 Task: Change the Trello board background using images from Unsplash related to 'DELHI'.
Action: Mouse moved to (368, 411)
Screenshot: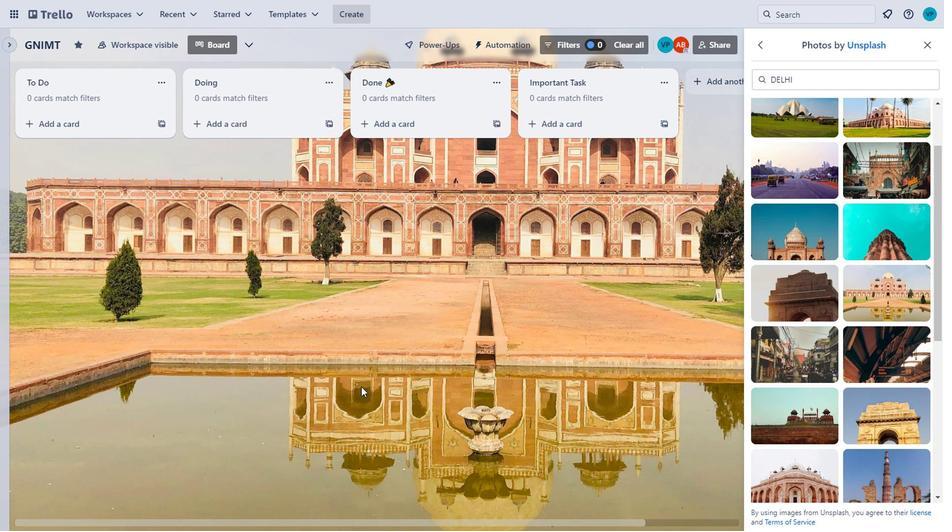 
Action: Mouse scrolled (368, 411) with delta (0, 0)
Screenshot: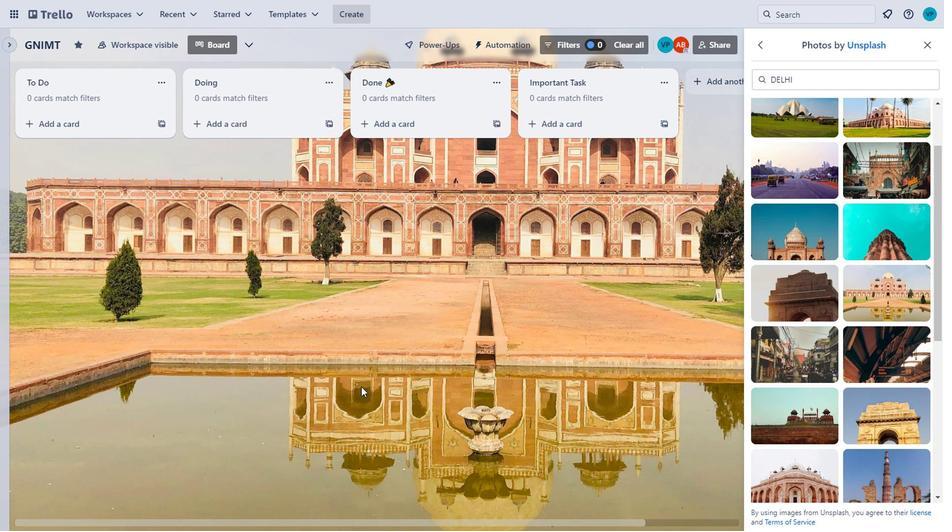 
Action: Mouse moved to (730, 400)
Screenshot: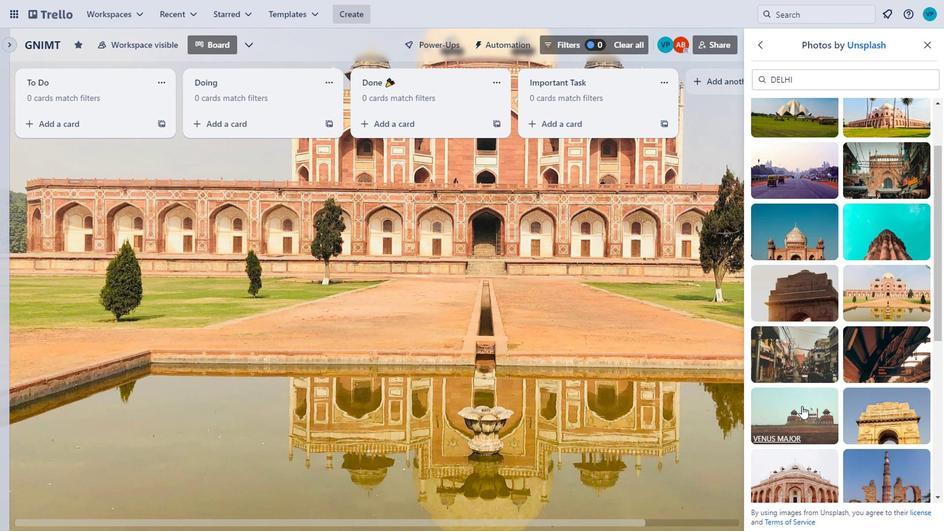 
Action: Mouse pressed left at (730, 400)
Screenshot: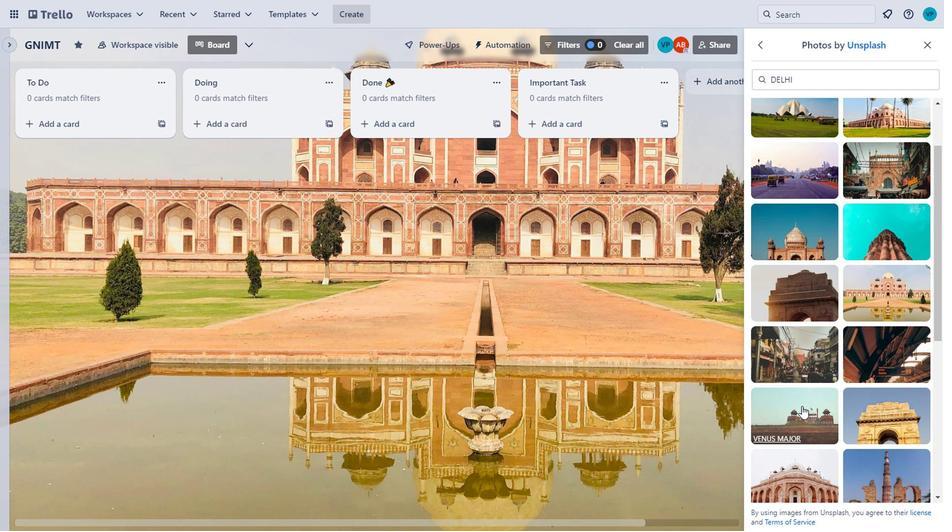 
Action: Mouse moved to (800, 400)
Screenshot: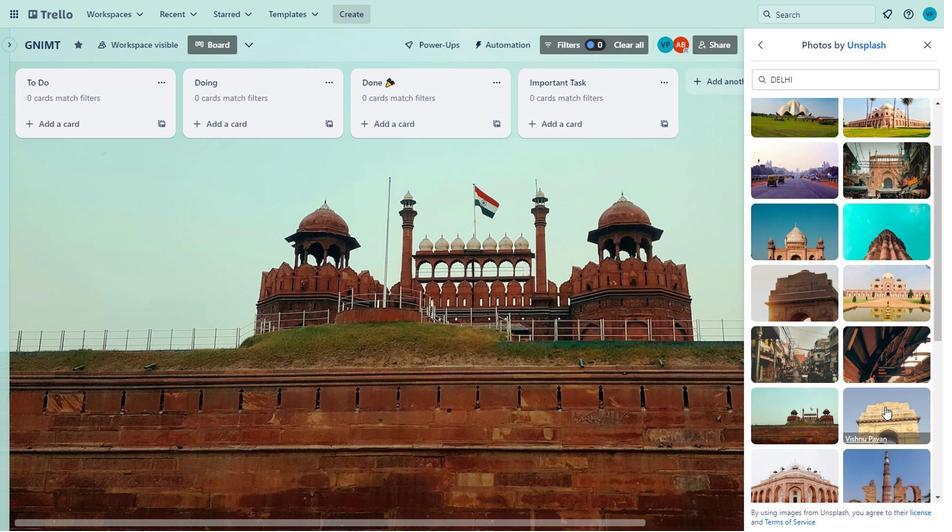 
Action: Mouse pressed left at (800, 400)
Screenshot: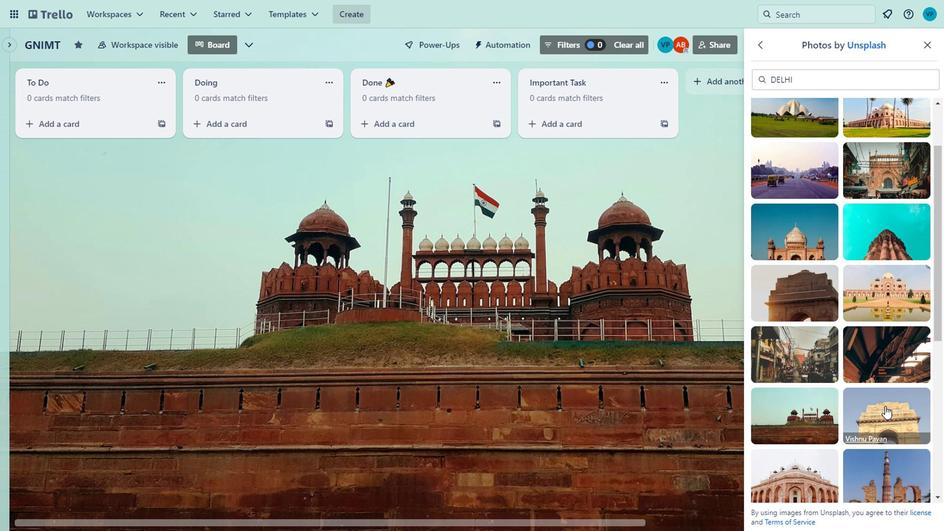 
Action: Mouse moved to (764, 402)
Screenshot: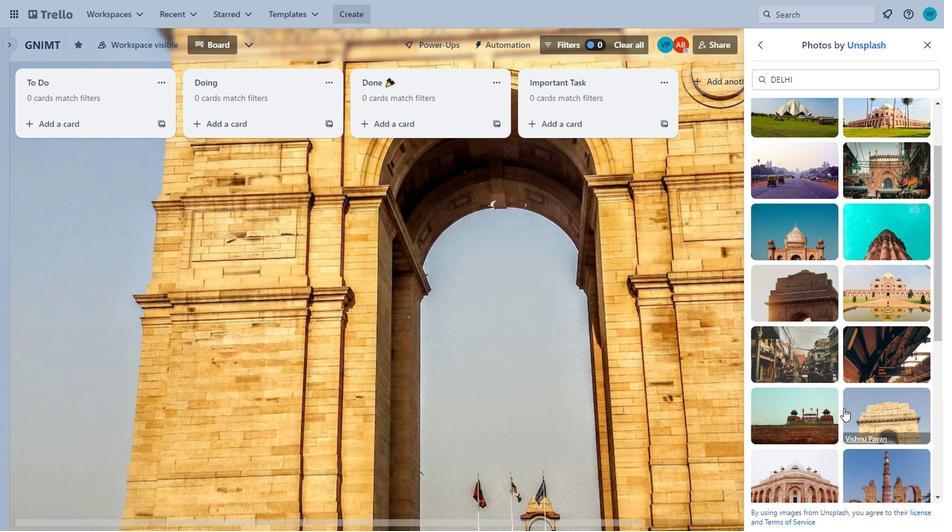 
Action: Mouse scrolled (764, 402) with delta (0, 0)
Screenshot: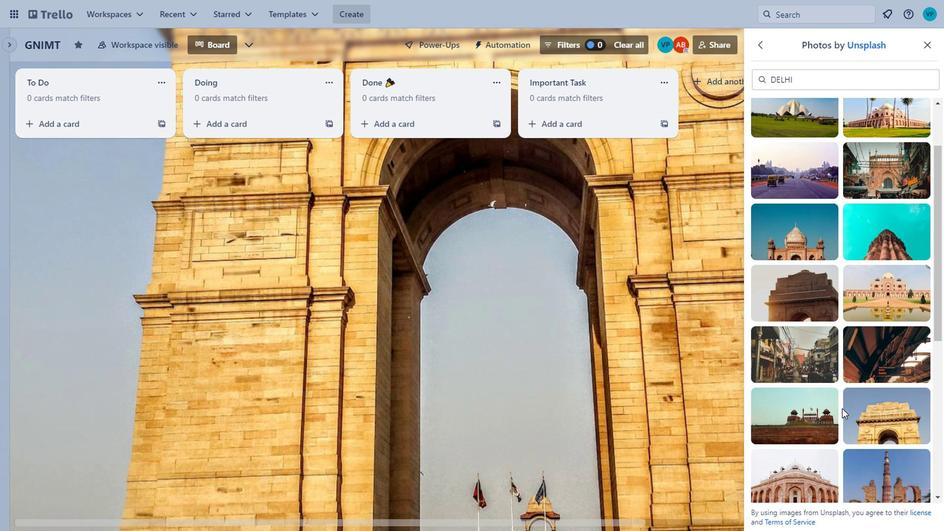 
Action: Mouse moved to (743, 395)
Screenshot: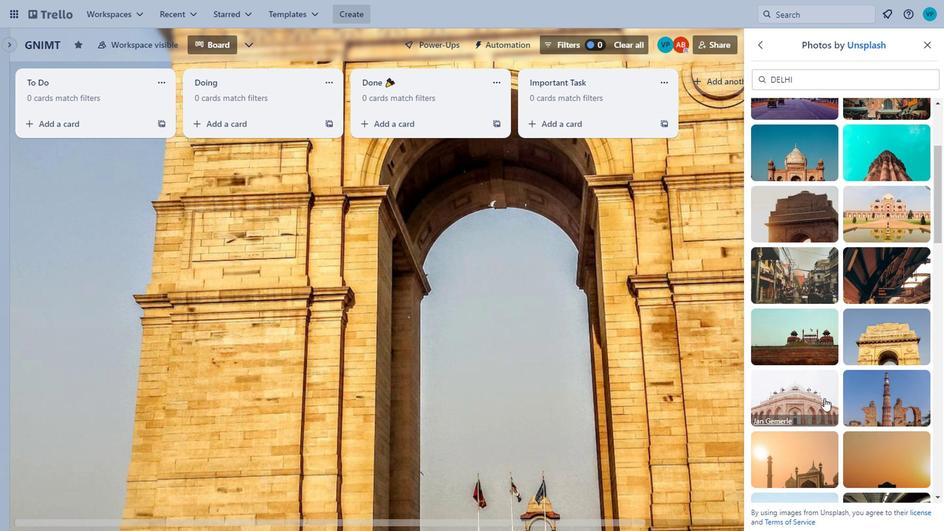
Action: Mouse pressed left at (743, 395)
Screenshot: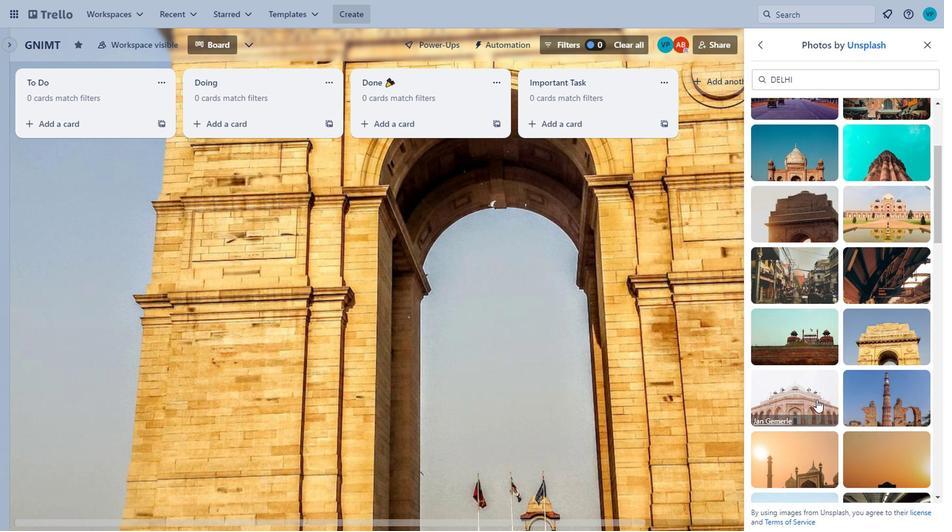 
Action: Mouse moved to (811, 390)
Screenshot: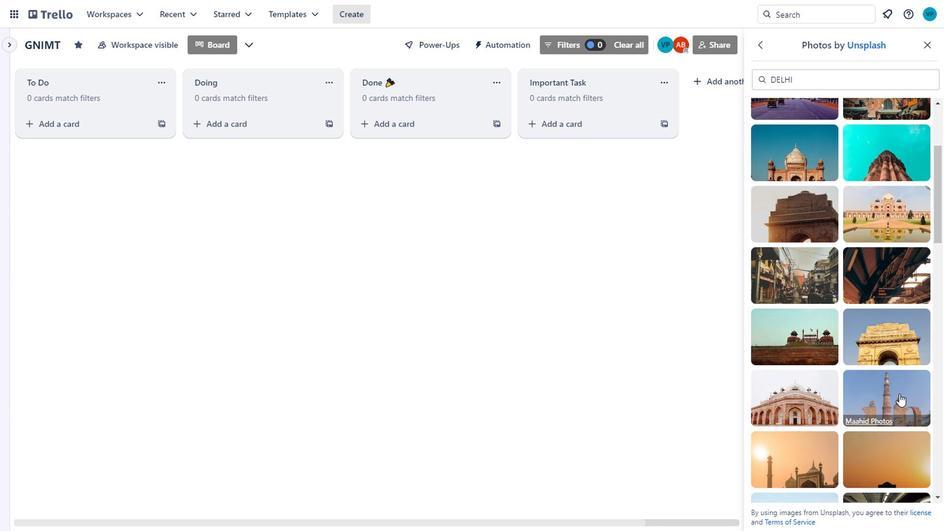 
Action: Mouse scrolled (811, 390) with delta (0, 0)
Screenshot: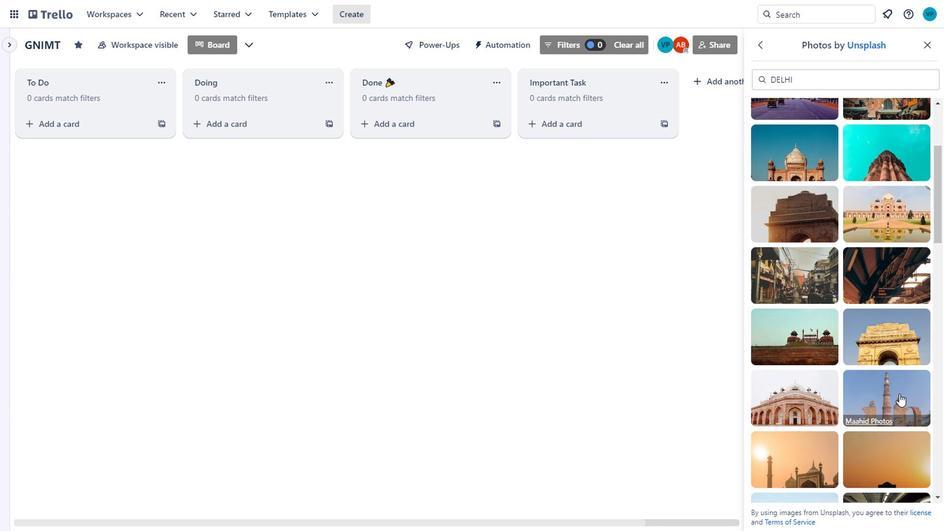
Action: Mouse scrolled (811, 390) with delta (0, 0)
Screenshot: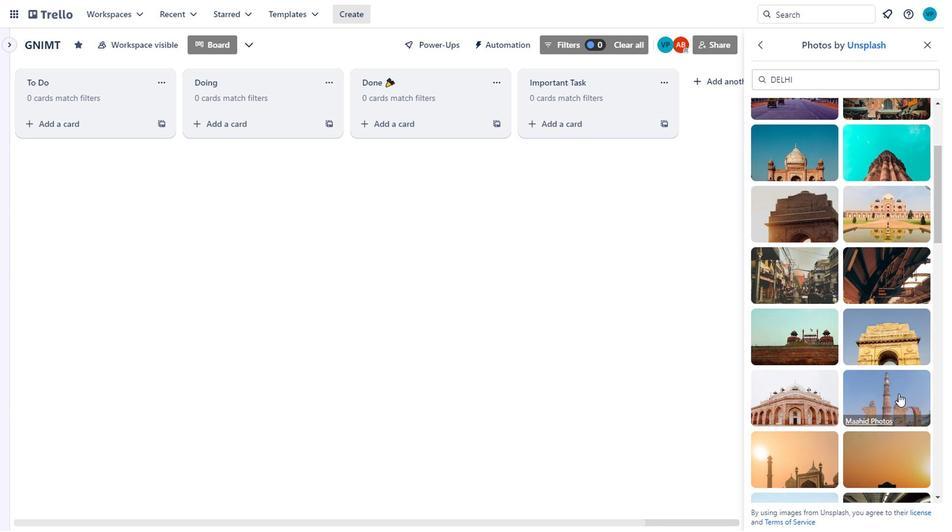 
Action: Mouse moved to (810, 257)
Screenshot: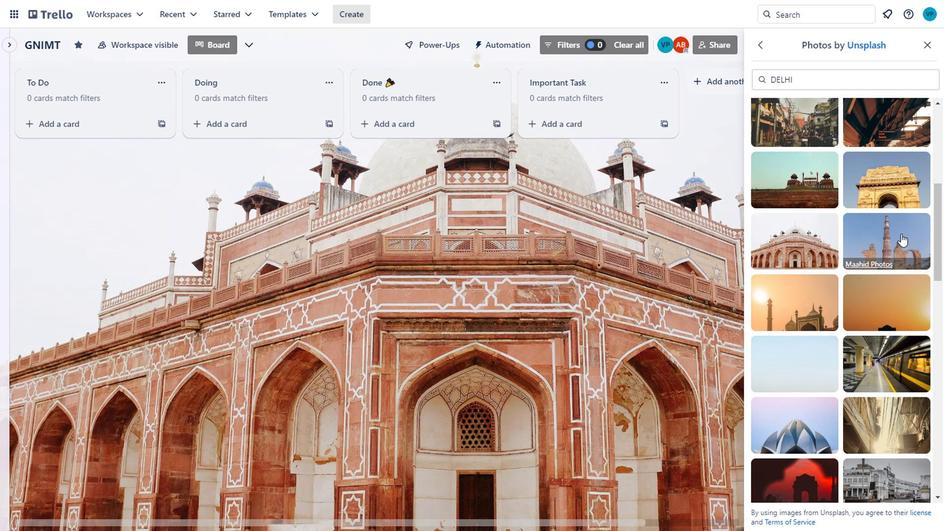 
Action: Mouse pressed left at (810, 257)
Screenshot: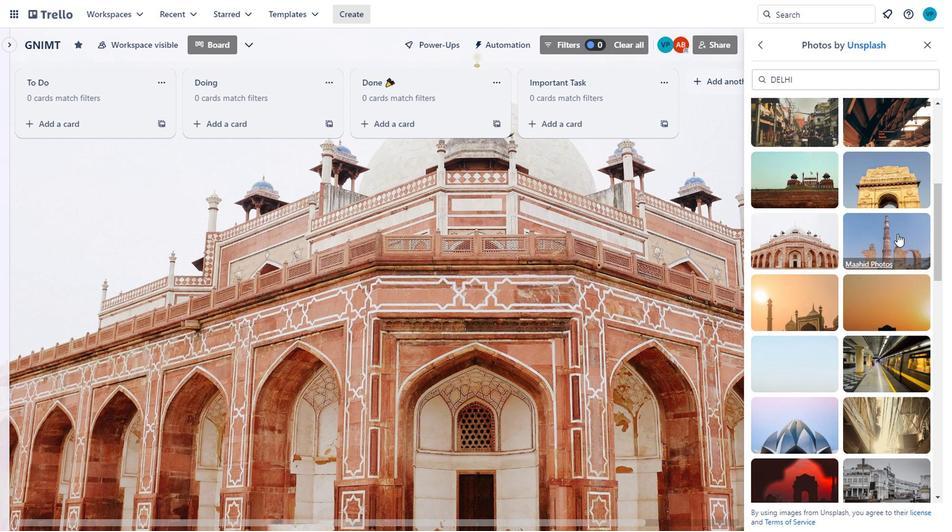 
Action: Mouse moved to (798, 310)
Screenshot: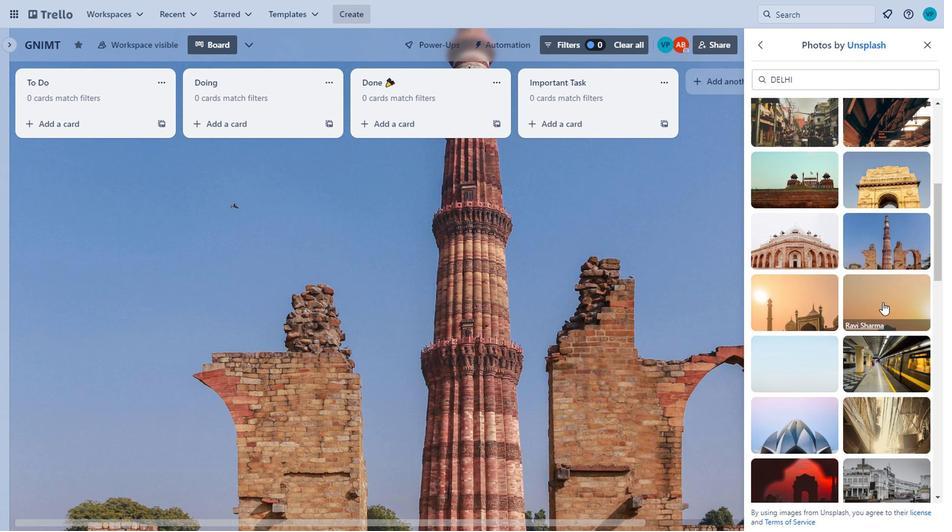 
Action: Mouse pressed left at (798, 310)
Screenshot: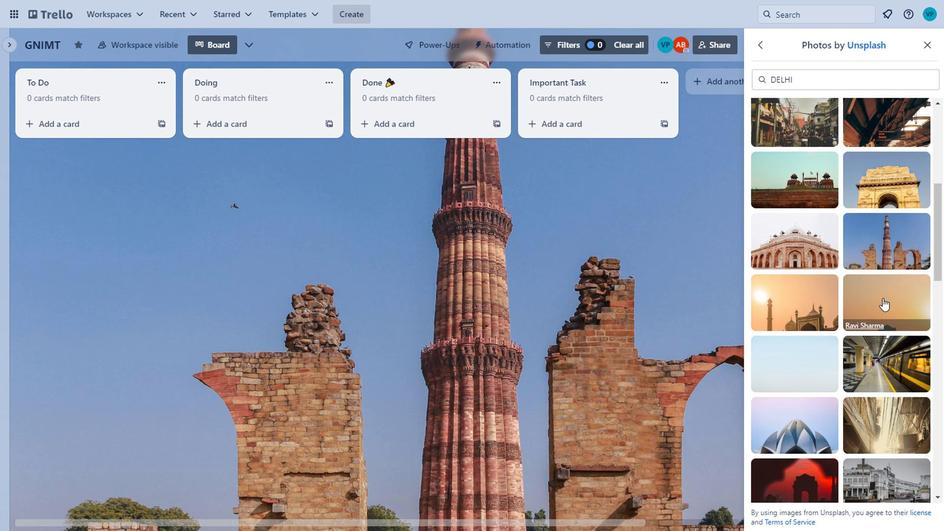 
Action: Mouse moved to (797, 359)
Screenshot: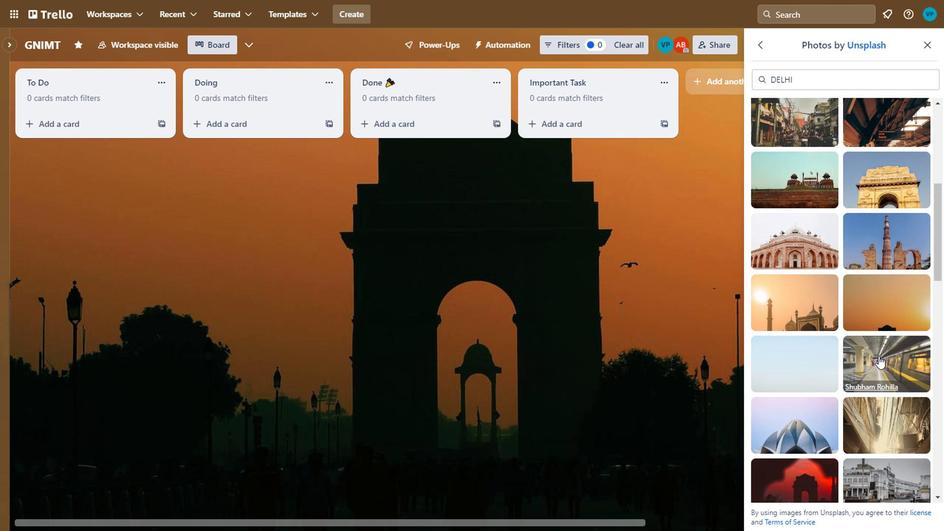 
Action: Mouse pressed left at (797, 359)
Screenshot: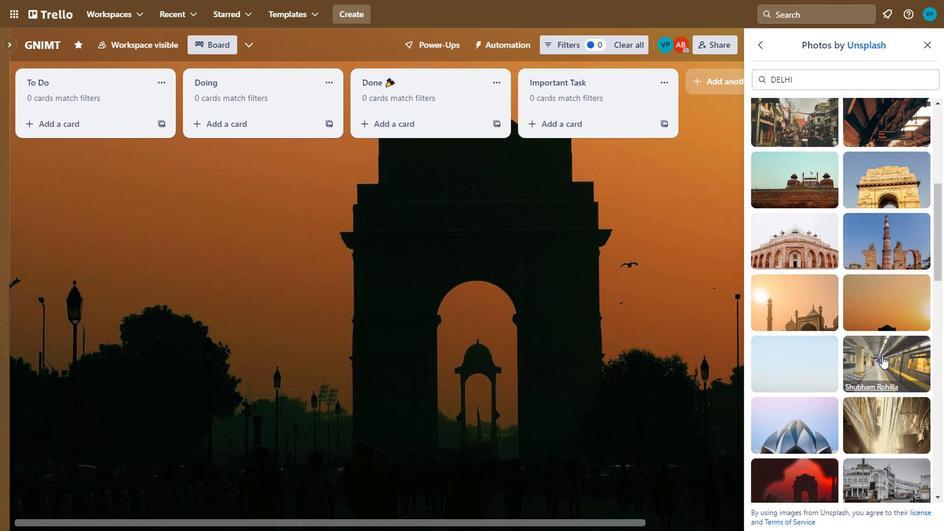 
Action: Mouse moved to (722, 412)
Screenshot: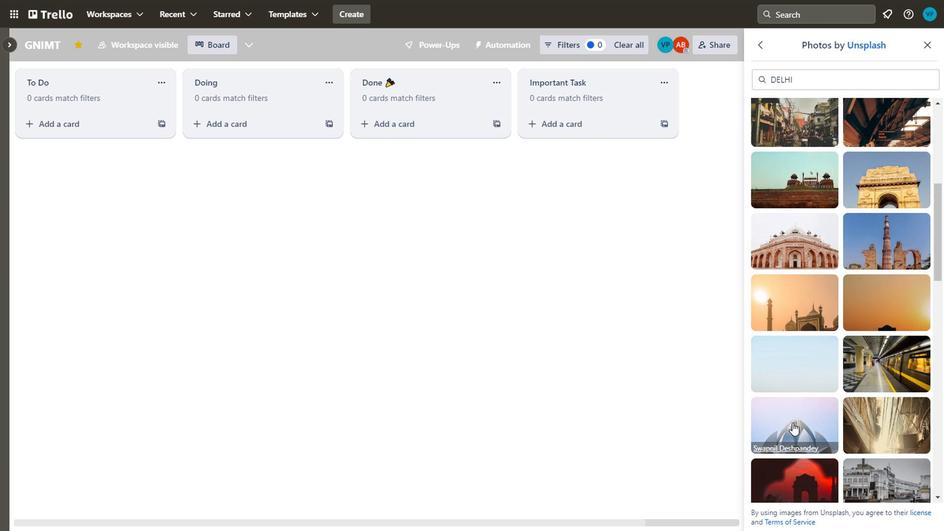 
Action: Mouse pressed left at (722, 412)
Screenshot: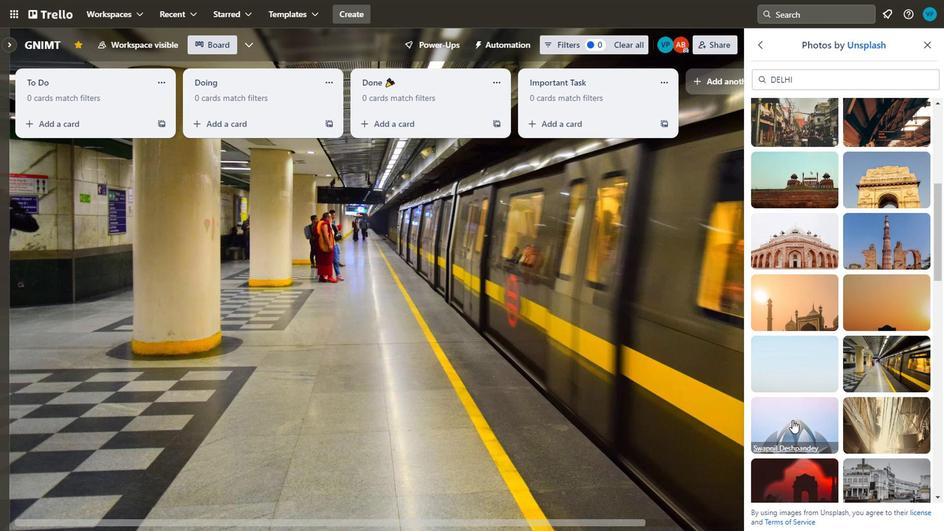 
Action: Mouse moved to (802, 305)
Screenshot: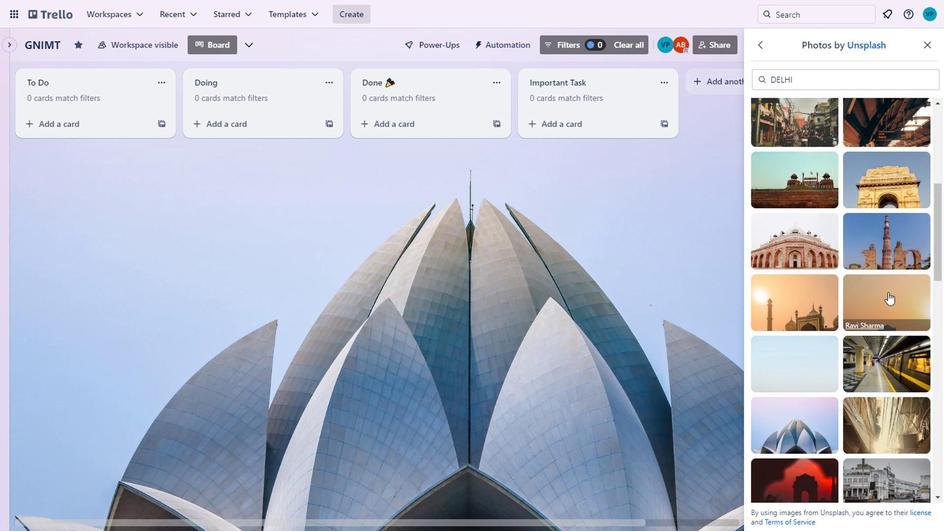
Action: Mouse scrolled (802, 304) with delta (0, 0)
Screenshot: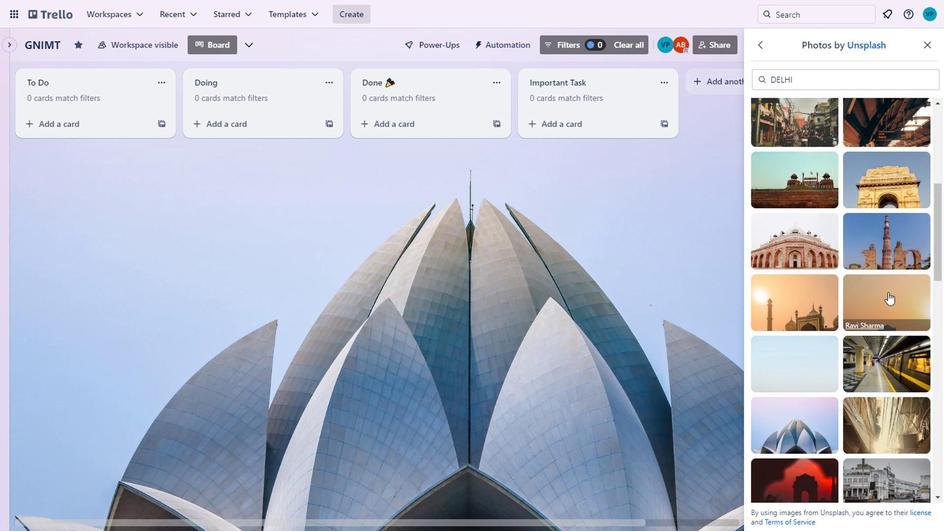 
Action: Mouse scrolled (802, 304) with delta (0, 0)
Screenshot: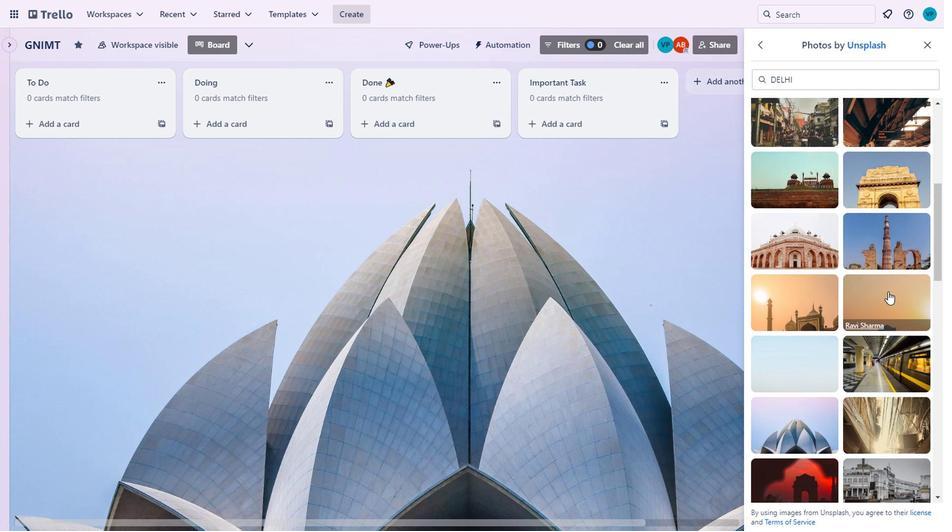 
Action: Mouse moved to (718, 334)
Screenshot: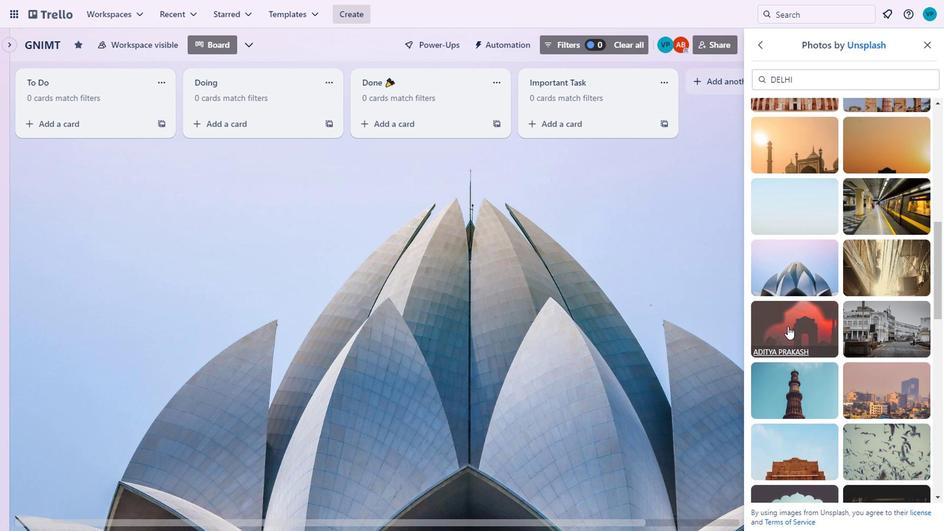 
Action: Mouse pressed left at (718, 334)
Screenshot: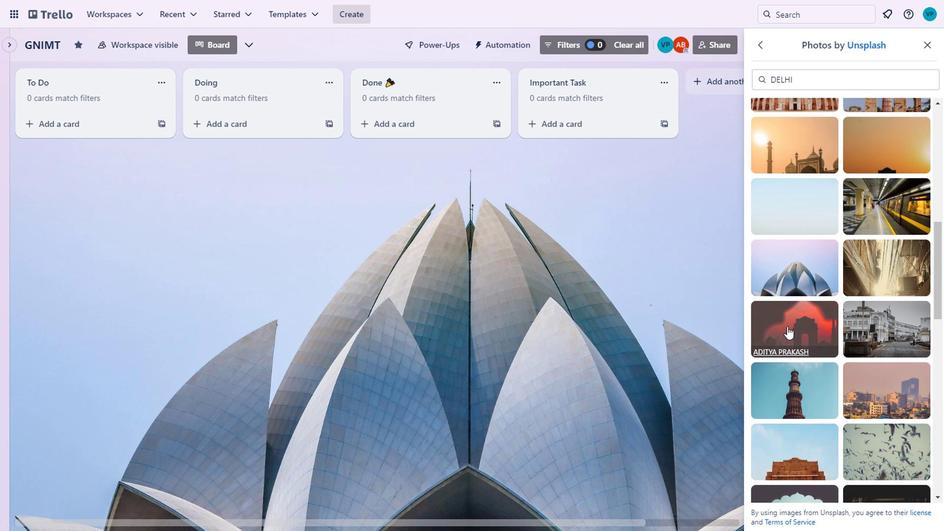 
Action: Mouse moved to (812, 329)
Screenshot: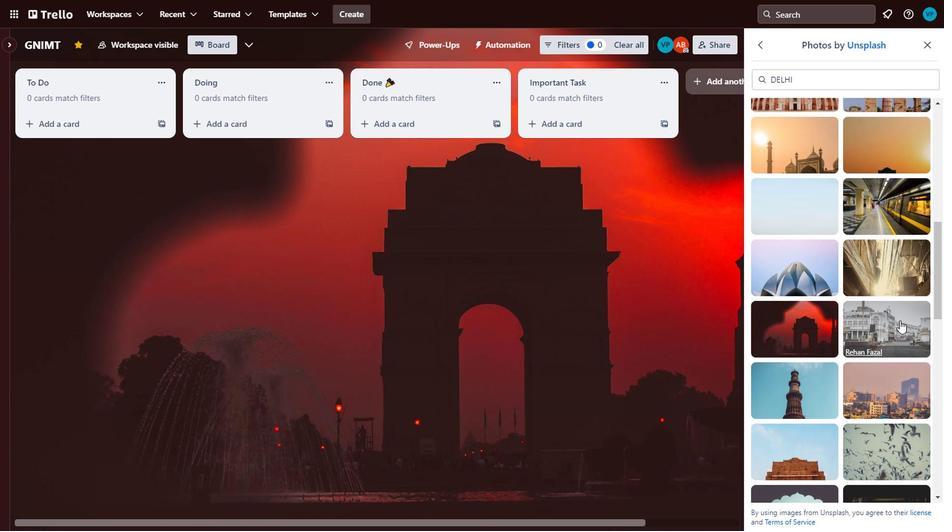 
Action: Mouse pressed left at (812, 329)
Screenshot: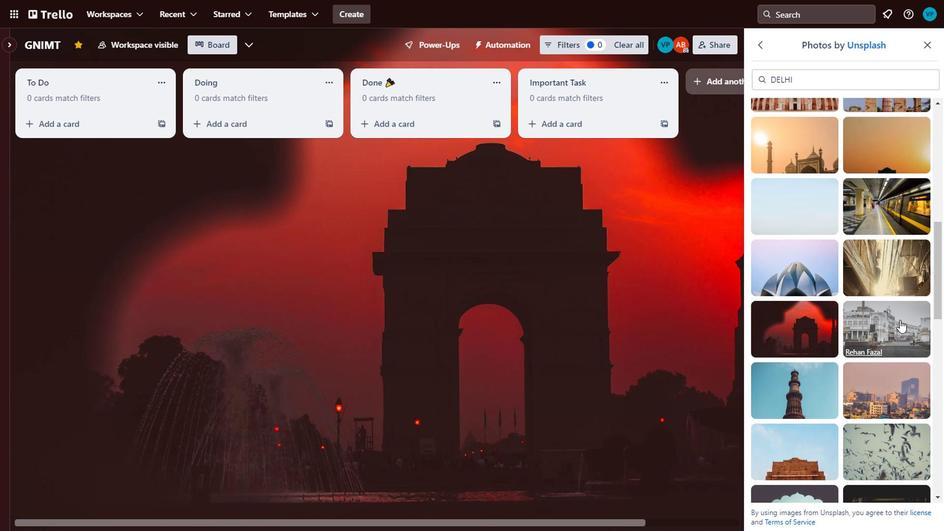 
Action: Mouse moved to (735, 388)
Screenshot: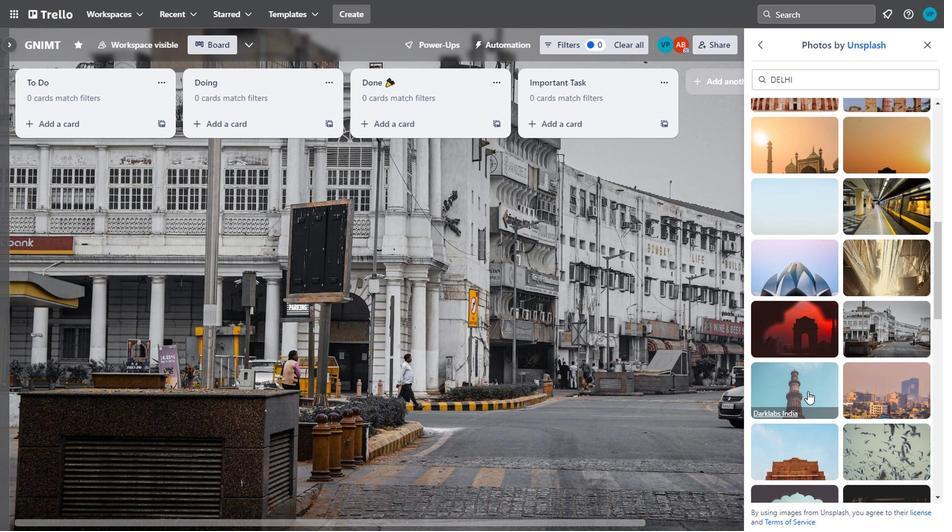 
Action: Mouse pressed left at (735, 388)
Screenshot: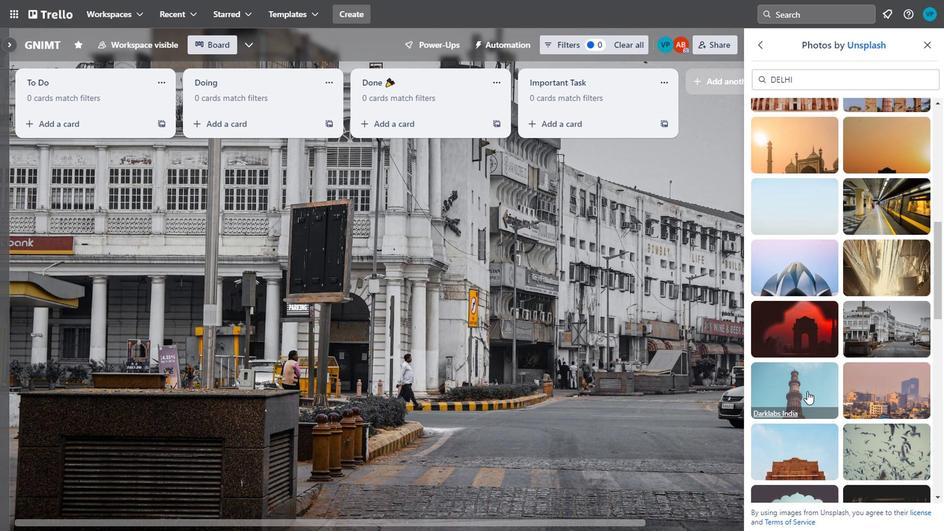 
Action: Mouse moved to (806, 378)
Screenshot: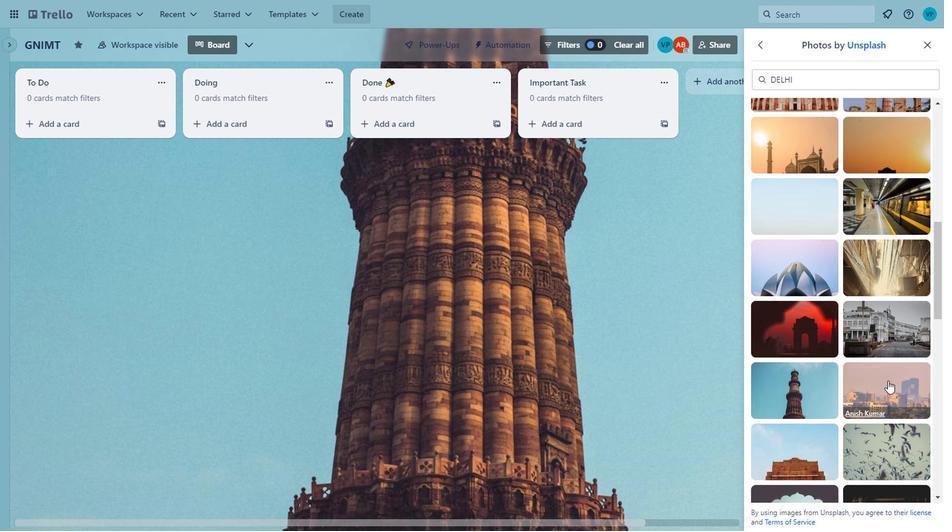 
Action: Mouse pressed left at (806, 378)
Screenshot: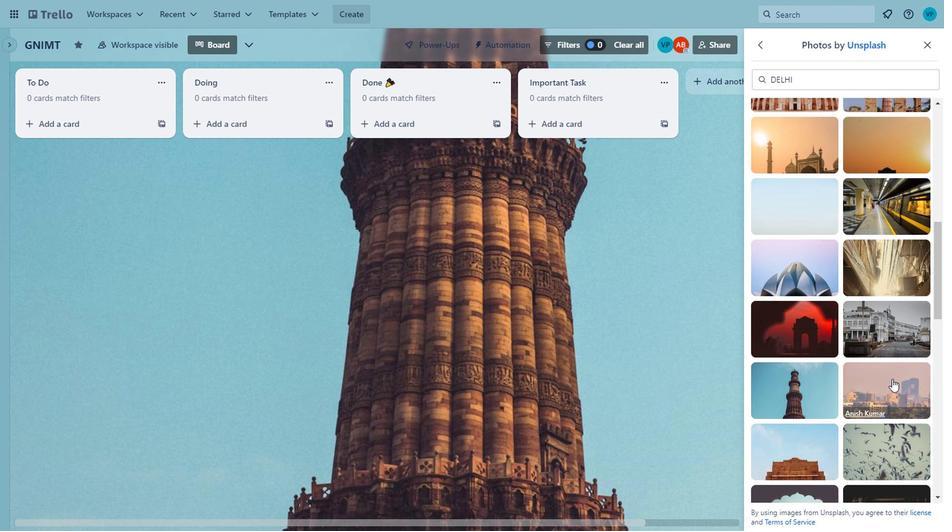 
Action: Mouse moved to (743, 430)
Screenshot: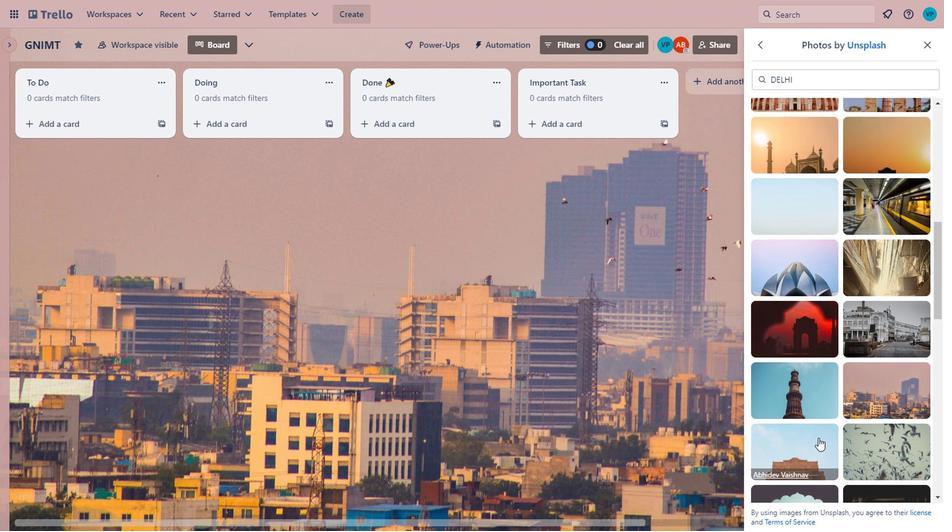 
Action: Mouse pressed left at (743, 430)
Screenshot: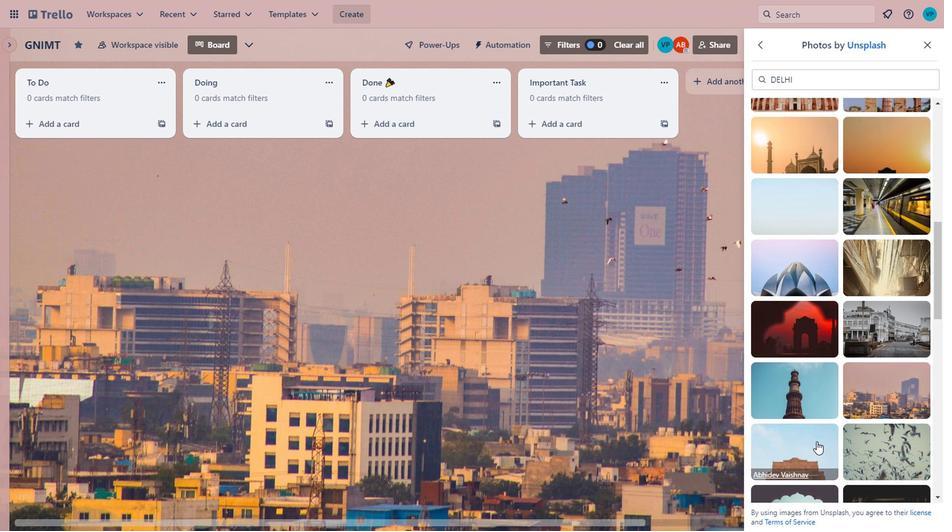 
Action: Mouse moved to (800, 381)
Screenshot: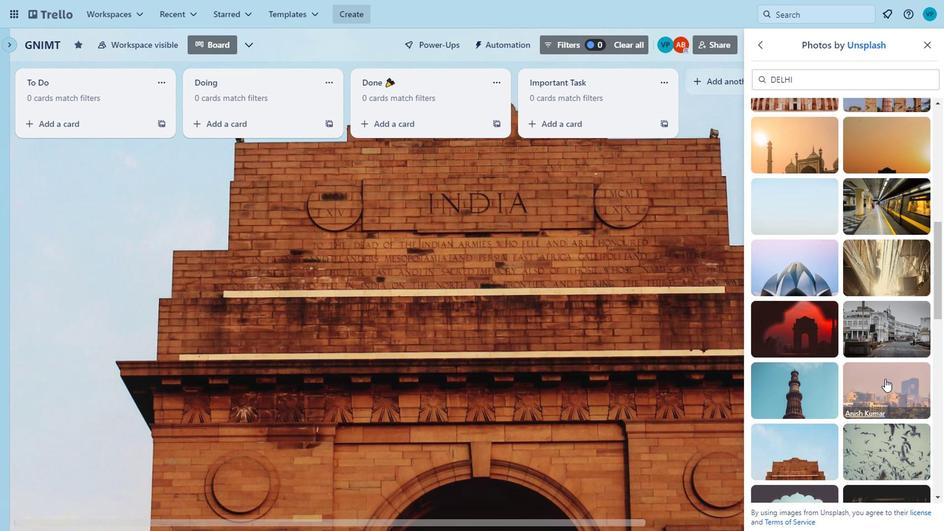 
Action: Mouse pressed left at (800, 381)
Screenshot: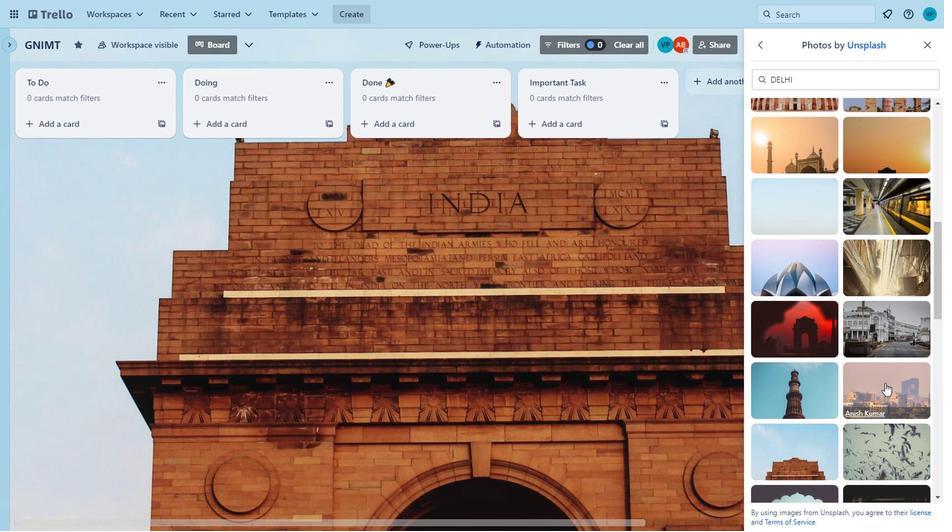 
Action: Mouse moved to (771, 414)
Screenshot: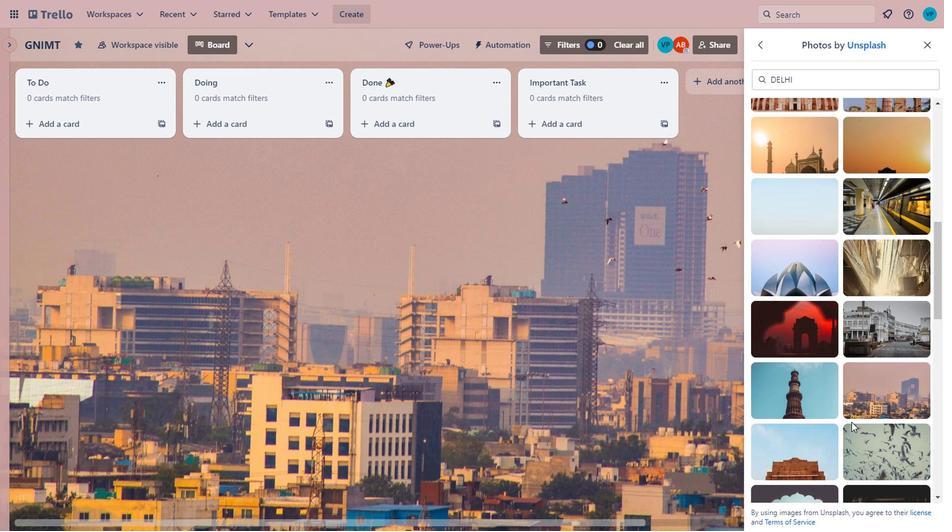 
Action: Mouse scrolled (771, 413) with delta (0, 0)
Screenshot: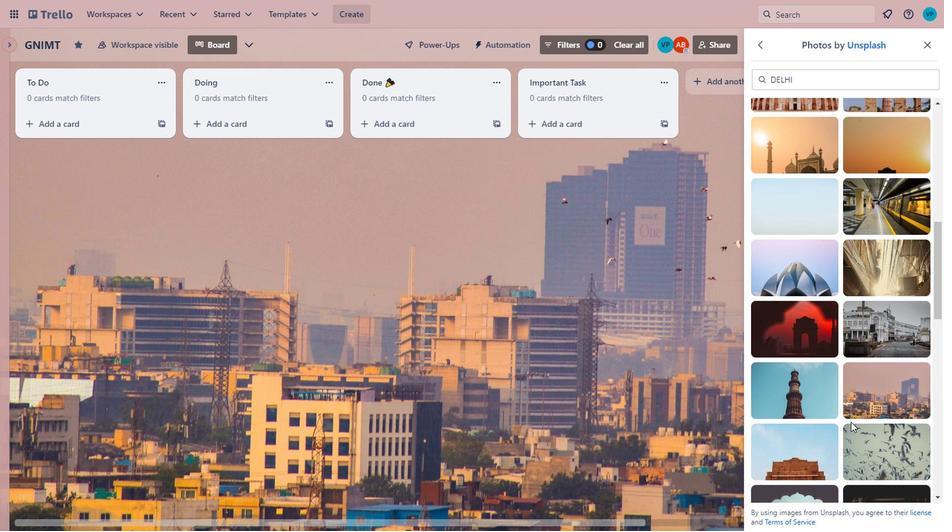 
Action: Mouse moved to (805, 366)
Screenshot: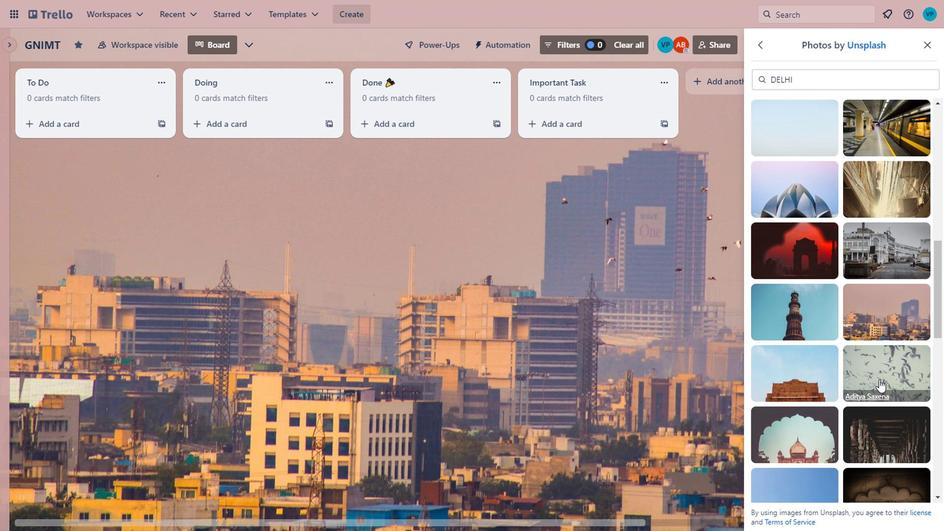 
Action: Mouse pressed left at (805, 366)
Screenshot: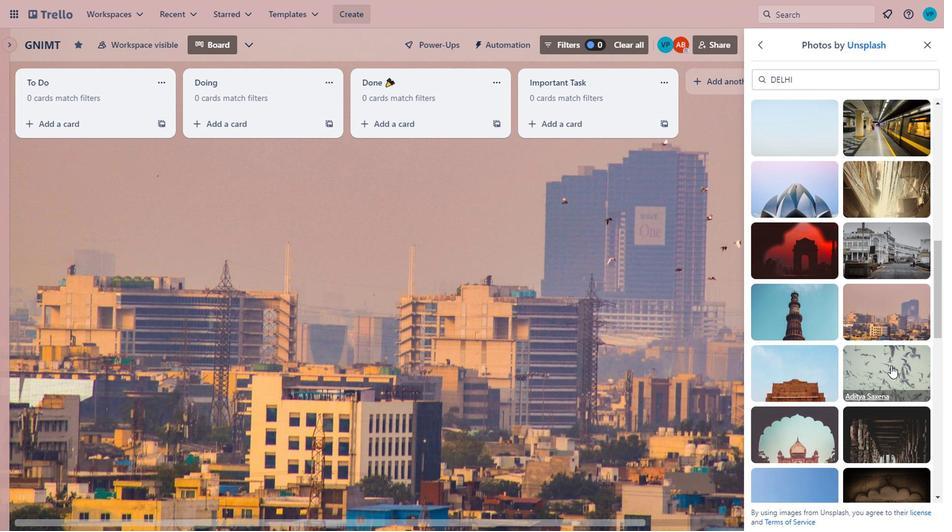 
Action: Mouse moved to (725, 404)
Screenshot: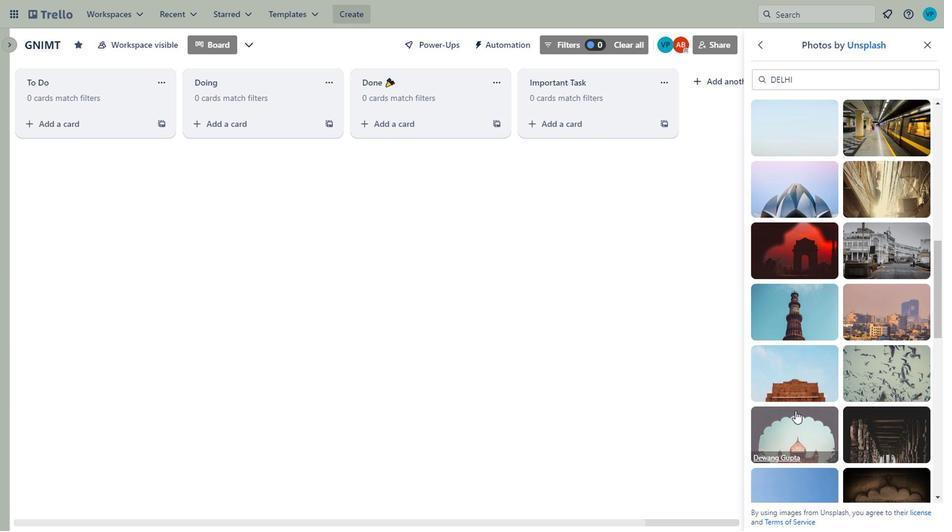 
Action: Mouse pressed left at (725, 404)
Screenshot: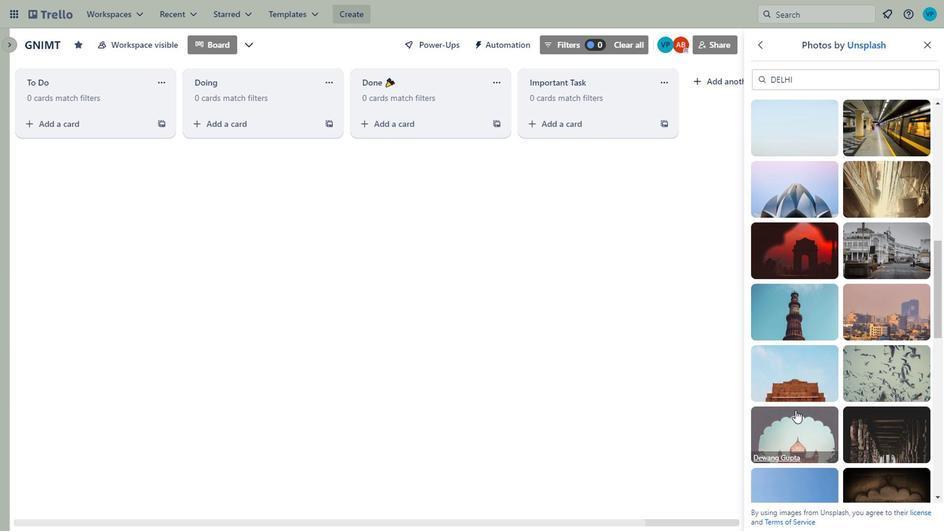 
Action: Mouse moved to (809, 414)
Screenshot: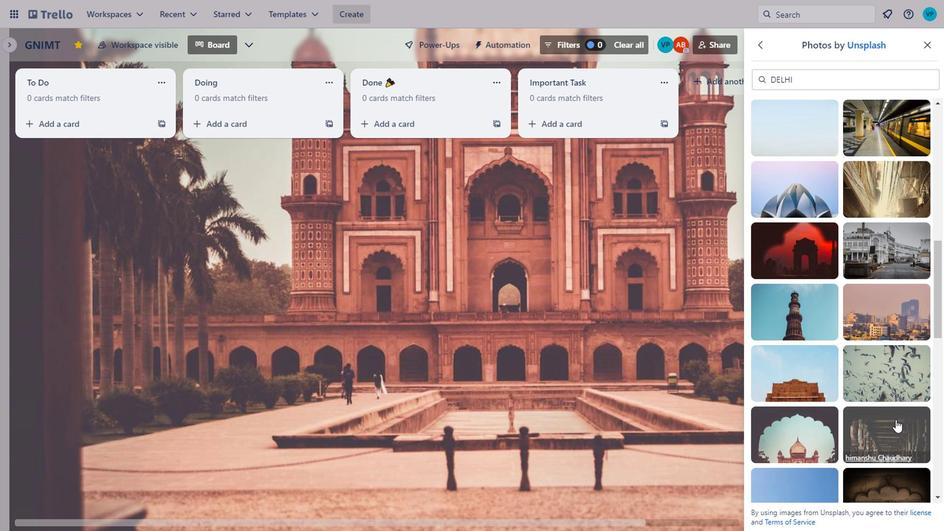 
Action: Mouse pressed left at (809, 414)
Screenshot: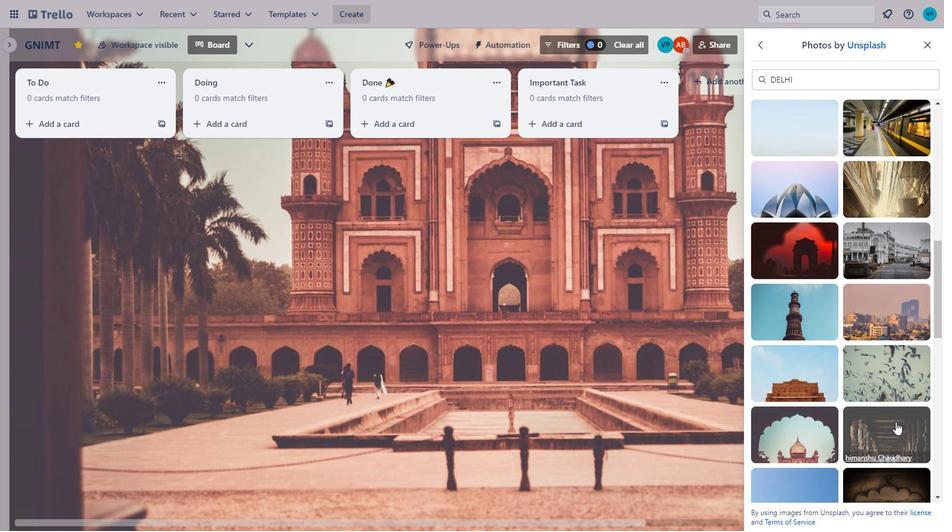 
Action: Mouse moved to (809, 414)
Screenshot: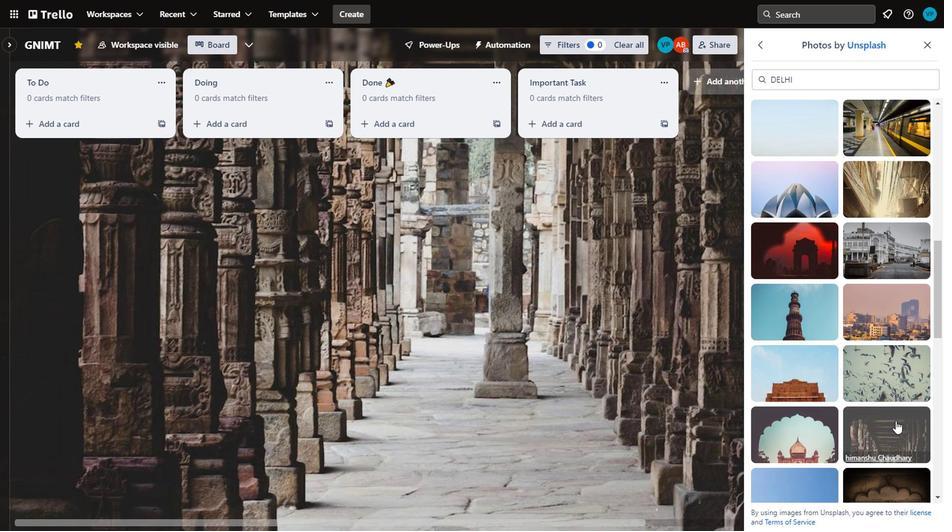 
Action: Mouse scrolled (809, 413) with delta (0, 0)
Screenshot: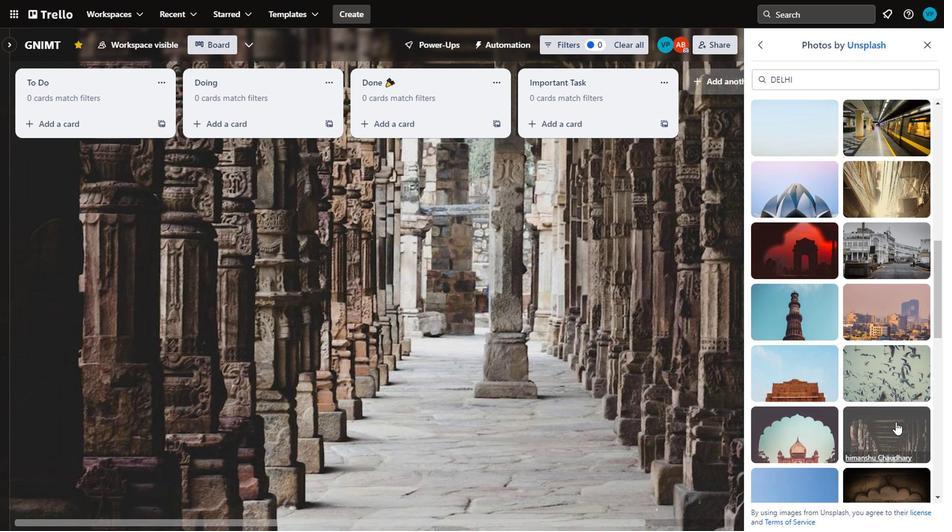 
Action: Mouse scrolled (809, 413) with delta (0, 0)
Screenshot: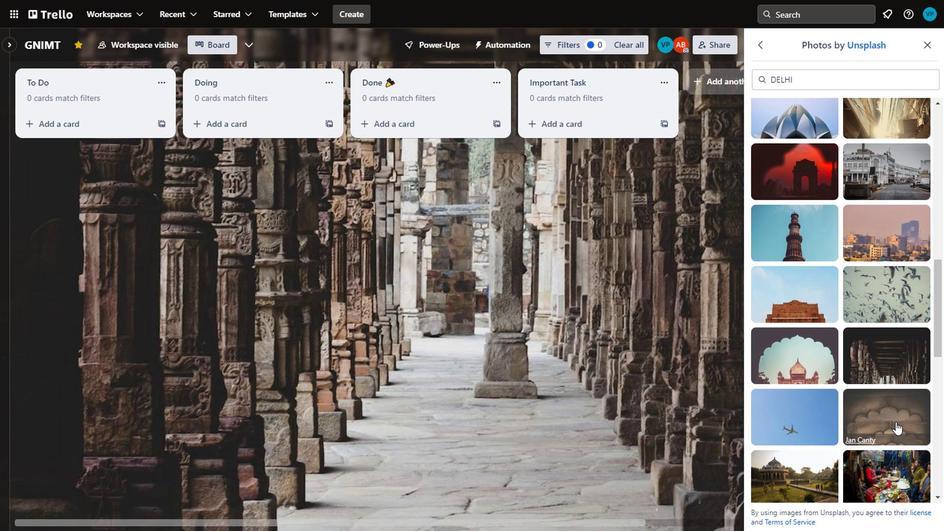 
Action: Mouse scrolled (809, 413) with delta (0, 0)
Screenshot: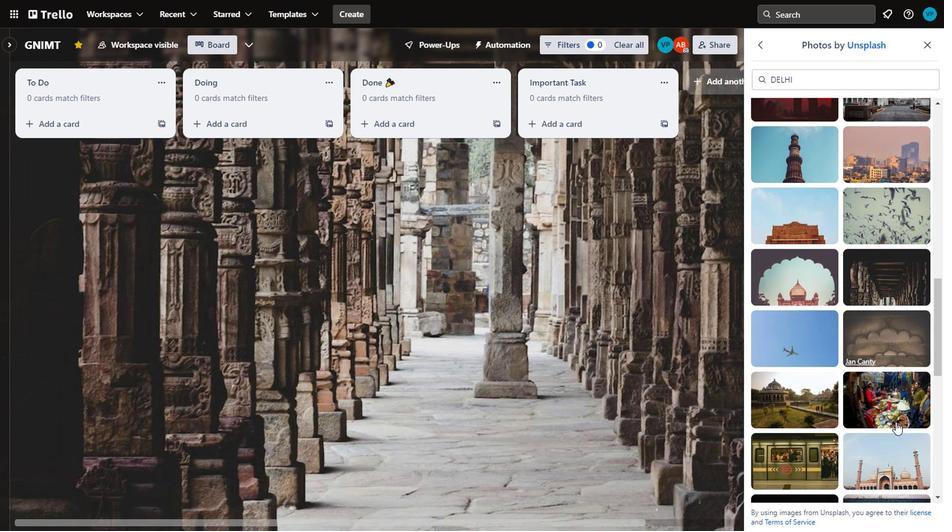 
Action: Mouse moved to (752, 426)
Screenshot: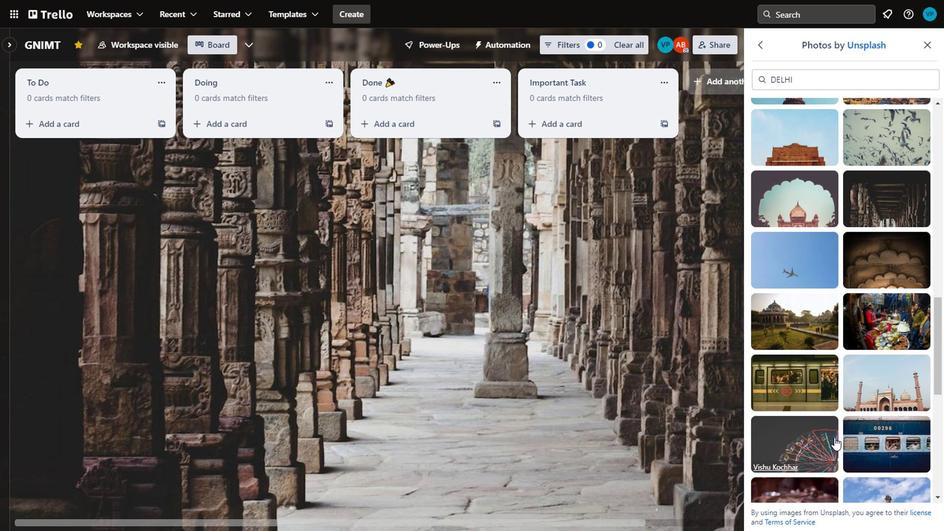 
Action: Mouse pressed left at (752, 426)
Screenshot: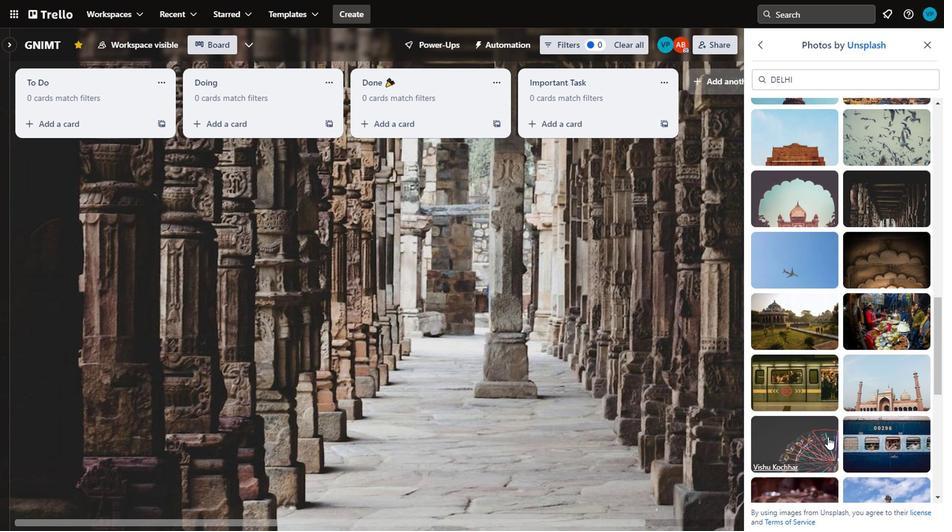 
Action: Mouse moved to (800, 417)
Screenshot: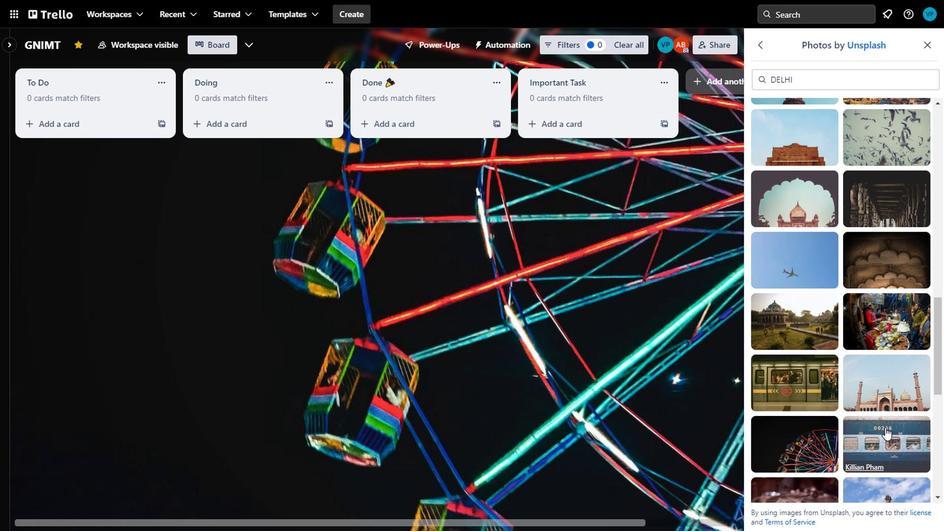 
Action: Mouse pressed left at (800, 417)
Screenshot: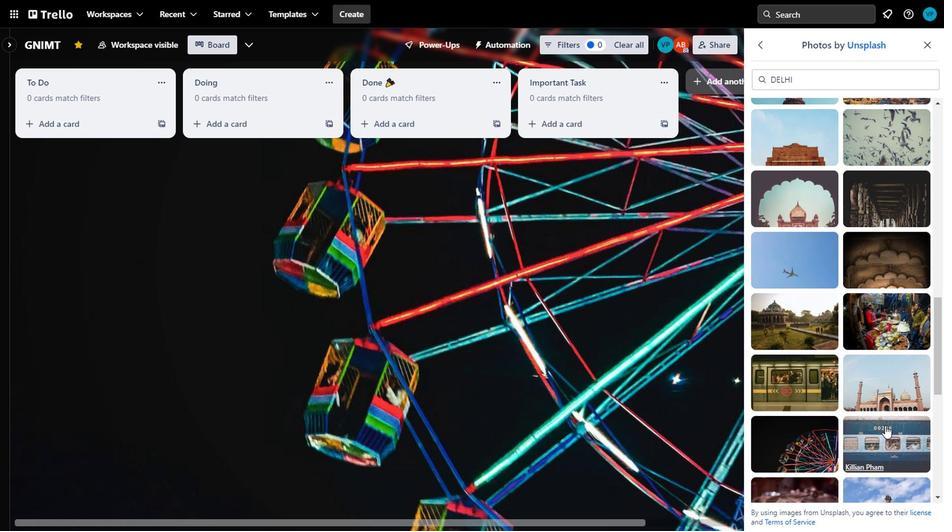 
Action: Mouse moved to (800, 415)
Screenshot: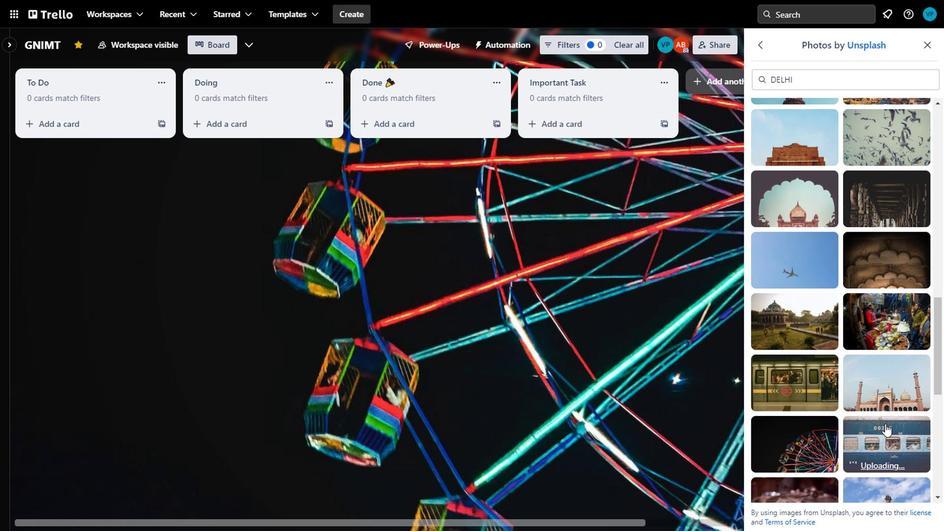 
Action: Mouse scrolled (800, 414) with delta (0, 0)
Screenshot: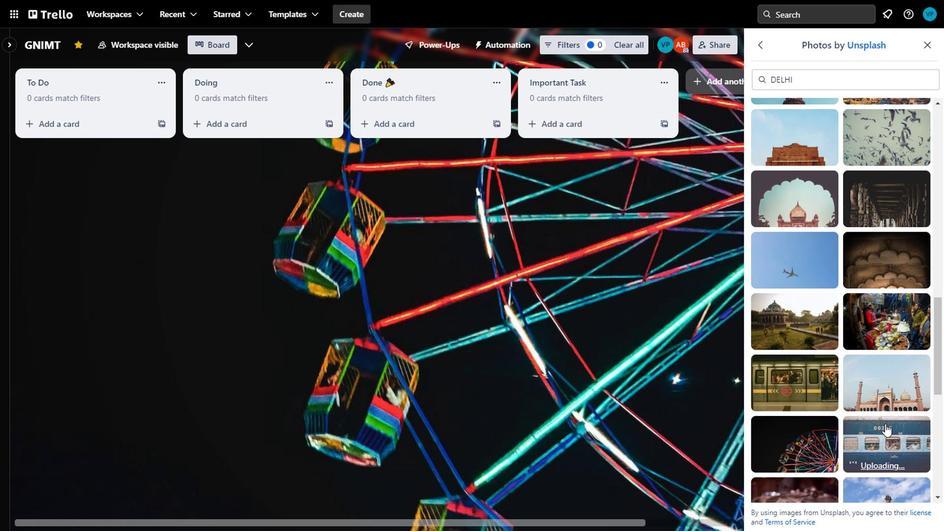 
Action: Mouse moved to (800, 414)
Screenshot: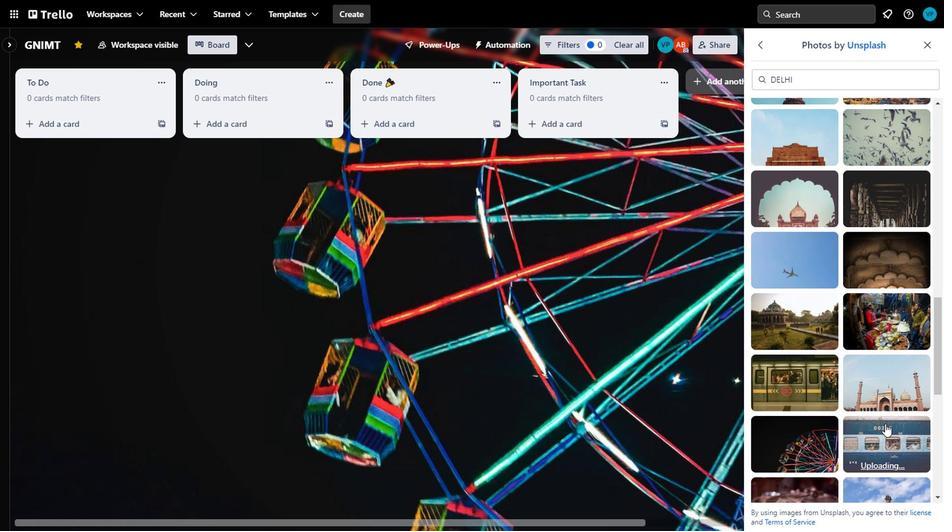 
Action: Mouse scrolled (800, 413) with delta (0, 0)
Screenshot: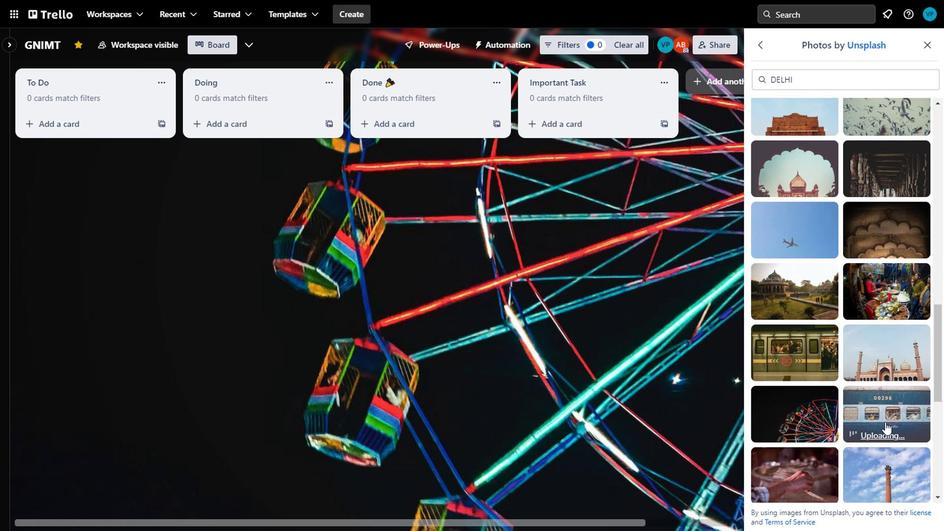 
Action: Mouse moved to (800, 395)
Screenshot: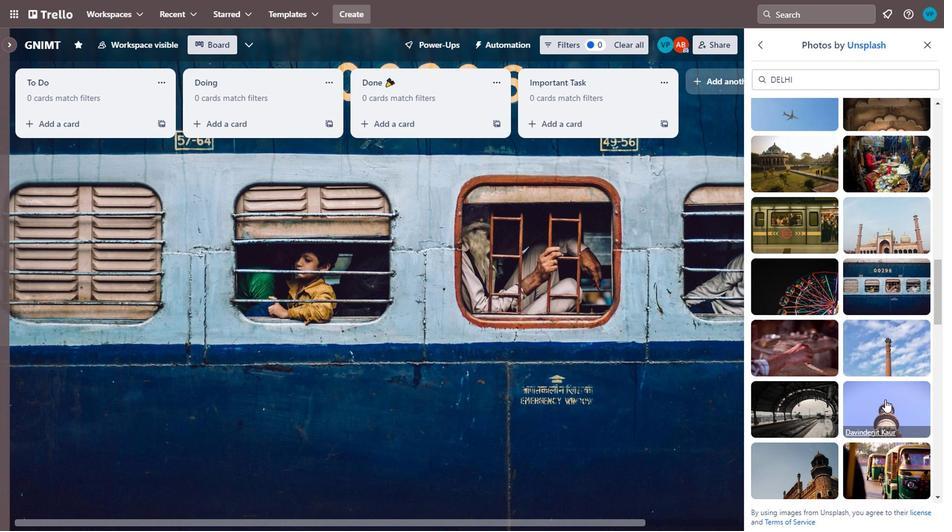 
Action: Mouse pressed left at (800, 395)
Screenshot: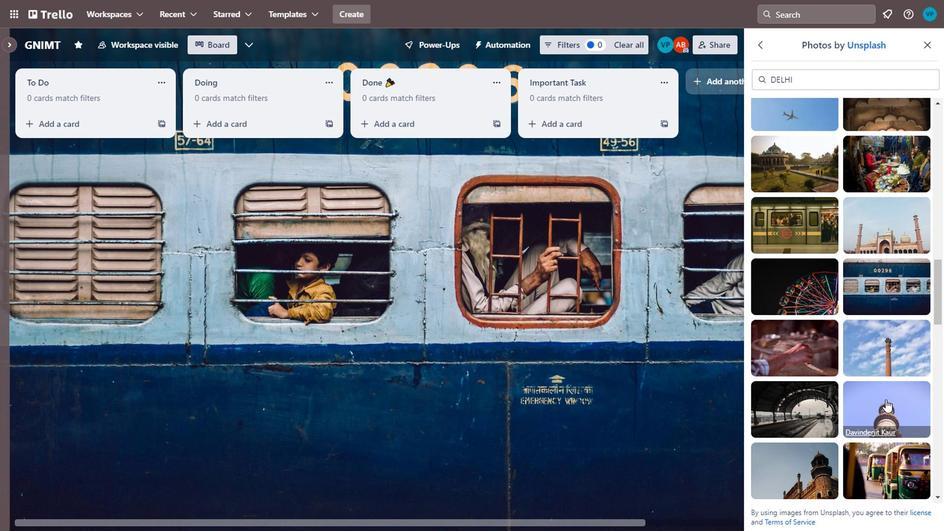 
Action: Mouse moved to (800, 392)
Screenshot: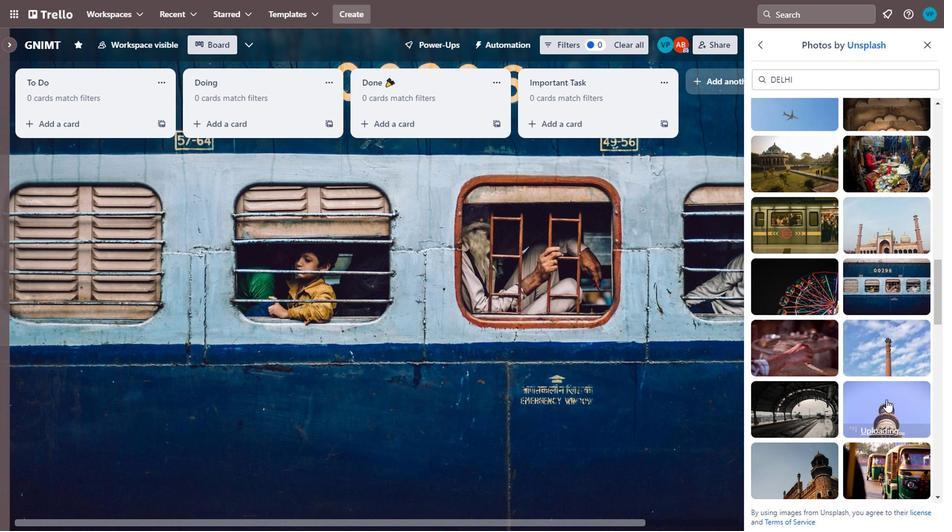 
Action: Mouse scrolled (800, 392) with delta (0, 0)
Screenshot: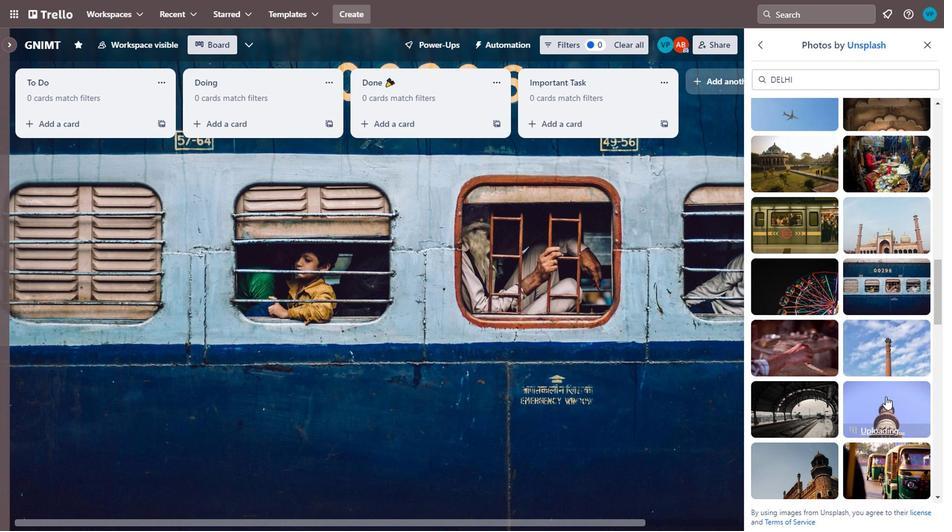 
Action: Mouse scrolled (800, 392) with delta (0, 0)
Screenshot: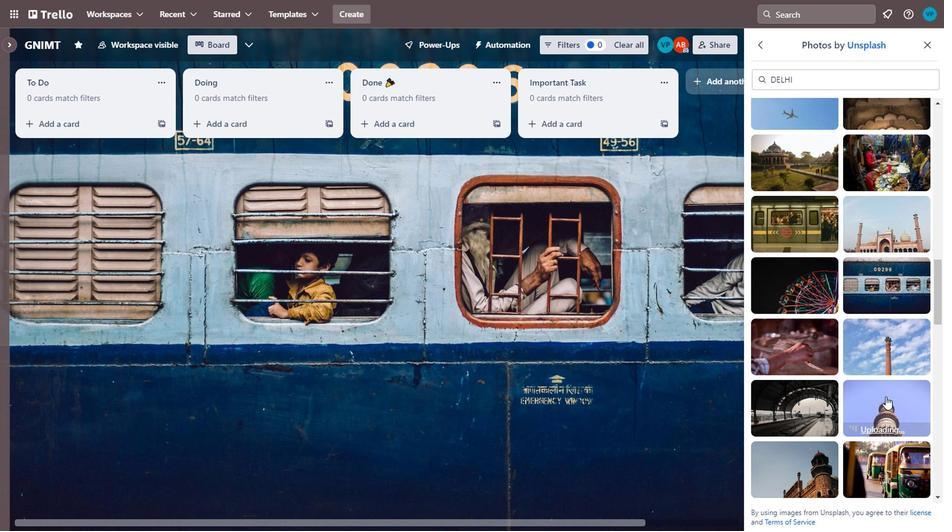 
Action: Mouse moved to (734, 317)
Screenshot: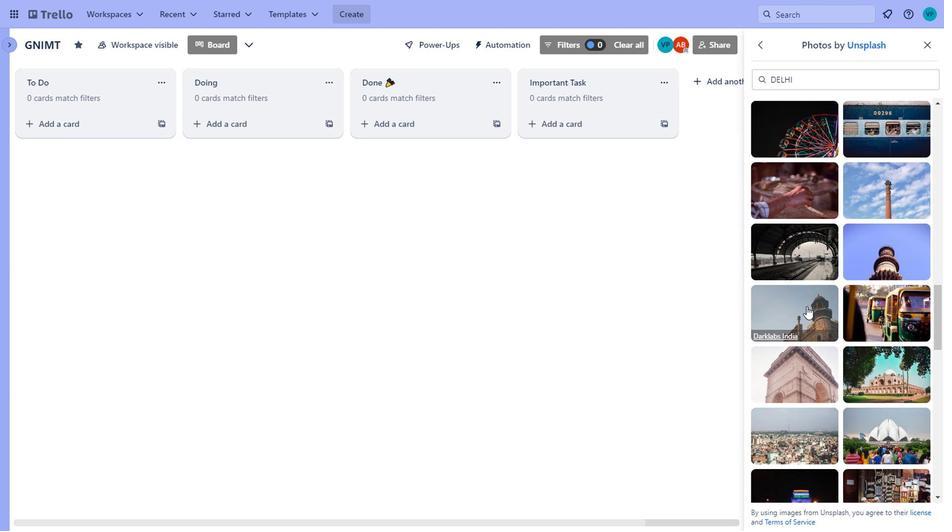 
Action: Mouse pressed left at (734, 317)
Screenshot: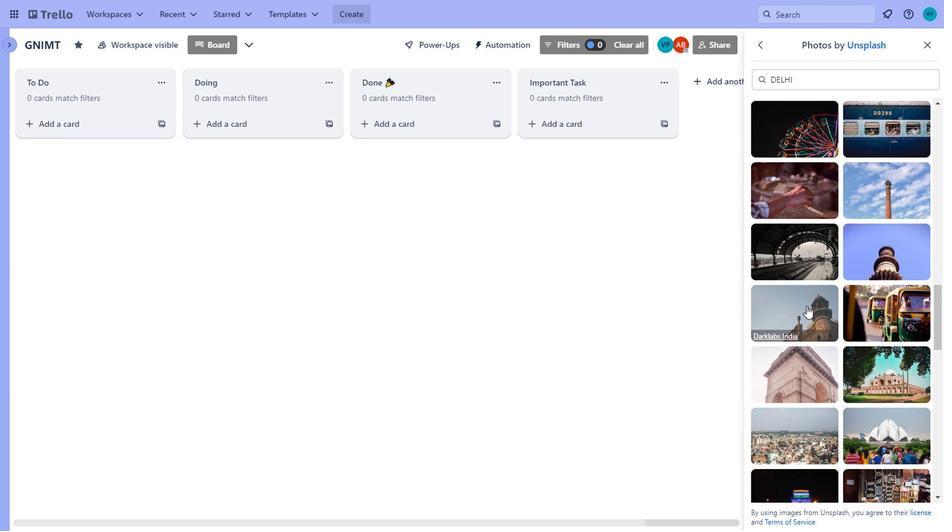 
Action: Mouse moved to (787, 325)
Screenshot: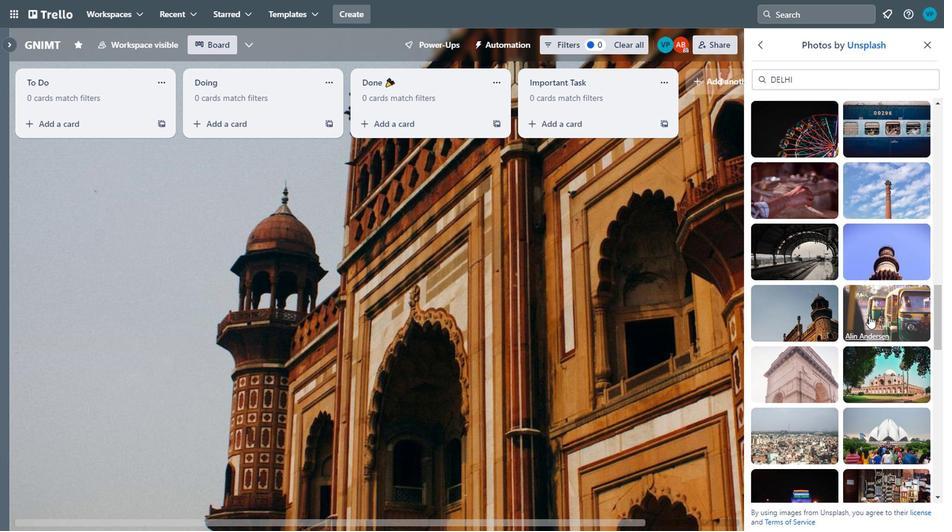 
Action: Mouse pressed left at (787, 325)
Screenshot: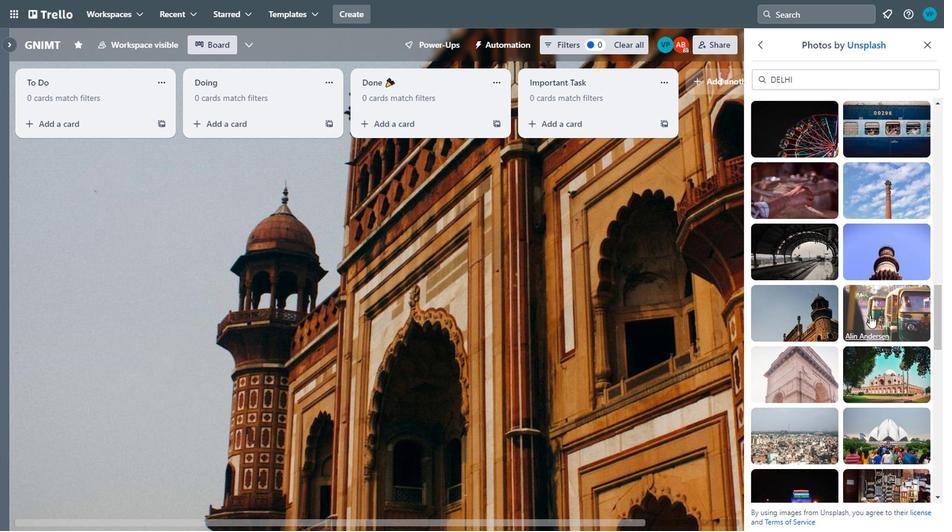 
Action: Mouse moved to (802, 419)
Screenshot: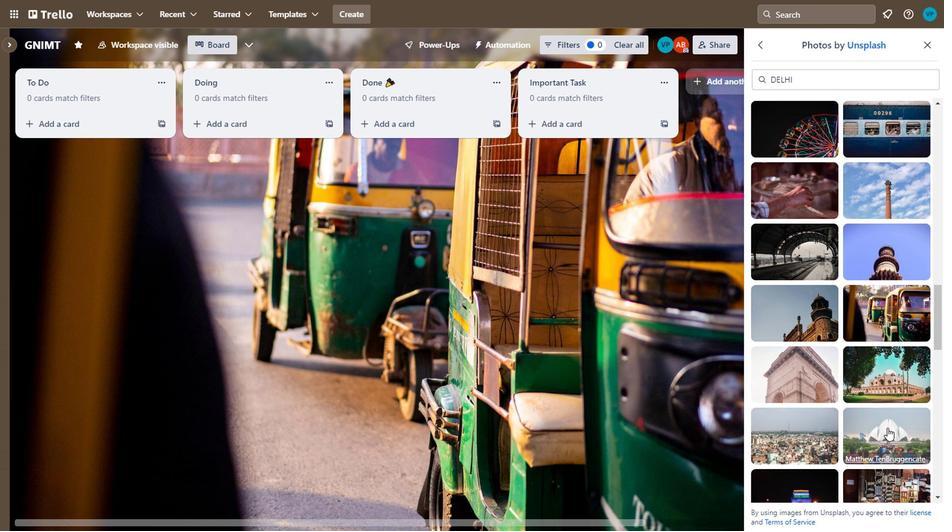 
Action: Mouse pressed left at (802, 419)
Screenshot: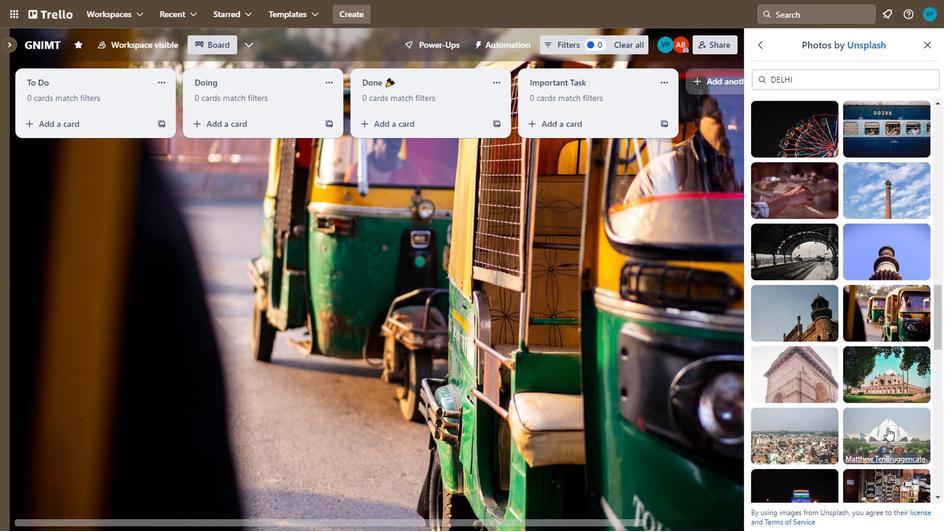 
Action: Mouse moved to (778, 424)
Screenshot: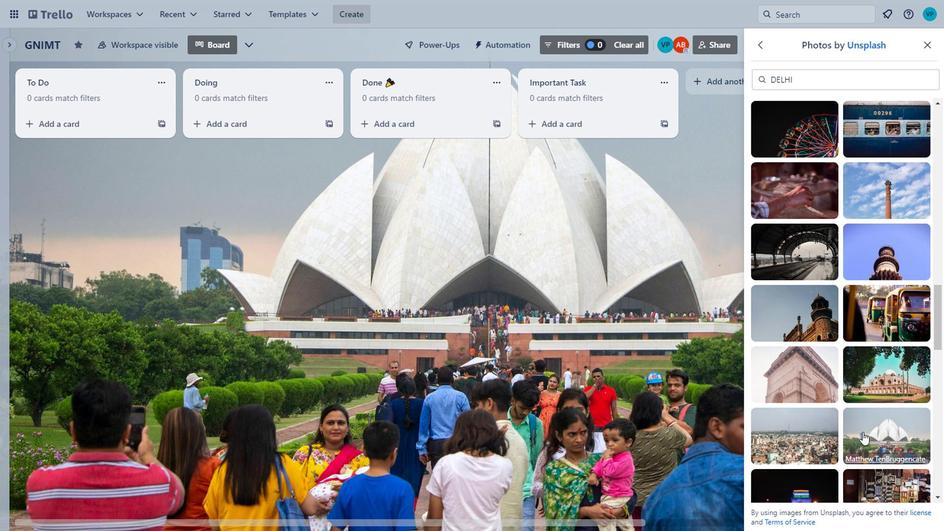 
Action: Mouse scrolled (778, 424) with delta (0, 0)
Screenshot: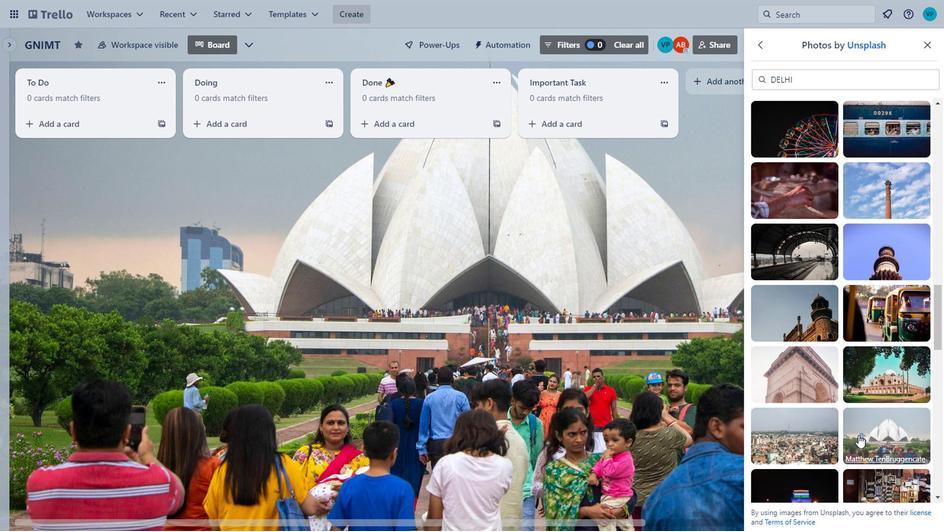 
Action: Mouse moved to (734, 405)
Screenshot: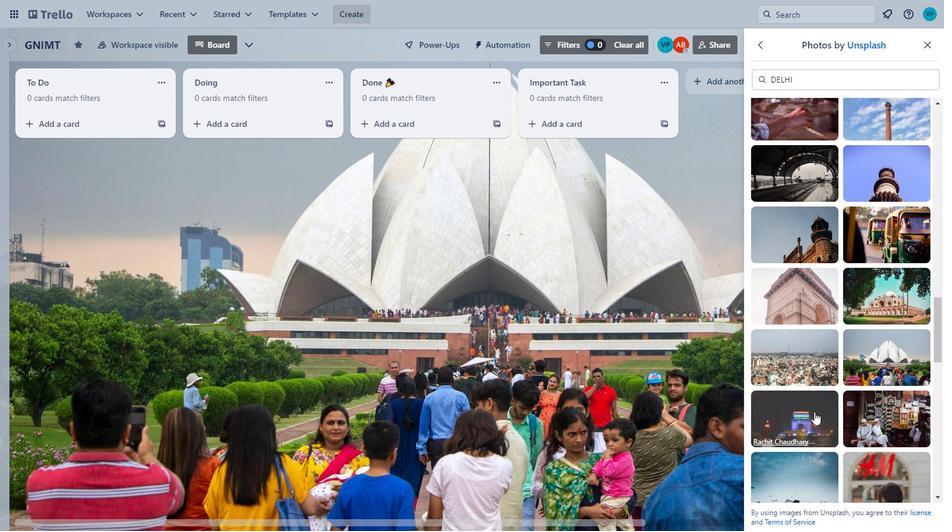 
Action: Mouse pressed left at (734, 405)
Screenshot: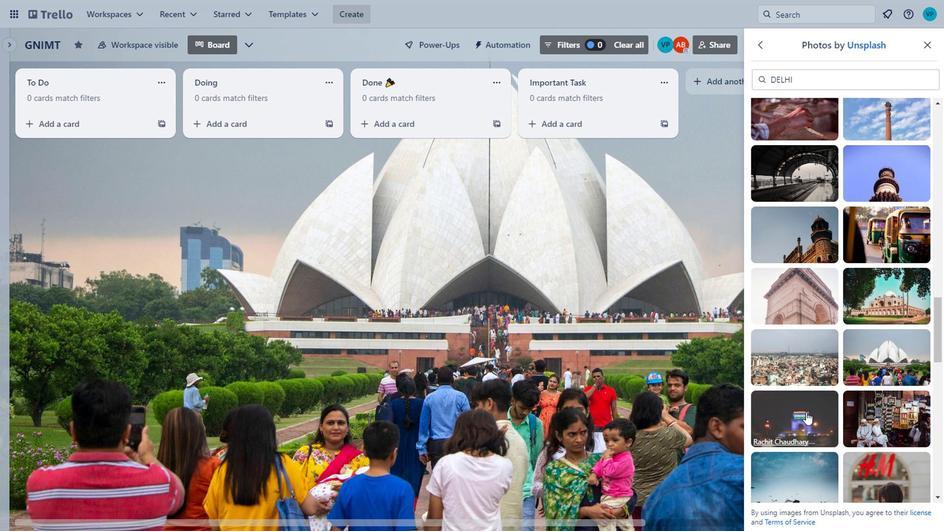 
Action: Mouse moved to (794, 393)
Screenshot: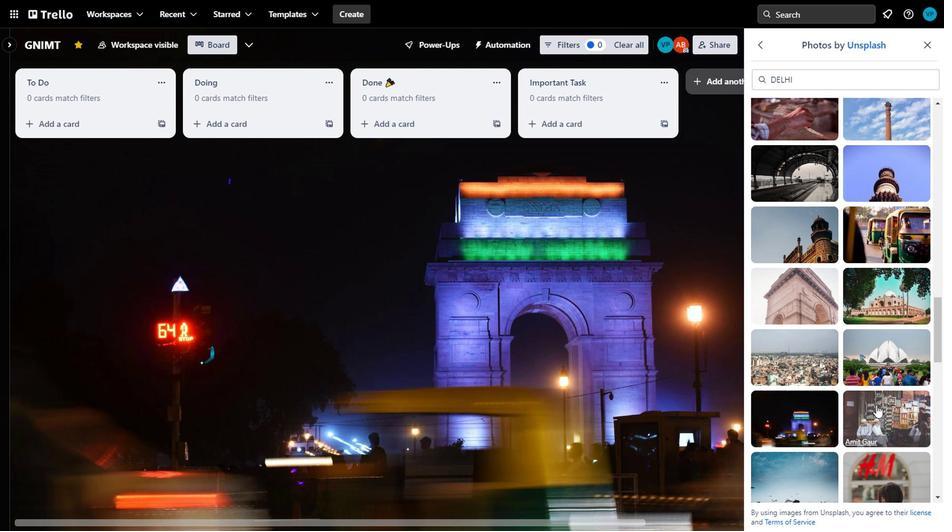 
Action: Mouse scrolled (794, 393) with delta (0, 0)
Screenshot: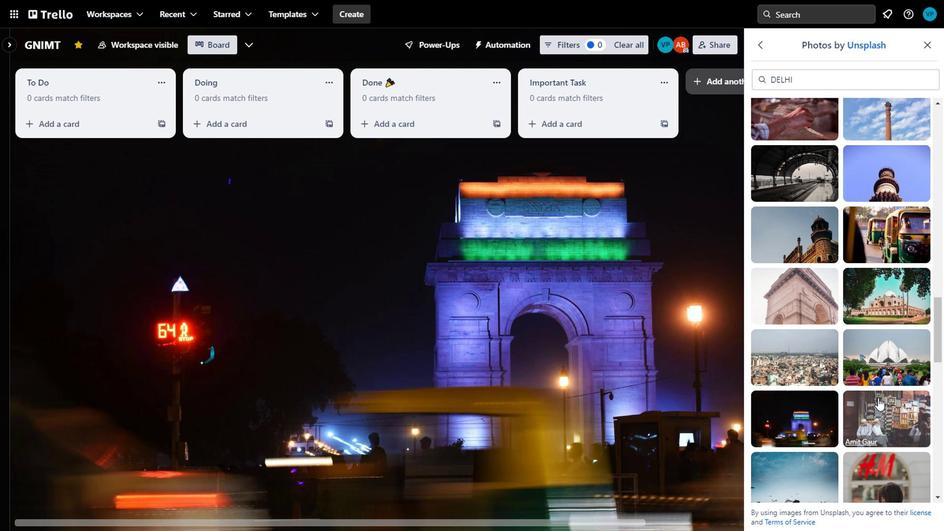 
Action: Mouse moved to (794, 393)
Screenshot: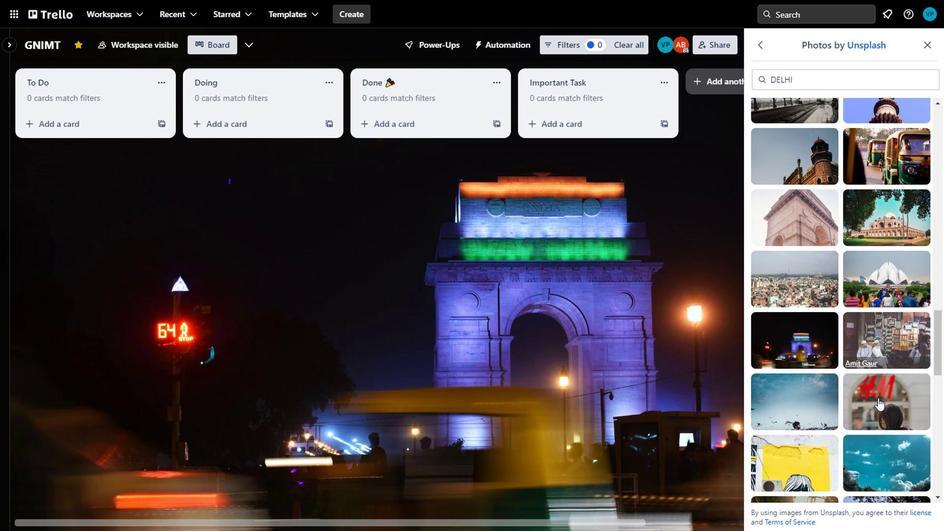 
Action: Mouse scrolled (794, 393) with delta (0, 0)
Screenshot: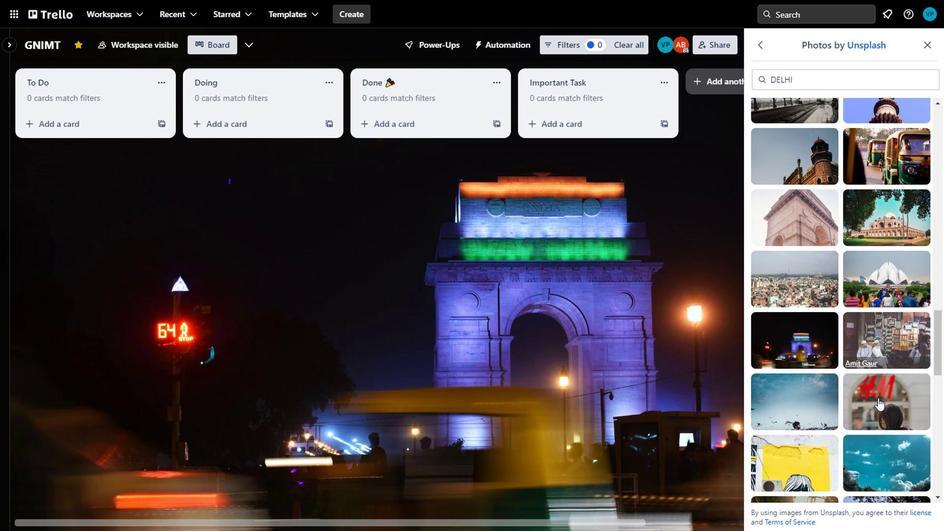 
Action: Mouse moved to (731, 426)
Screenshot: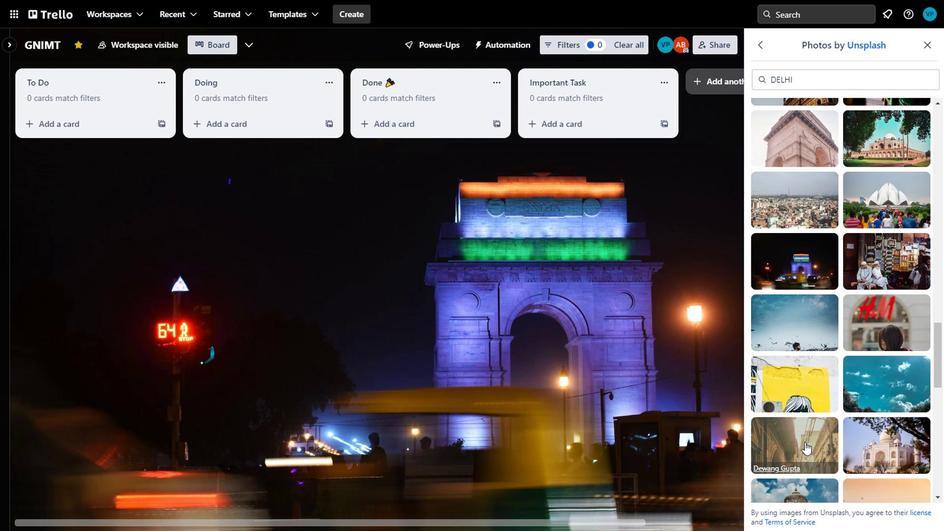 
Action: Mouse pressed left at (731, 426)
Screenshot: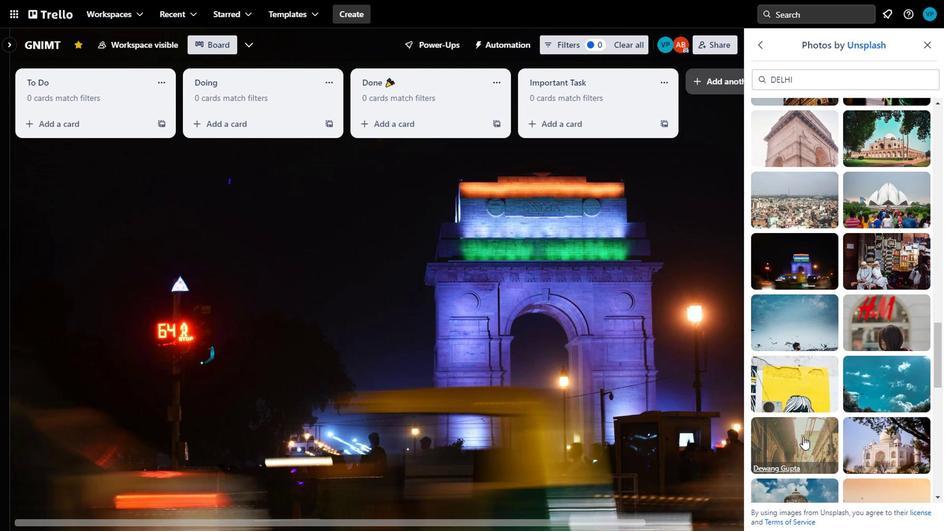 
Action: Mouse moved to (825, 396)
Screenshot: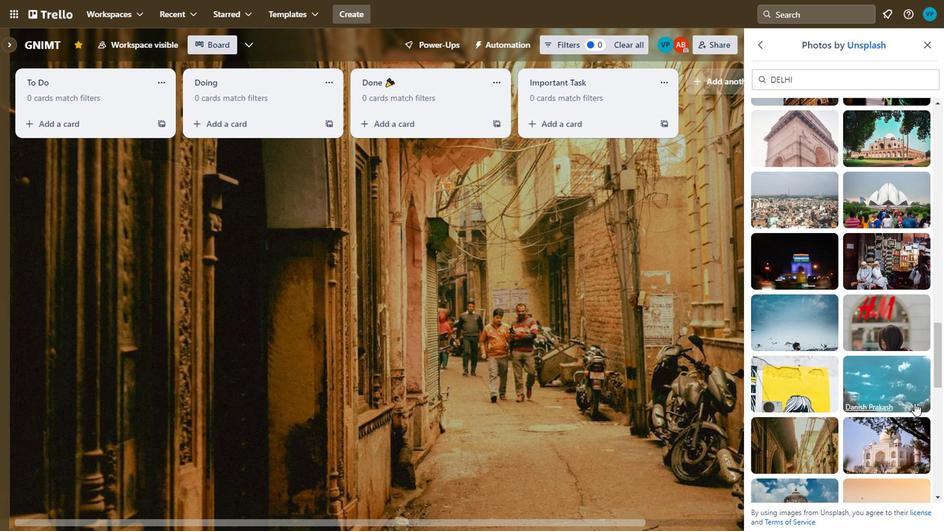 
Action: Mouse scrolled (825, 395) with delta (0, 0)
Screenshot: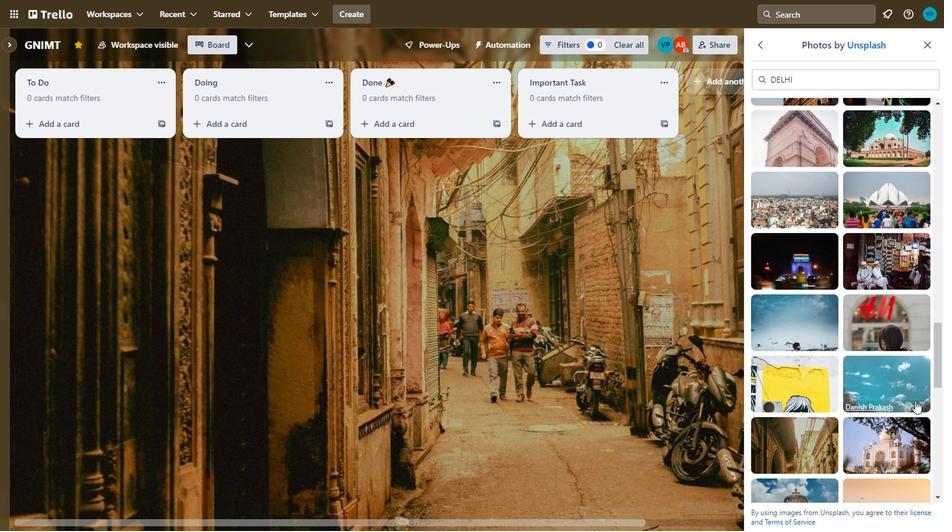 
Action: Mouse scrolled (825, 395) with delta (0, 0)
Screenshot: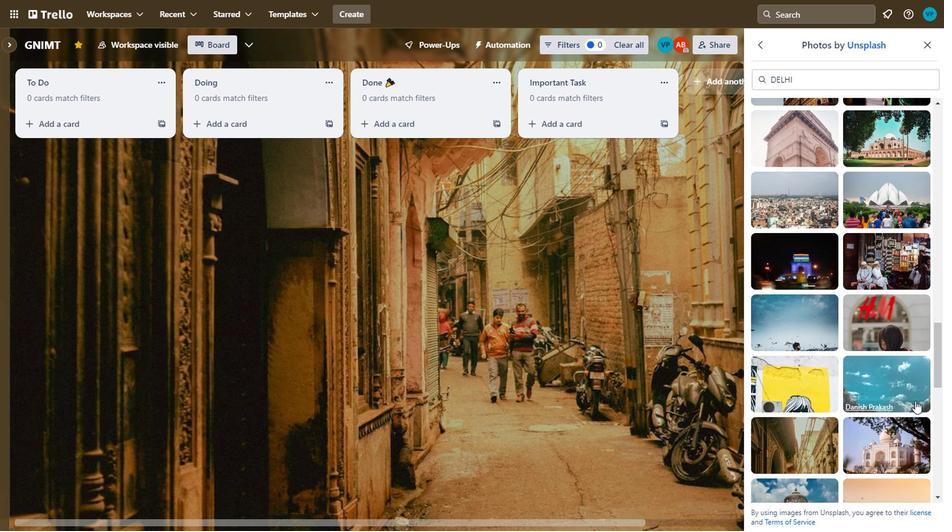 
Action: Mouse moved to (807, 294)
Screenshot: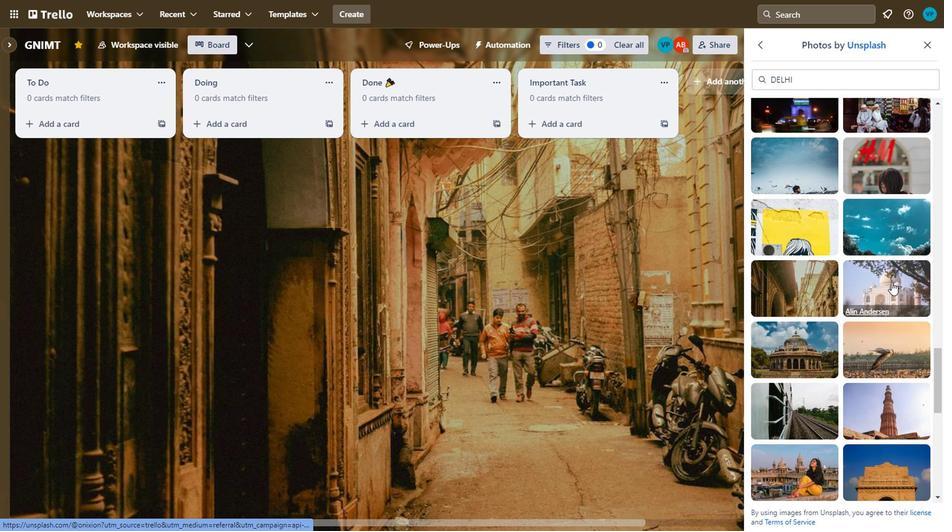 
Action: Mouse pressed left at (807, 294)
Screenshot: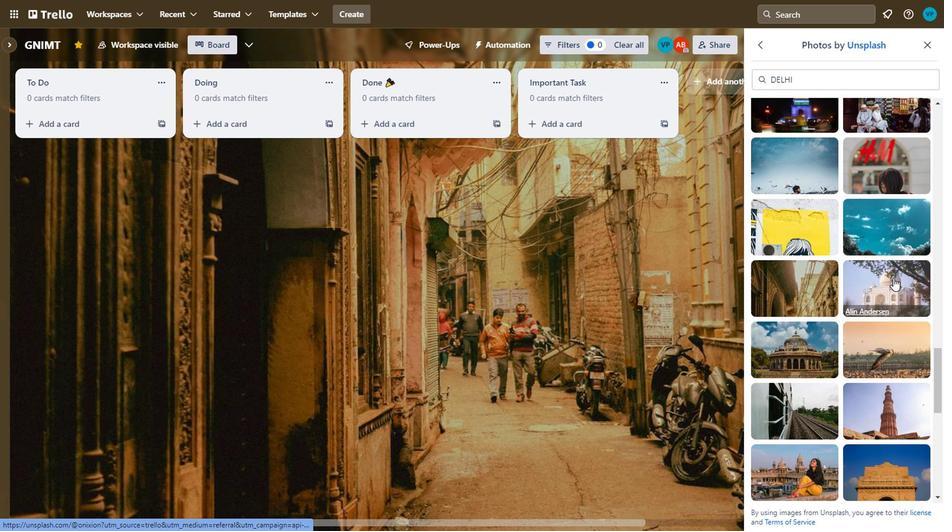 
Action: Mouse moved to (720, 353)
Screenshot: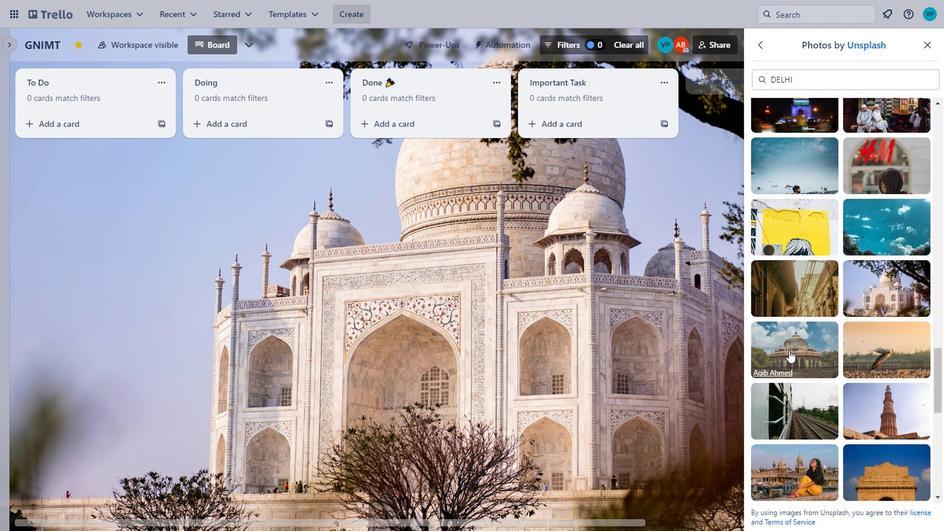 
Action: Mouse pressed left at (720, 353)
Screenshot: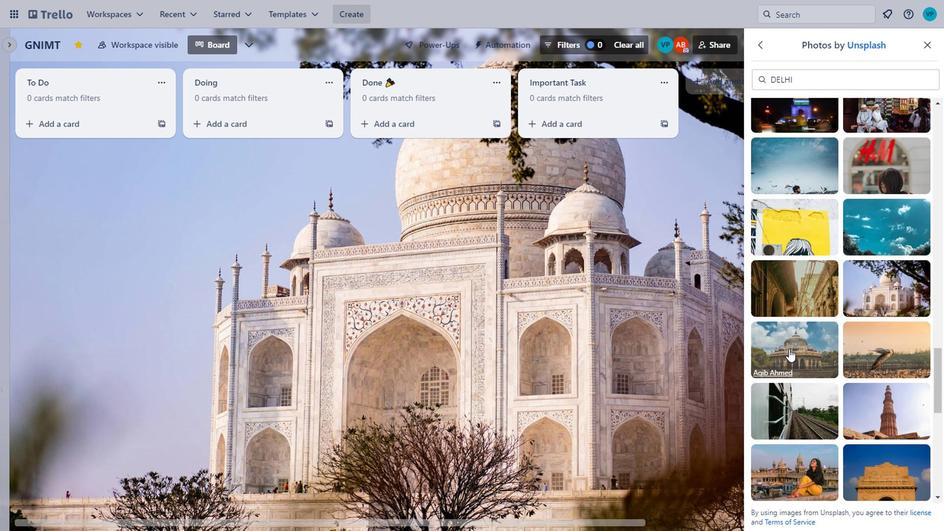 
Action: Mouse moved to (778, 416)
Screenshot: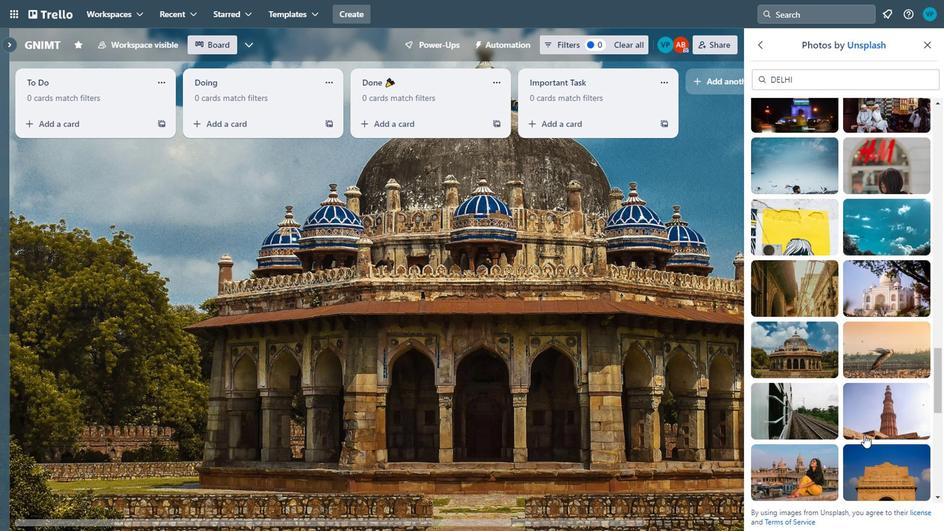 
Action: Mouse scrolled (778, 416) with delta (0, 0)
Screenshot: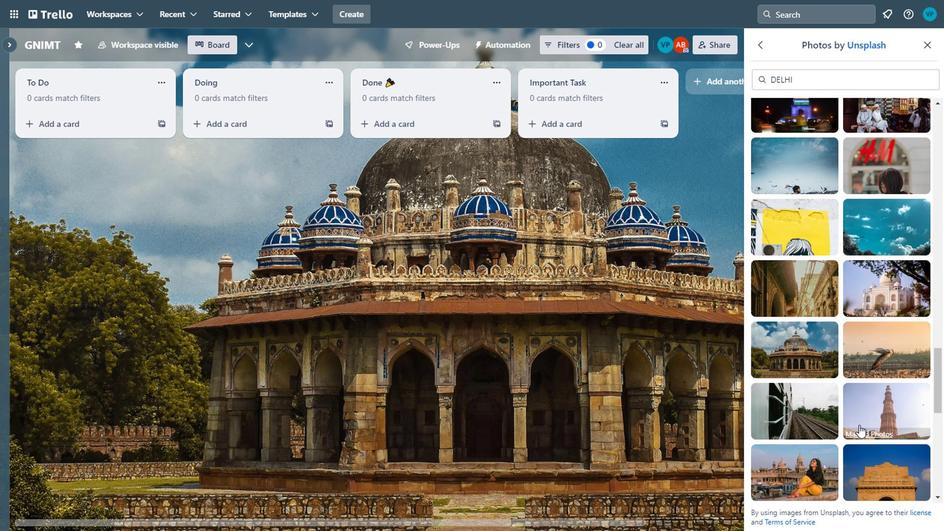 
Action: Mouse scrolled (778, 416) with delta (0, 0)
Screenshot: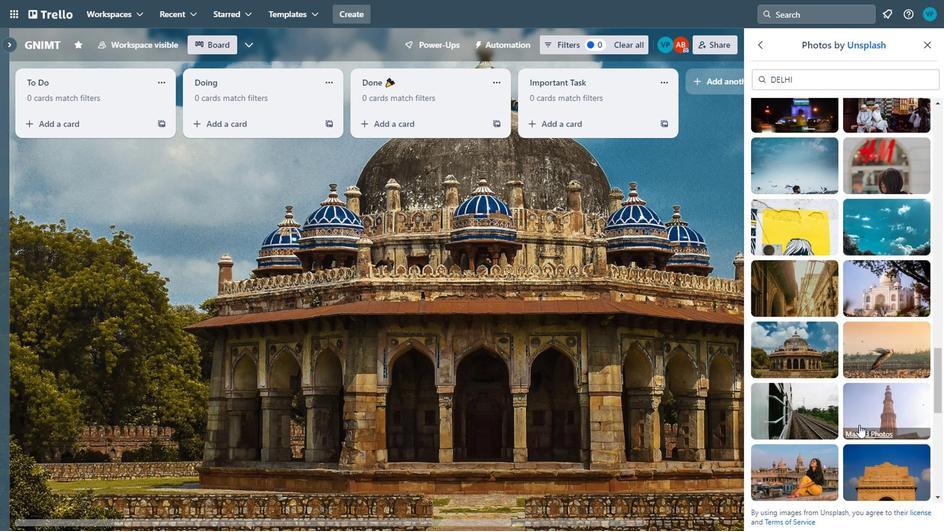 
Action: Mouse moved to (815, 317)
Screenshot: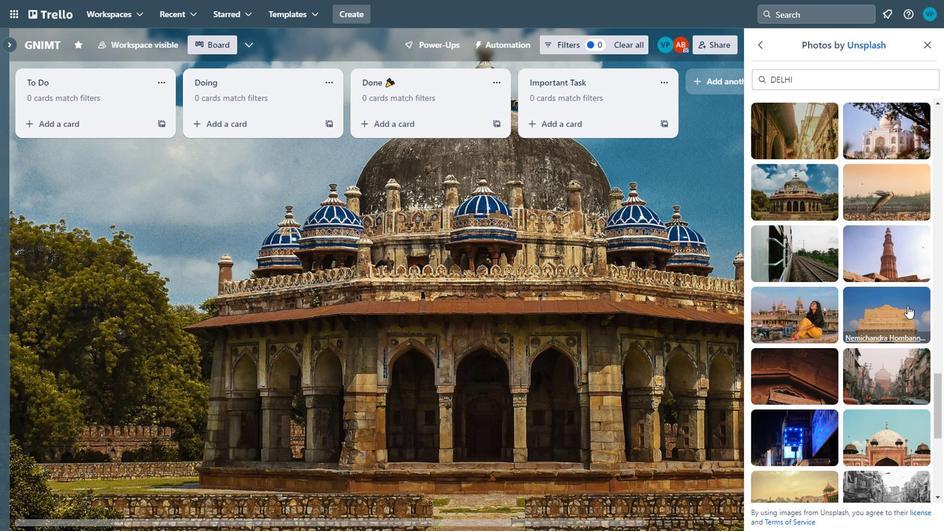 
Action: Mouse pressed left at (815, 317)
Screenshot: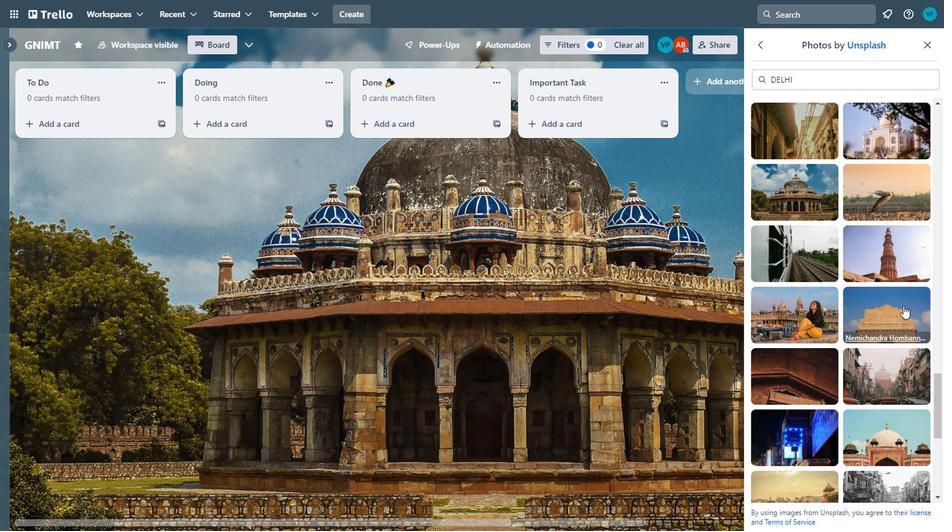 
Action: Mouse moved to (738, 372)
Screenshot: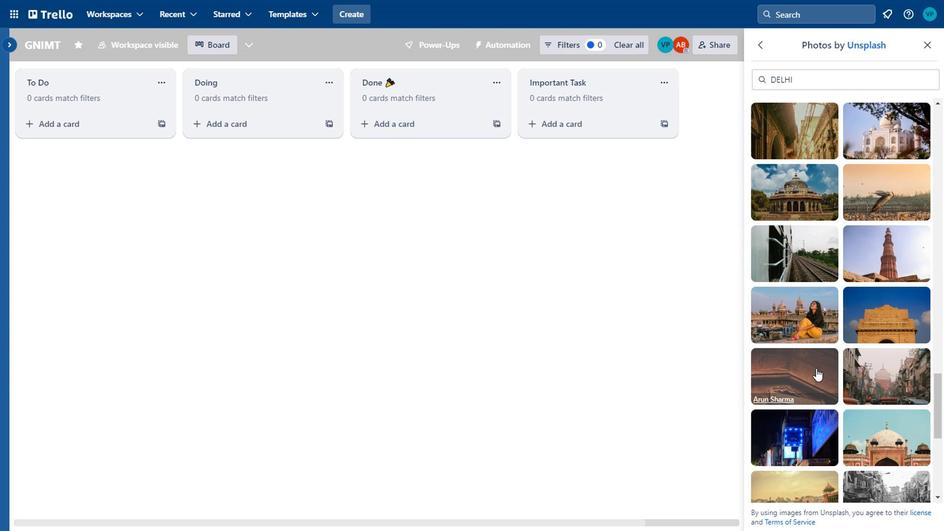 
Action: Mouse scrolled (738, 372) with delta (0, 0)
Screenshot: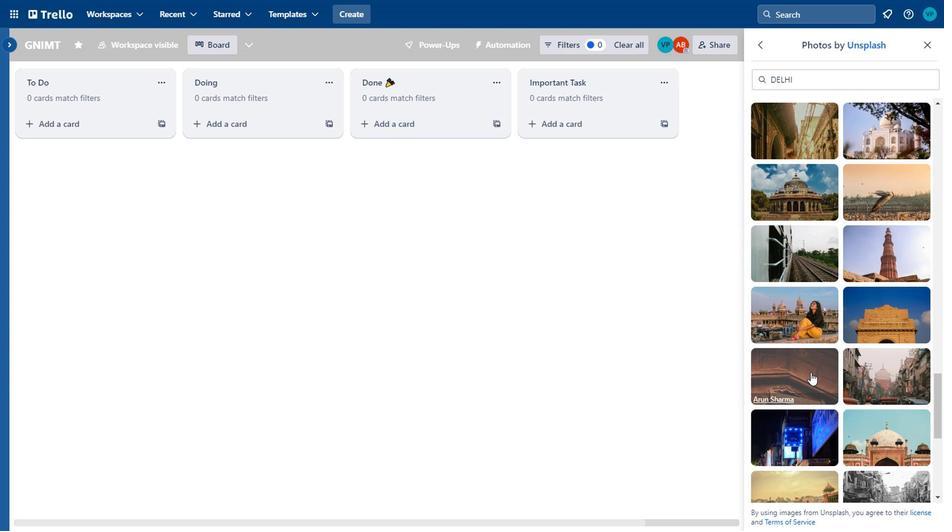 
Action: Mouse moved to (772, 374)
Screenshot: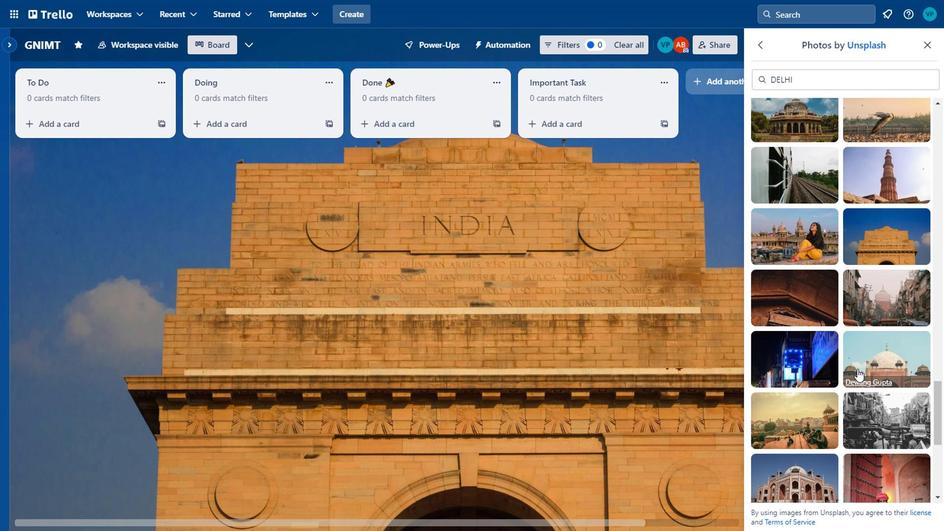 
Action: Mouse scrolled (772, 374) with delta (0, 0)
Screenshot: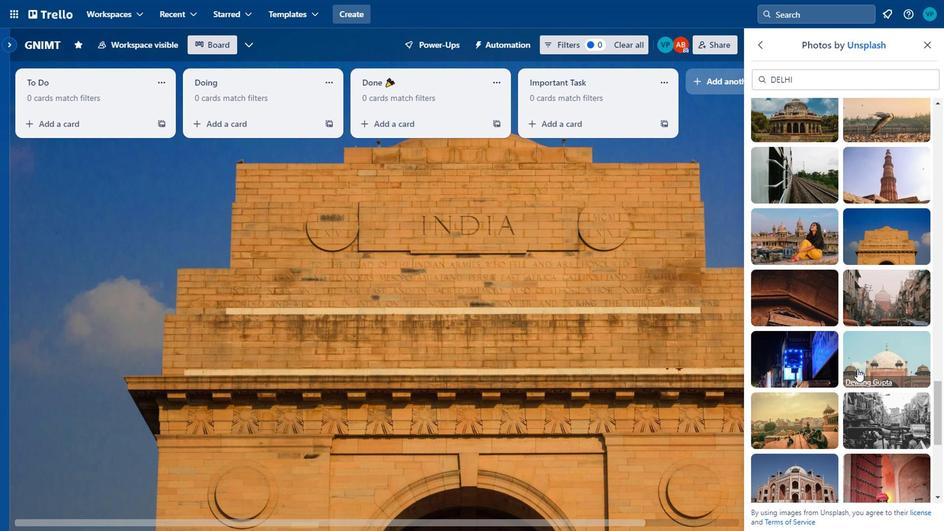 
Action: Mouse moved to (735, 345)
Screenshot: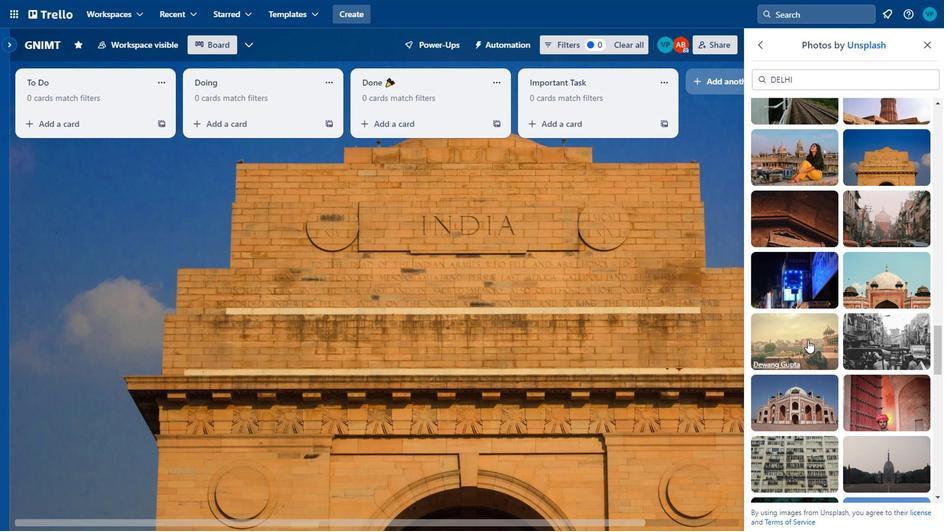 
Action: Mouse pressed left at (735, 345)
Screenshot: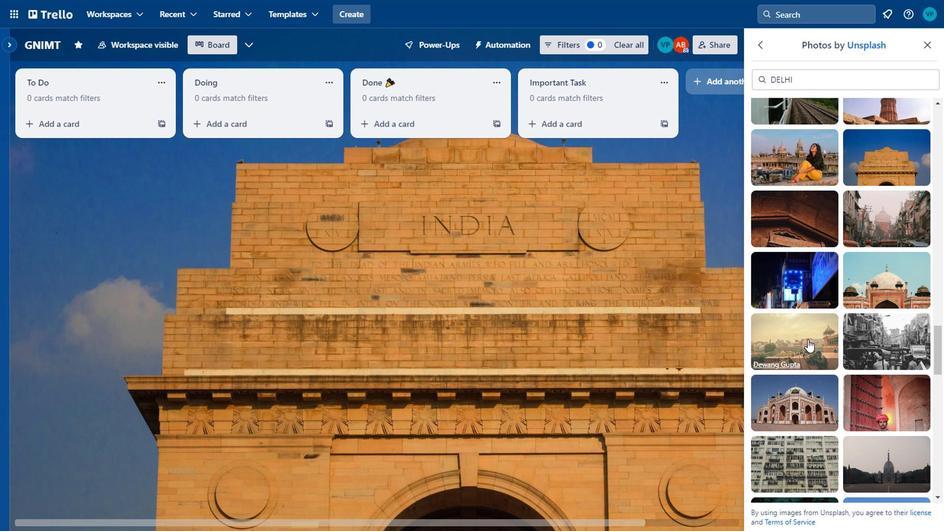 
Action: Mouse moved to (738, 388)
Screenshot: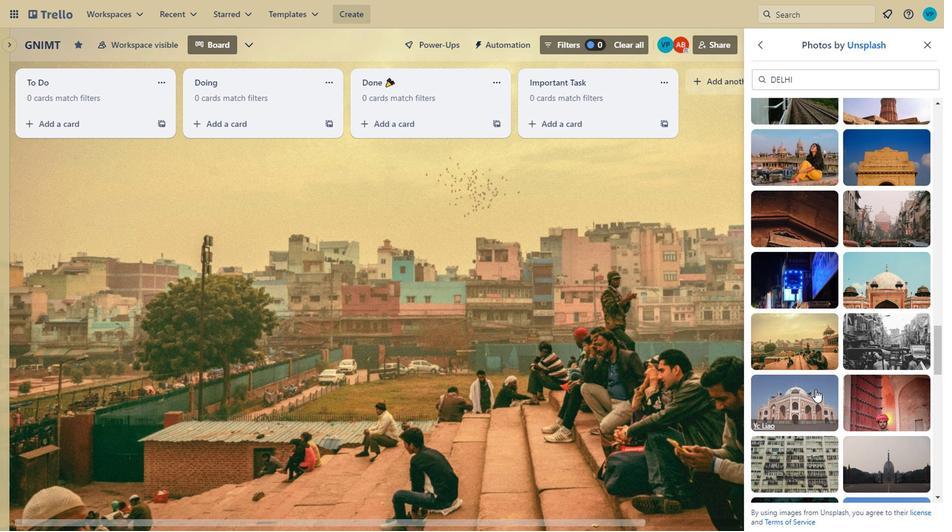 
Action: Mouse pressed left at (738, 388)
Screenshot: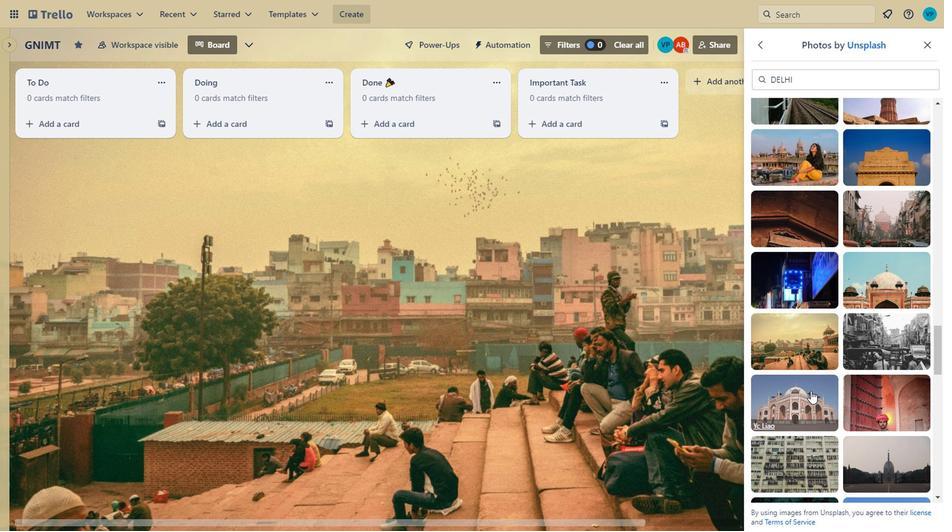 
Action: Mouse moved to (801, 389)
Screenshot: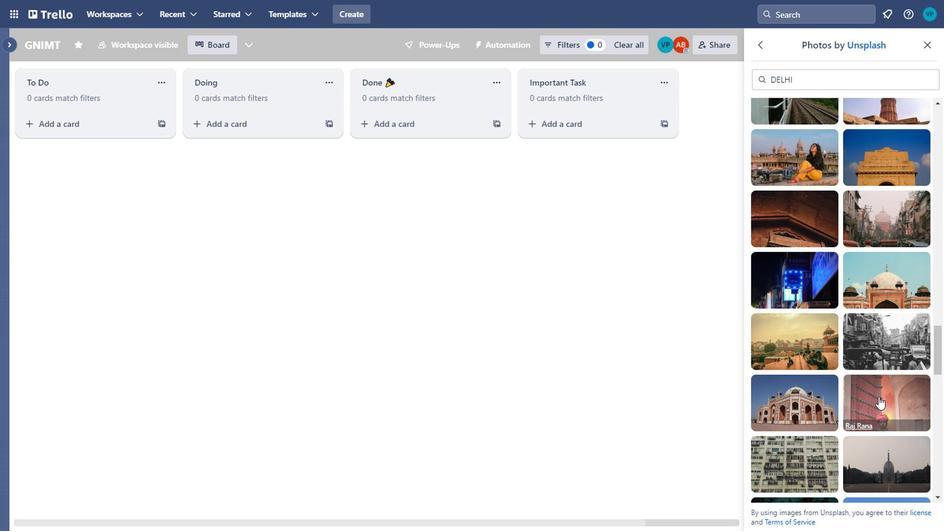 
Action: Mouse scrolled (801, 388) with delta (0, 0)
Screenshot: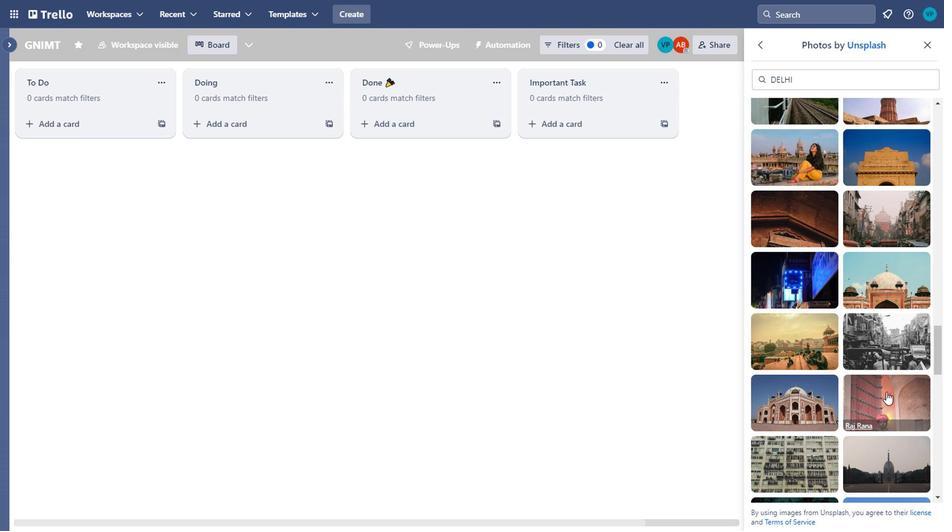 
Action: Mouse moved to (807, 329)
Screenshot: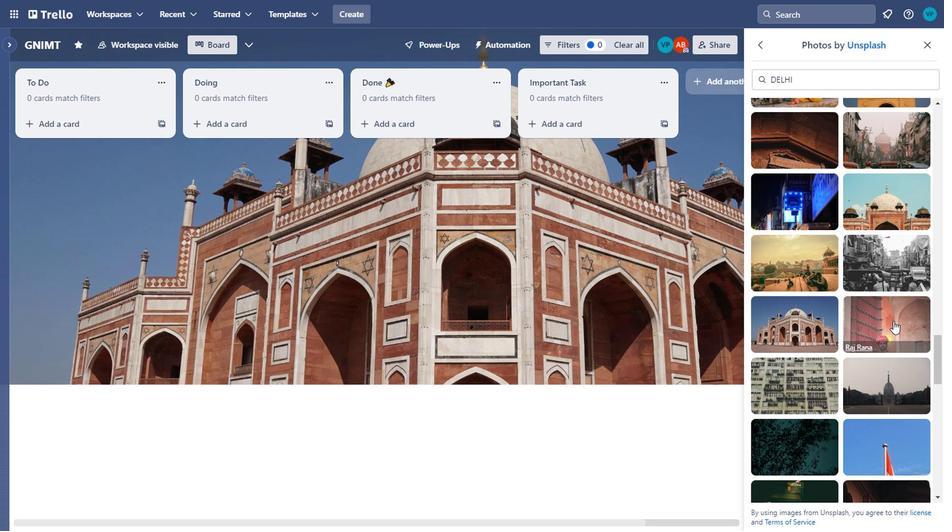 
Action: Mouse pressed left at (807, 329)
Screenshot: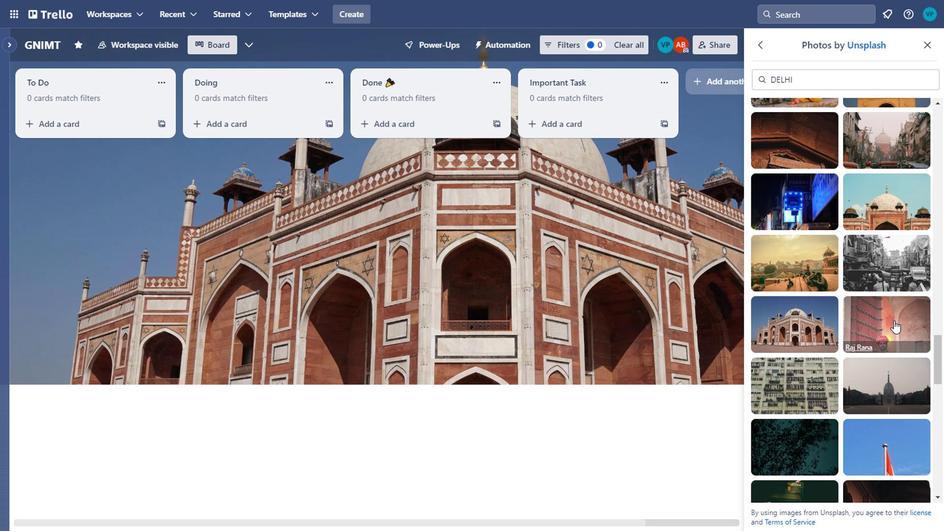 
Action: Mouse moved to (727, 379)
Screenshot: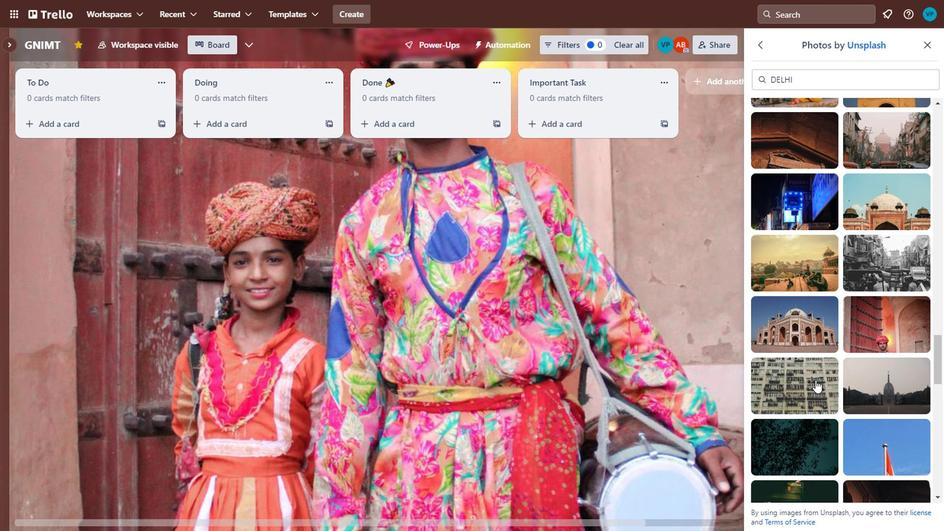 
Action: Mouse pressed left at (727, 379)
Screenshot: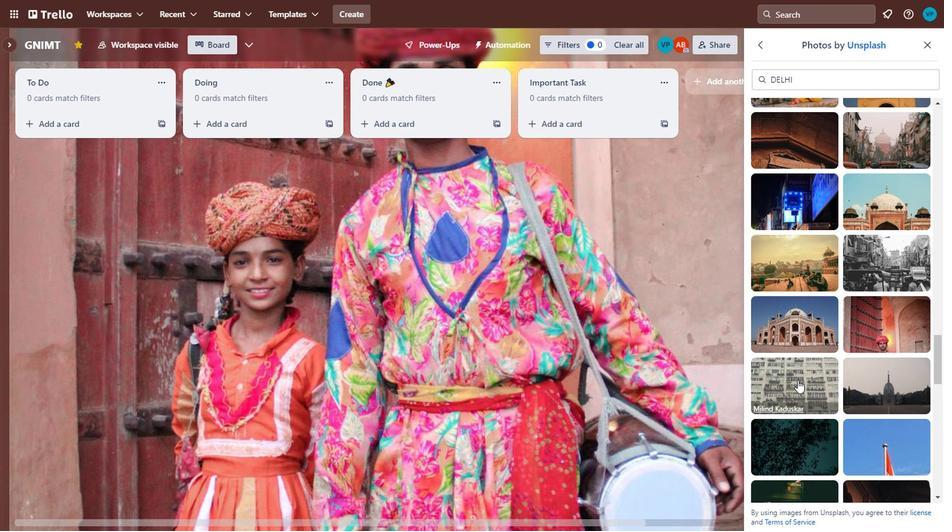 
Action: Mouse moved to (812, 378)
Screenshot: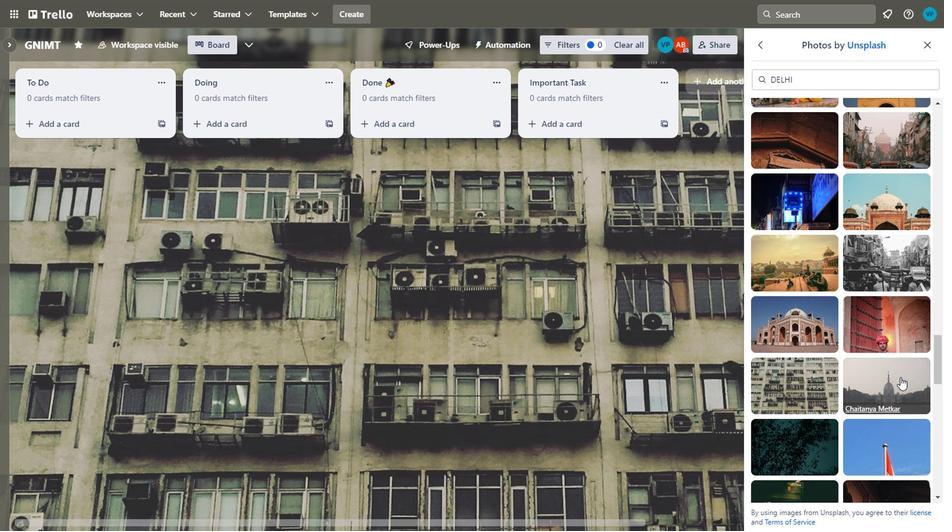 
Action: Mouse pressed left at (812, 378)
Screenshot: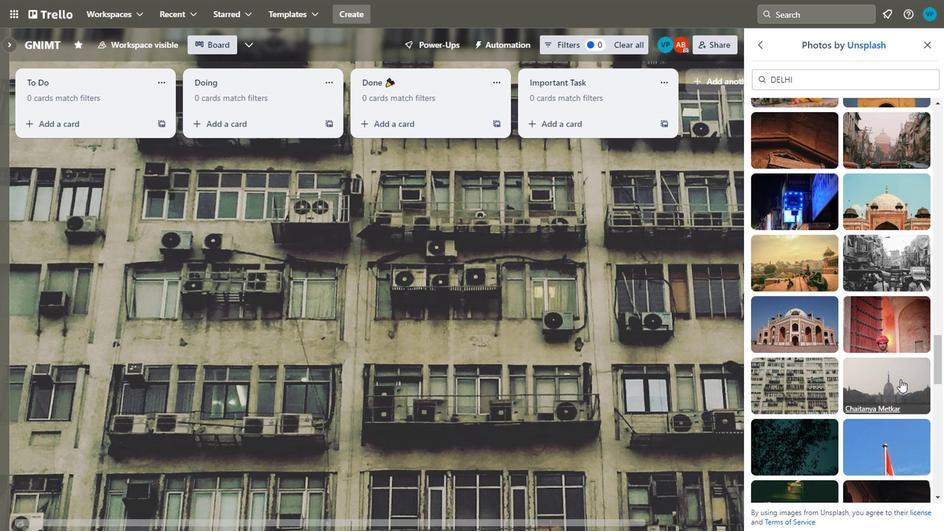 
Action: Mouse moved to (749, 414)
Screenshot: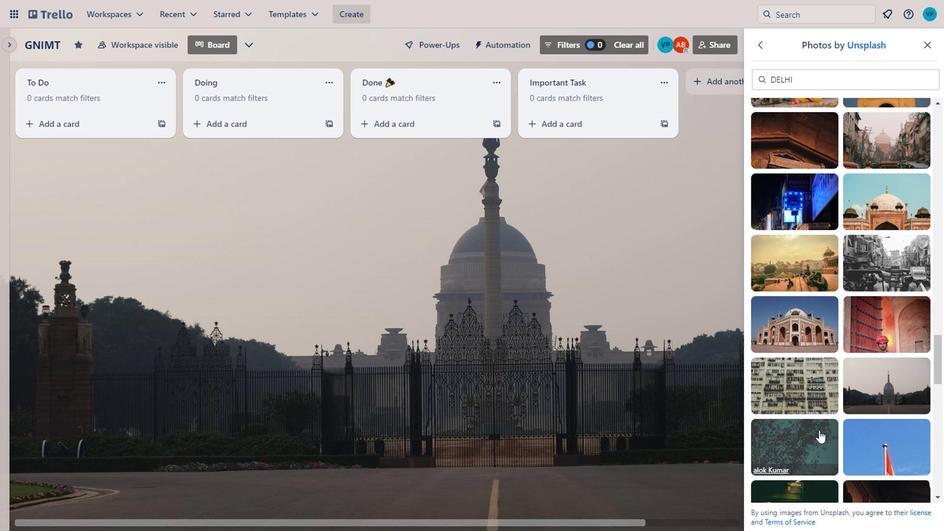 
Action: Mouse scrolled (749, 413) with delta (0, 0)
Screenshot: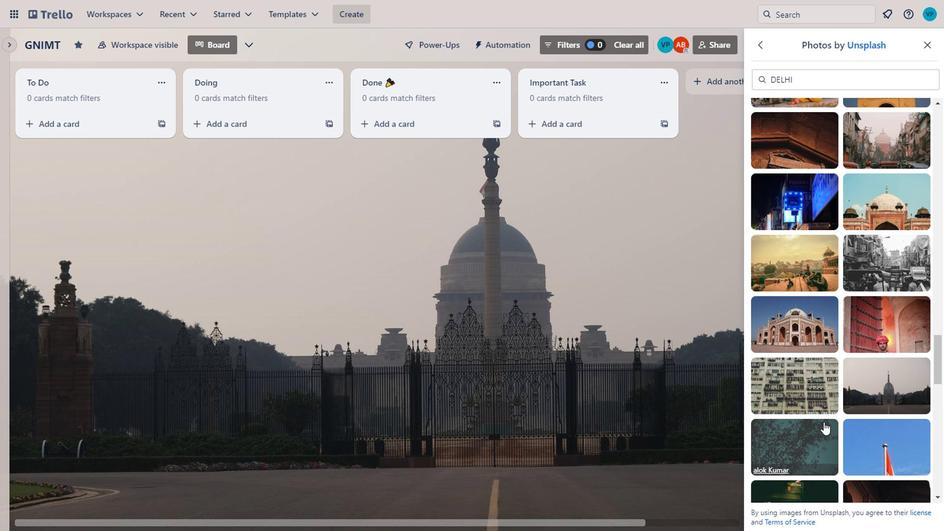 
Action: Mouse moved to (739, 409)
Screenshot: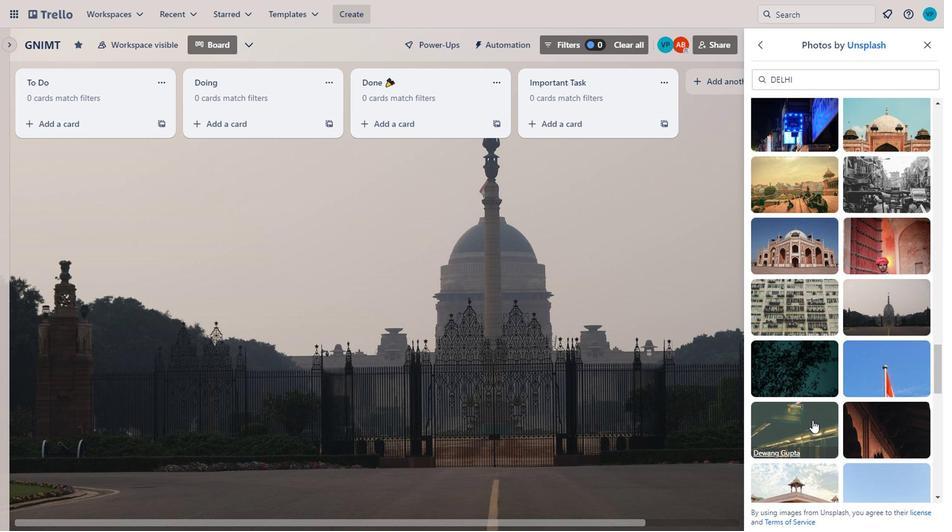 
Action: Mouse scrolled (739, 408) with delta (0, 0)
Screenshot: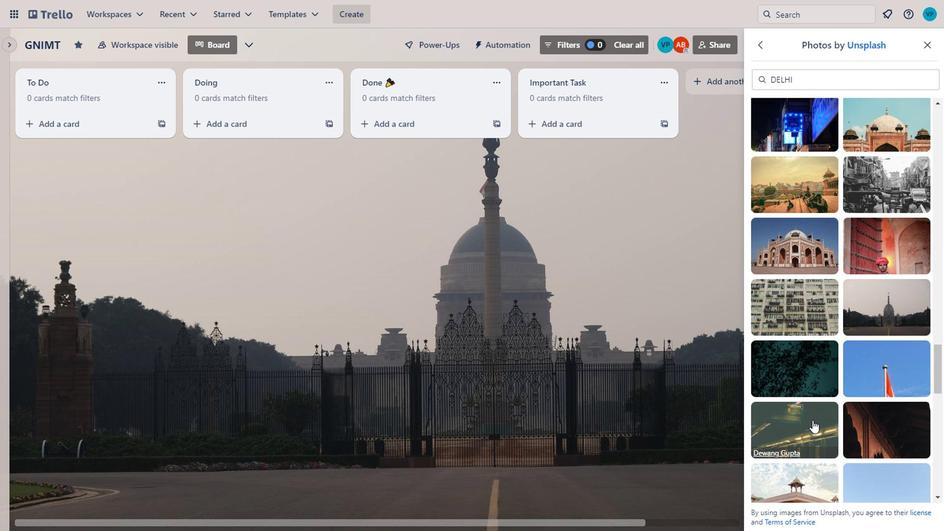 
Action: Mouse scrolled (739, 408) with delta (0, 0)
Screenshot: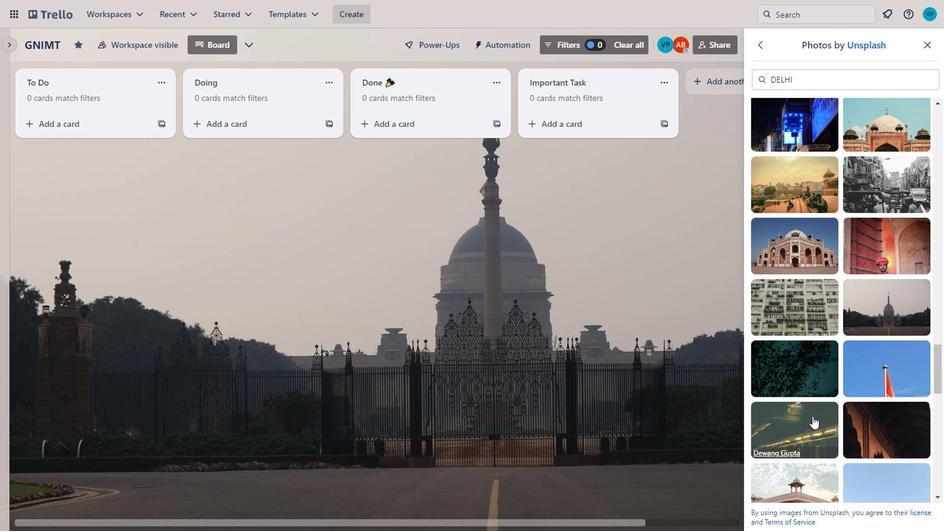 
Action: Mouse moved to (803, 390)
Screenshot: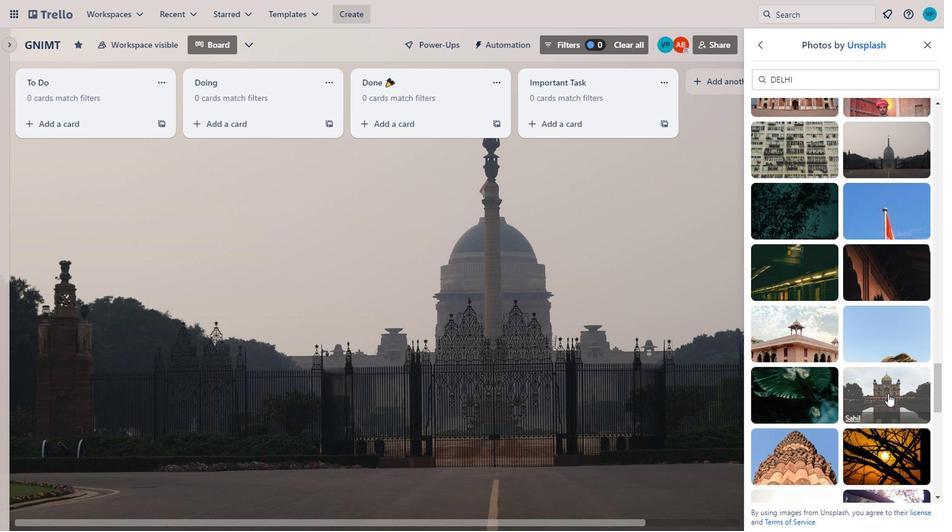 
Action: Mouse pressed left at (803, 390)
Screenshot: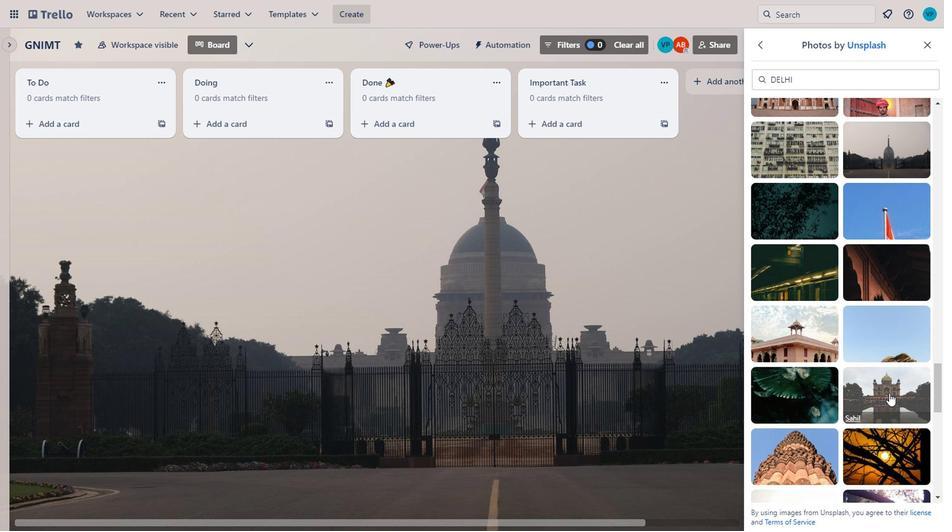 
Action: Mouse moved to (785, 400)
Screenshot: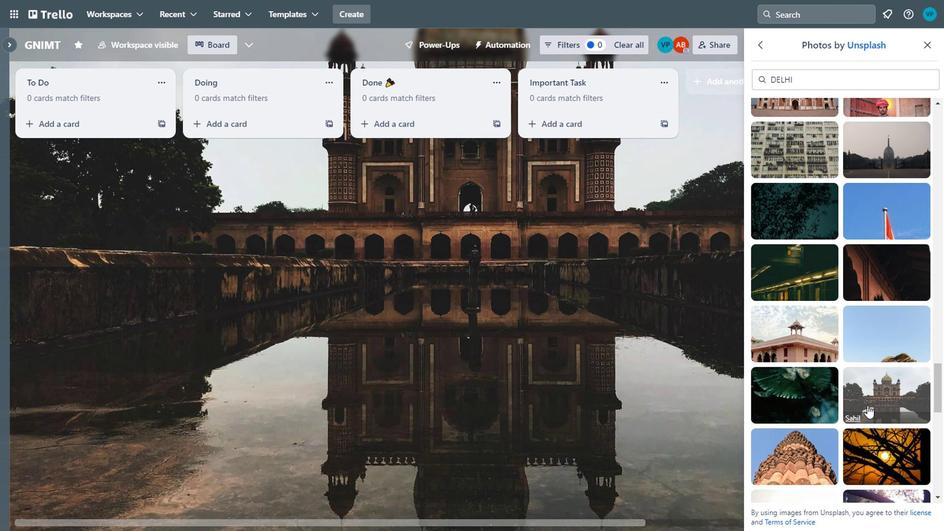 
Action: Mouse scrolled (785, 400) with delta (0, 0)
Screenshot: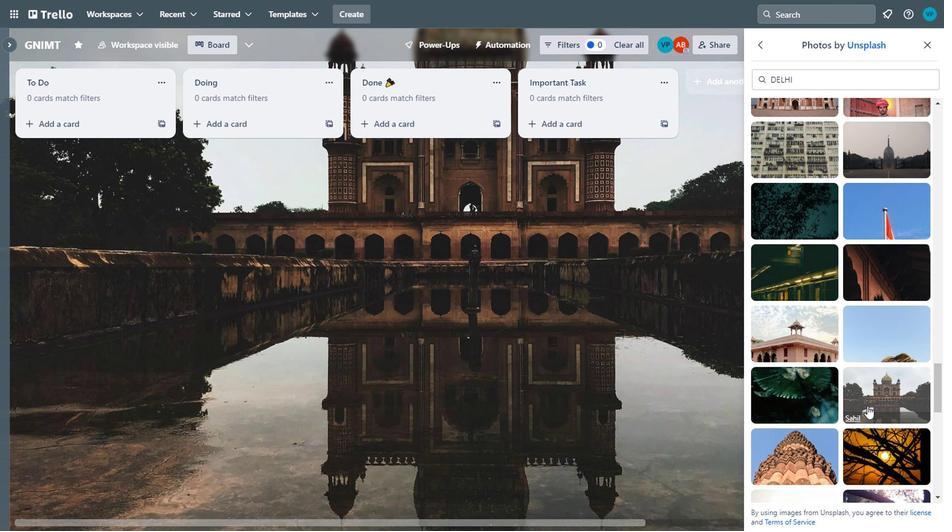 
Action: Mouse moved to (732, 370)
Screenshot: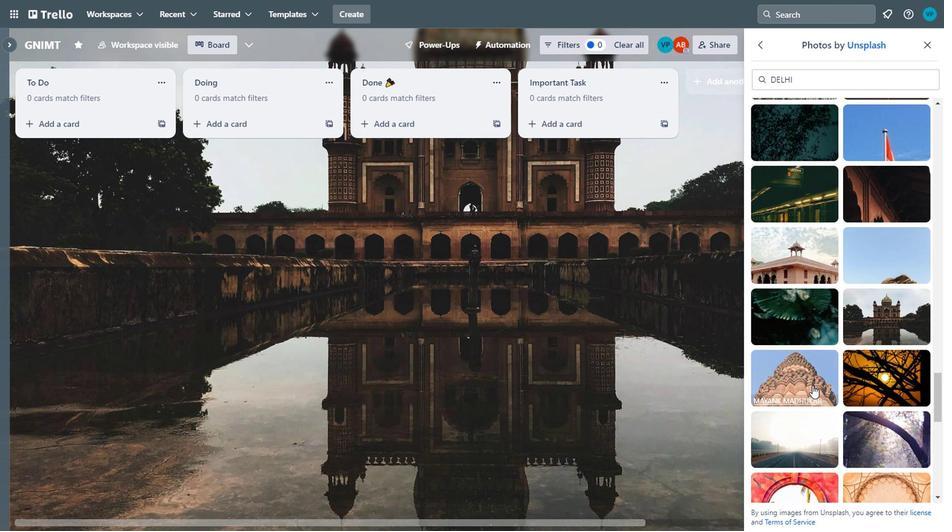 
Action: Mouse pressed left at (732, 370)
Screenshot: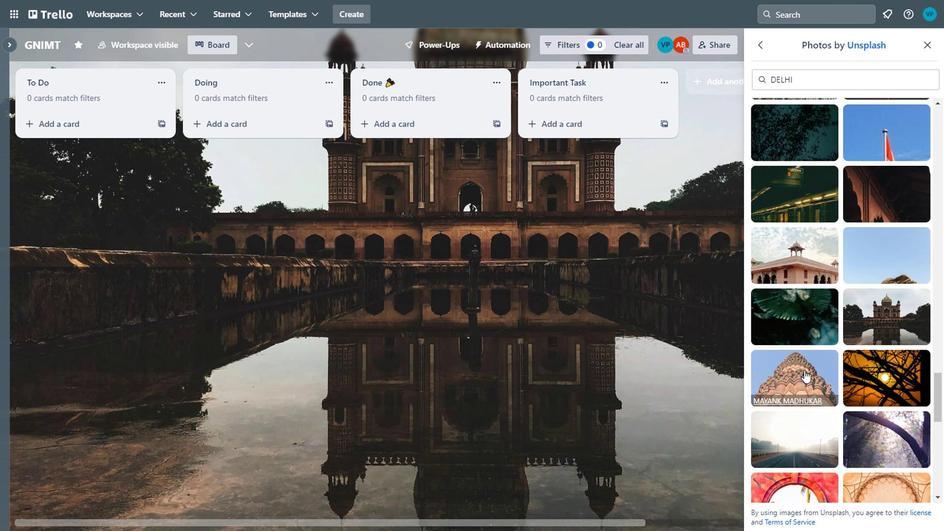 
Action: Mouse moved to (807, 366)
Screenshot: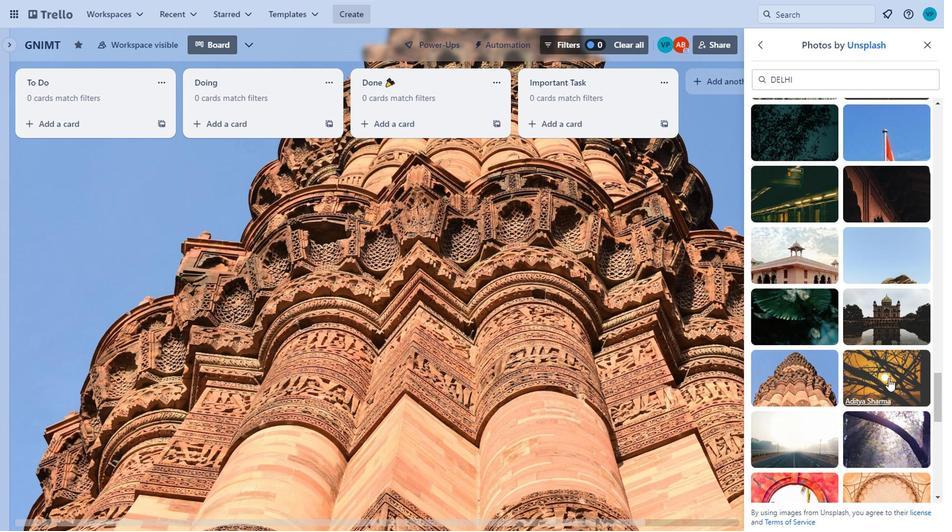 
Action: Mouse pressed left at (807, 366)
Screenshot: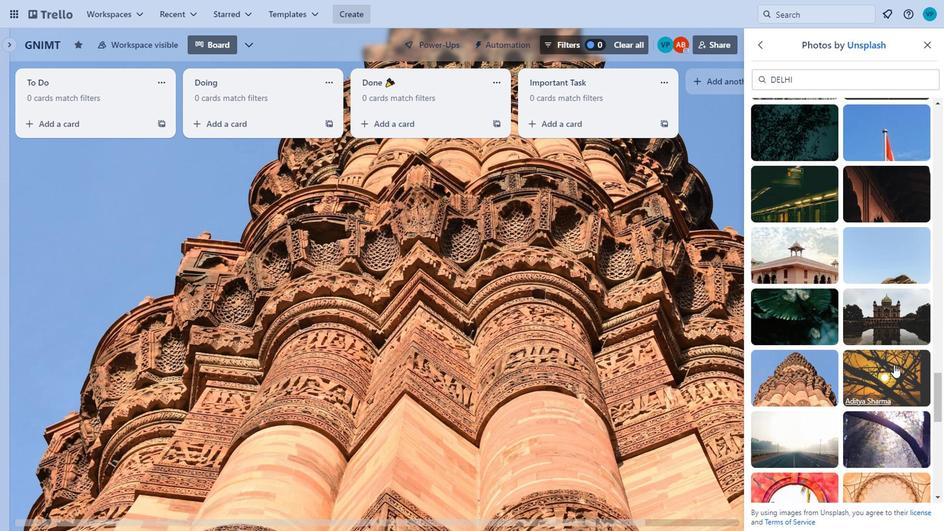 
Action: Mouse moved to (755, 431)
Screenshot: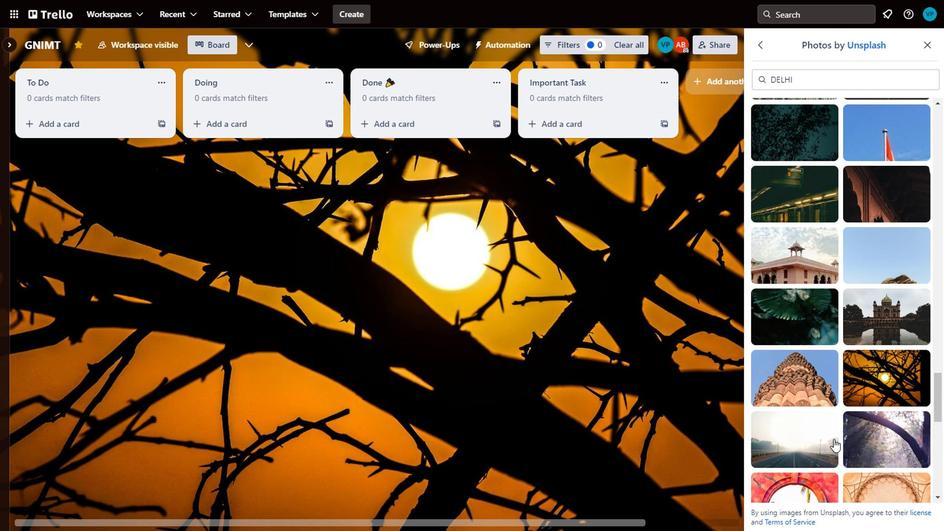 
Action: Mouse scrolled (755, 431) with delta (0, 0)
Screenshot: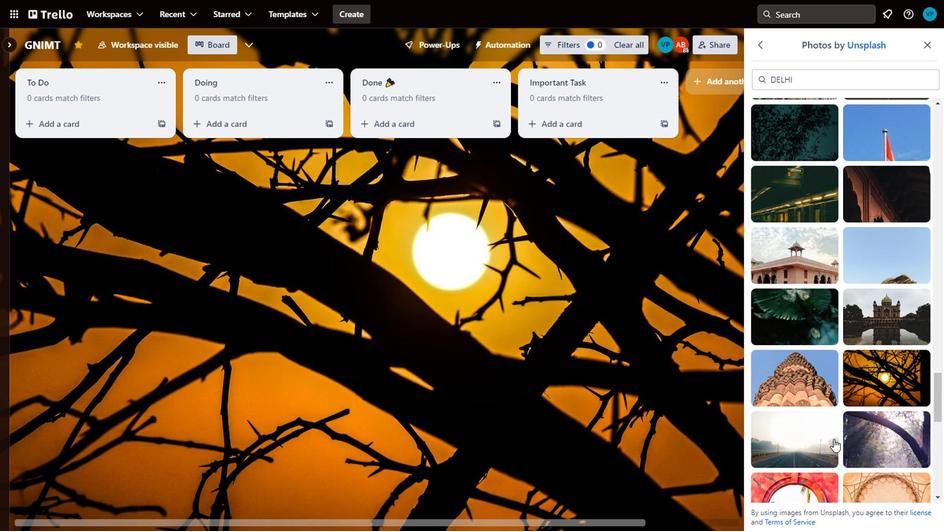 
Action: Mouse moved to (813, 418)
Screenshot: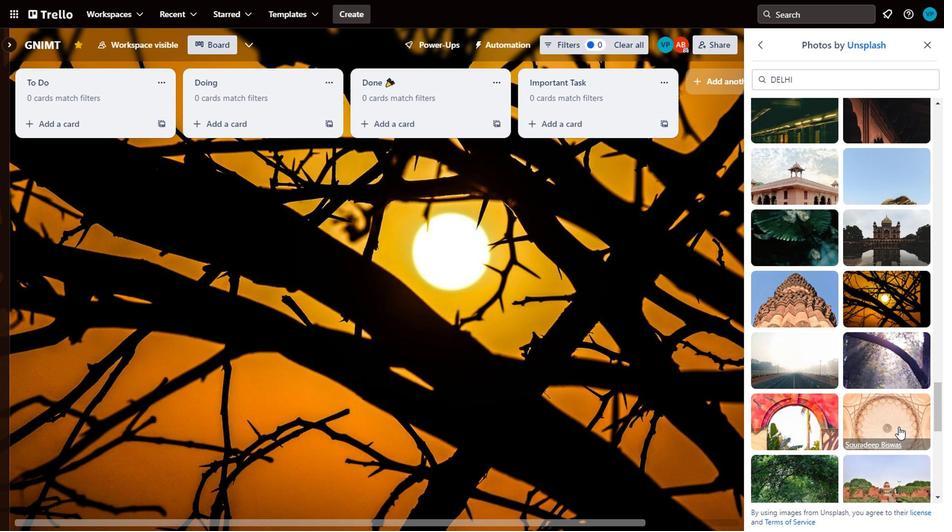 
Action: Mouse scrolled (813, 417) with delta (0, 0)
Screenshot: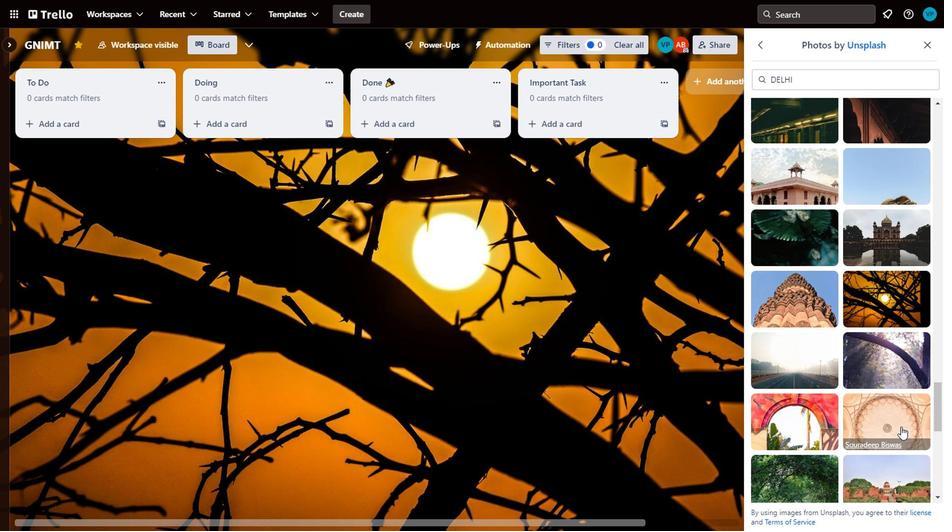 
Action: Mouse moved to (737, 389)
Screenshot: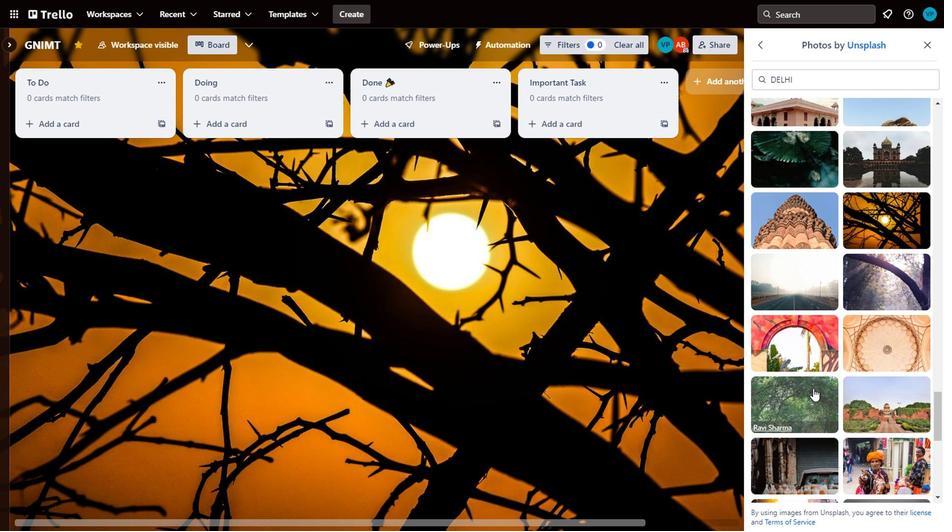 
Action: Mouse pressed left at (737, 389)
Screenshot: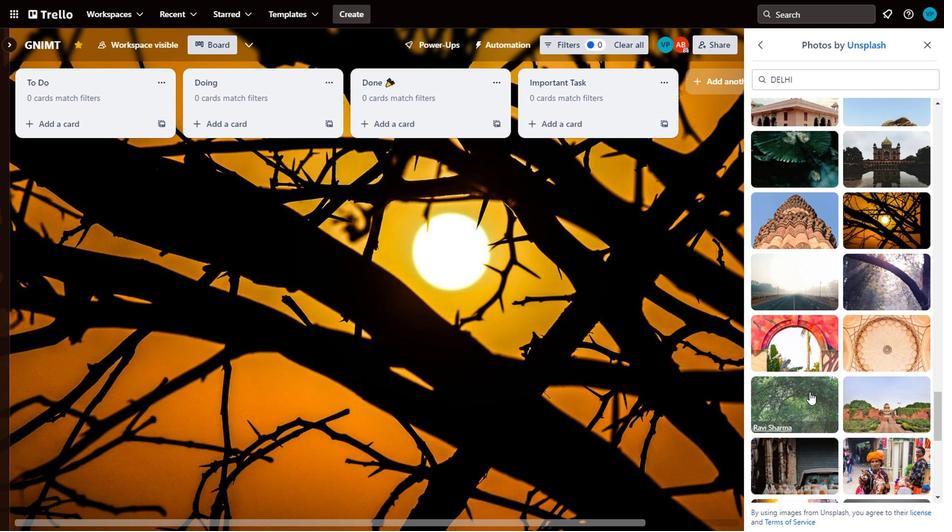
Action: Mouse moved to (734, 395)
Screenshot: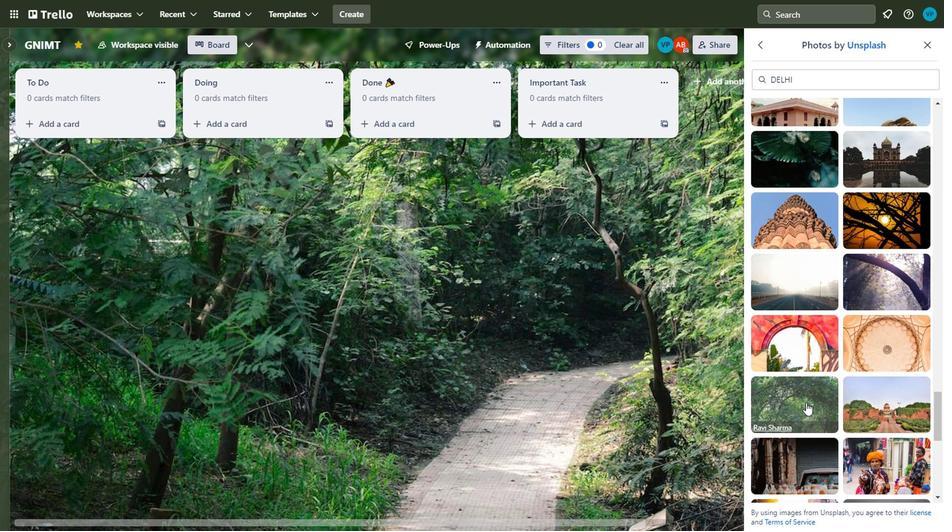 
Action: Mouse pressed left at (734, 395)
Screenshot: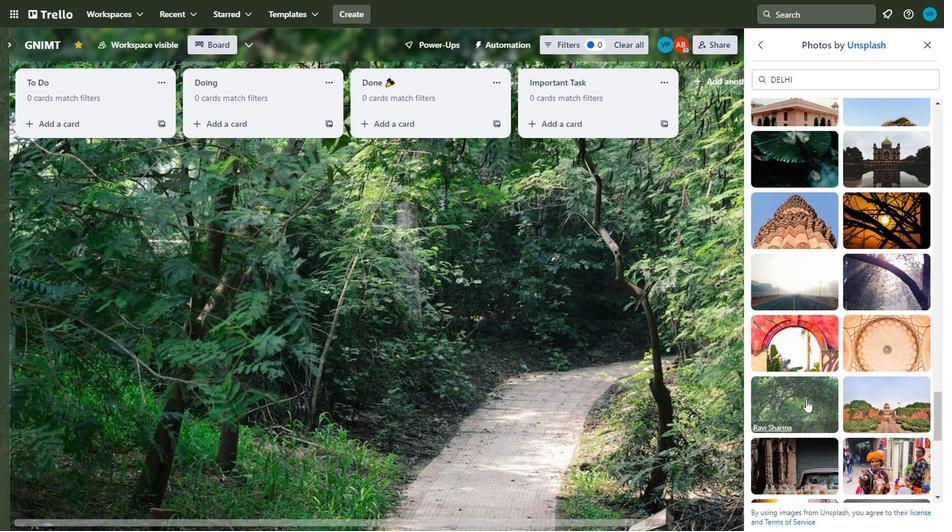
Action: Mouse moved to (801, 395)
Screenshot: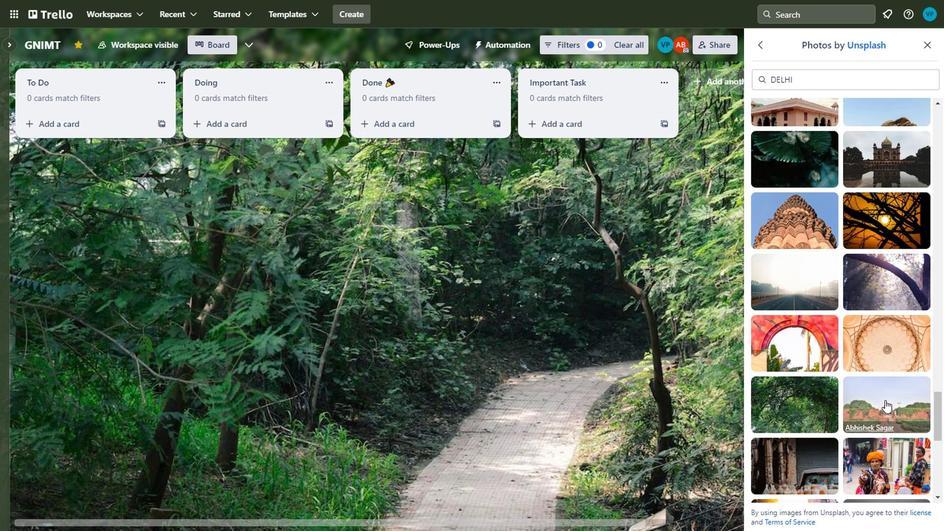 
Action: Mouse pressed left at (801, 395)
Screenshot: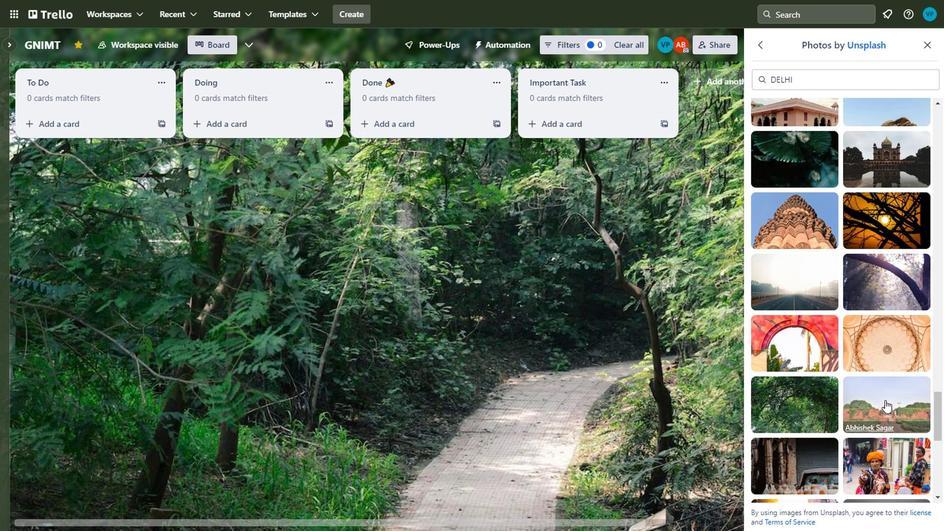 
Action: Mouse moved to (814, 392)
Screenshot: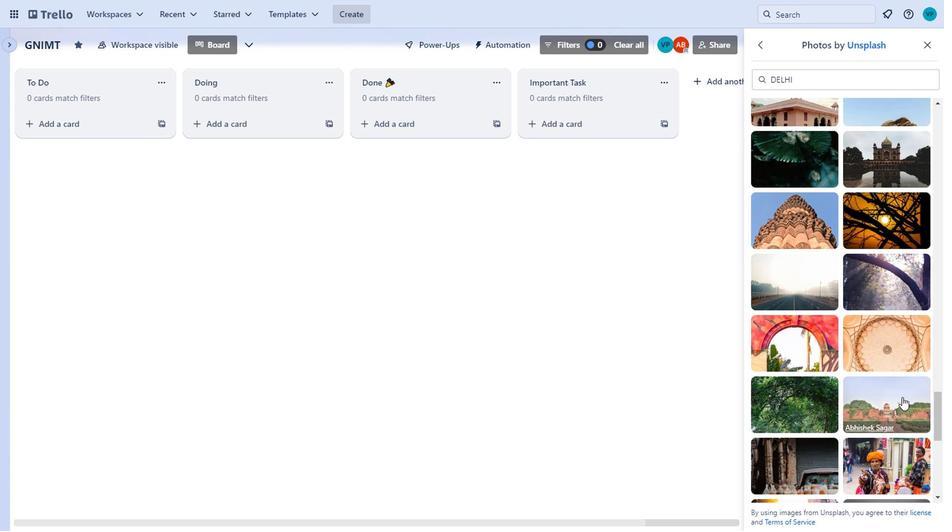 
Action: Mouse scrolled (814, 391) with delta (0, 0)
Screenshot: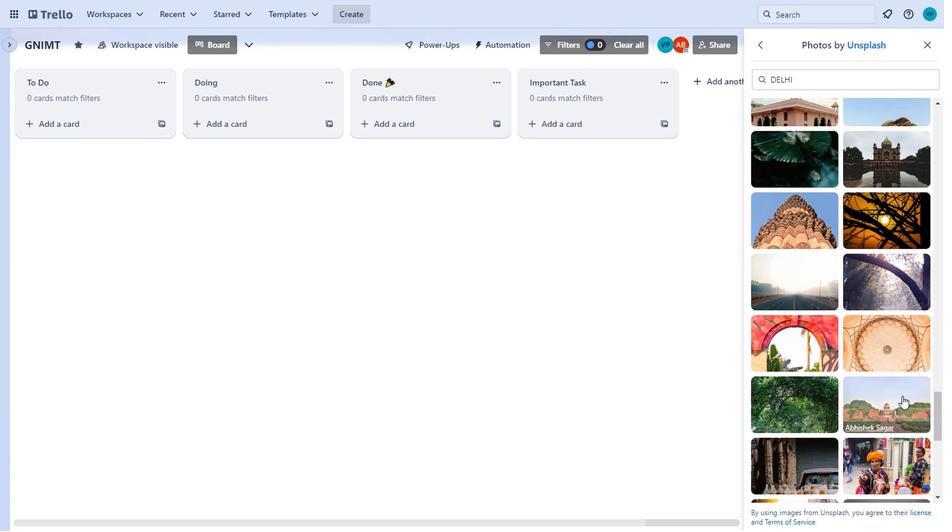 
Action: Mouse scrolled (814, 391) with delta (0, 0)
Screenshot: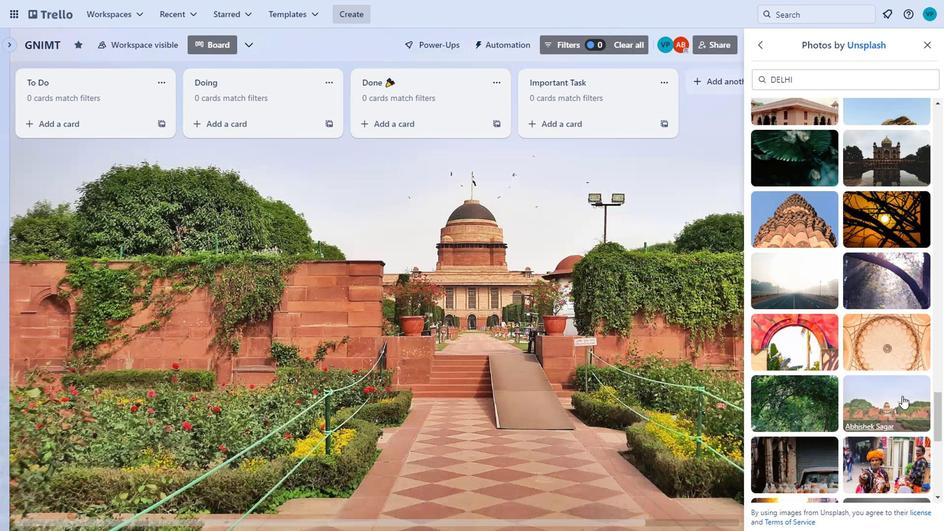 
Action: Mouse moved to (803, 410)
Screenshot: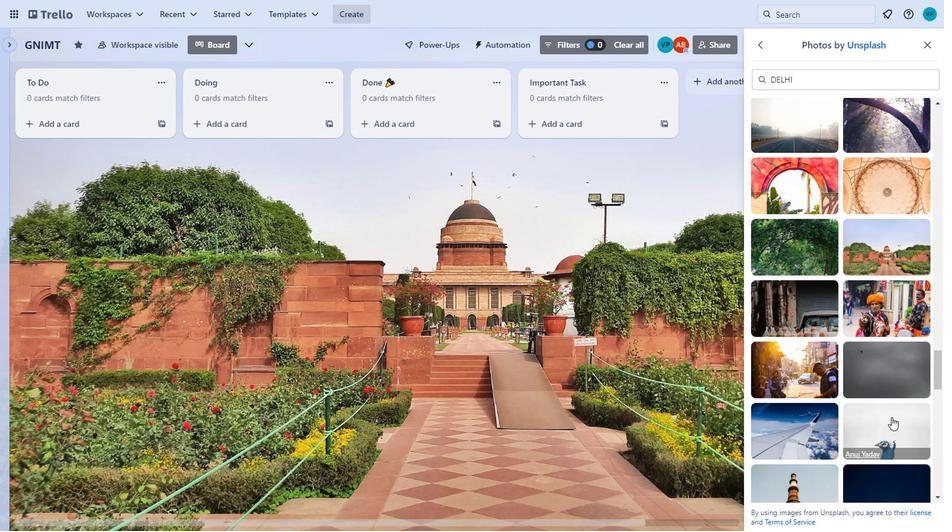 
Action: Mouse scrolled (803, 409) with delta (0, 0)
Screenshot: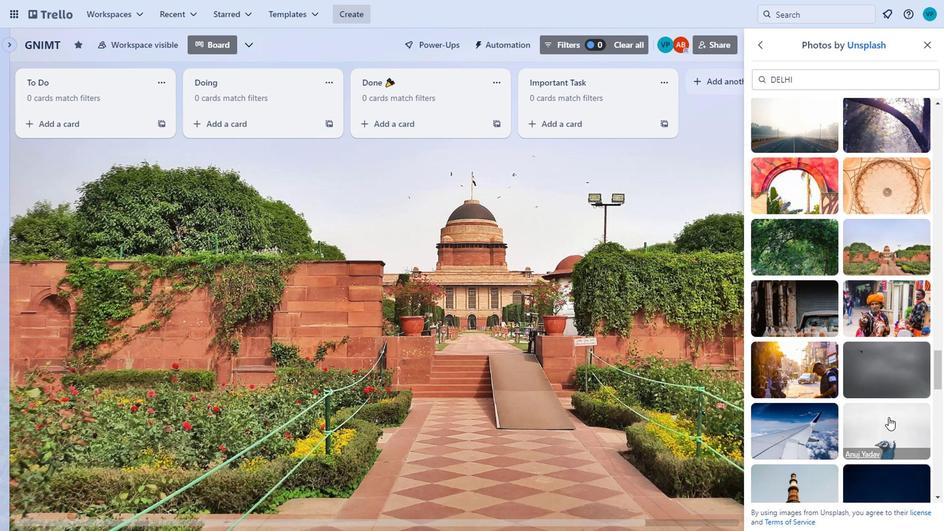 
Action: Mouse moved to (802, 411)
Screenshot: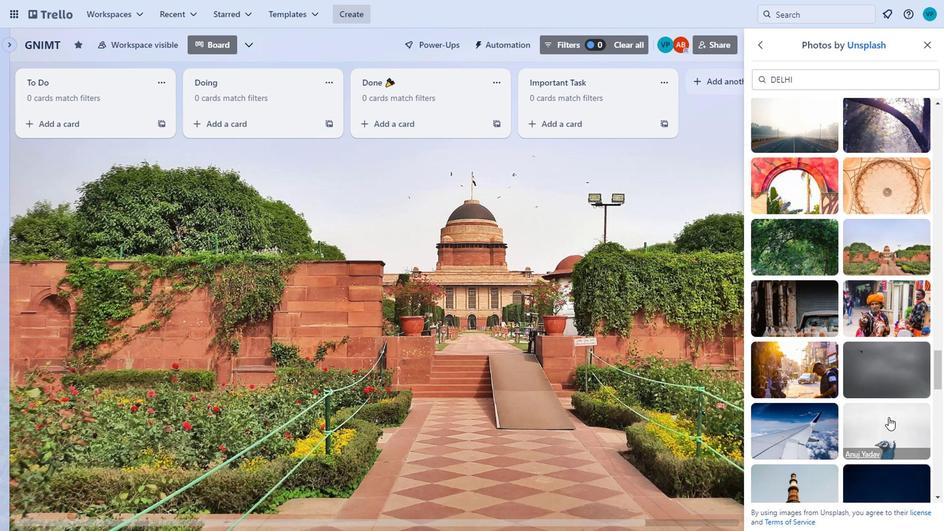 
Action: Mouse scrolled (802, 411) with delta (0, 0)
Screenshot: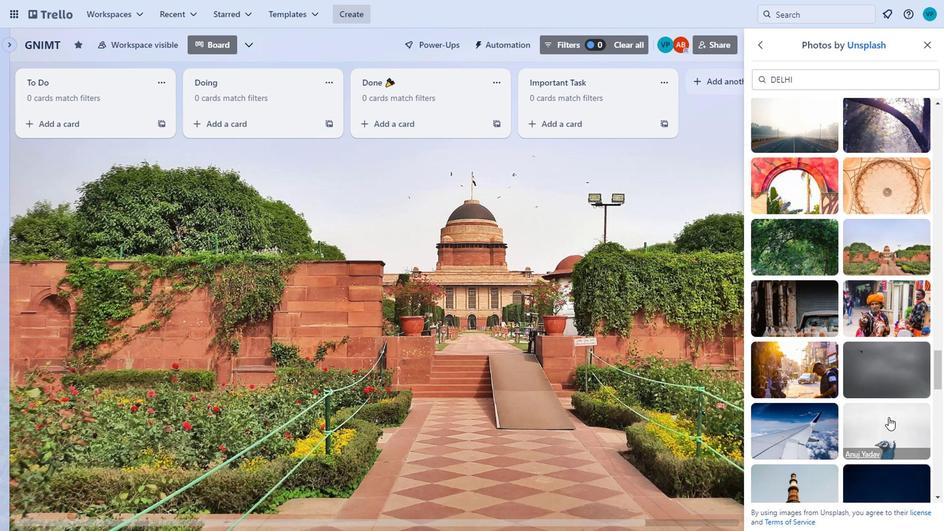 
Action: Mouse moved to (728, 328)
Screenshot: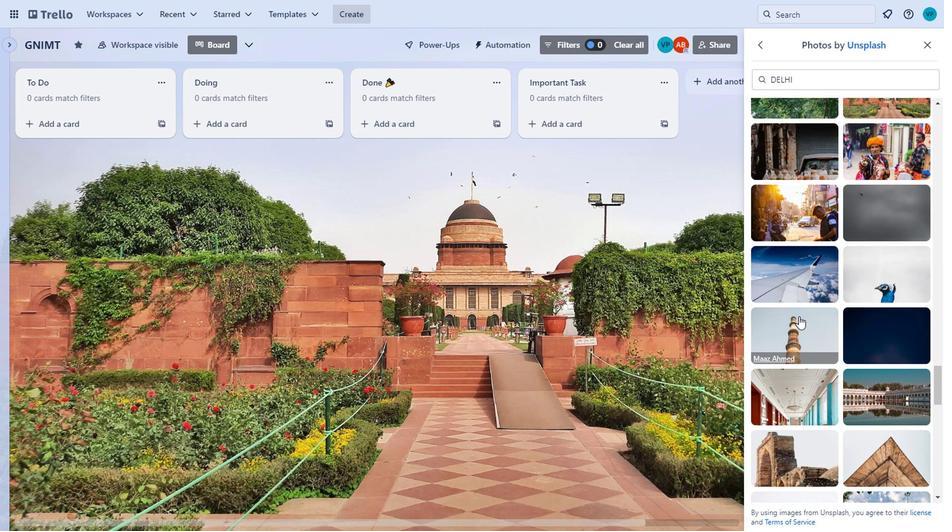 
Action: Mouse pressed left at (728, 328)
Screenshot: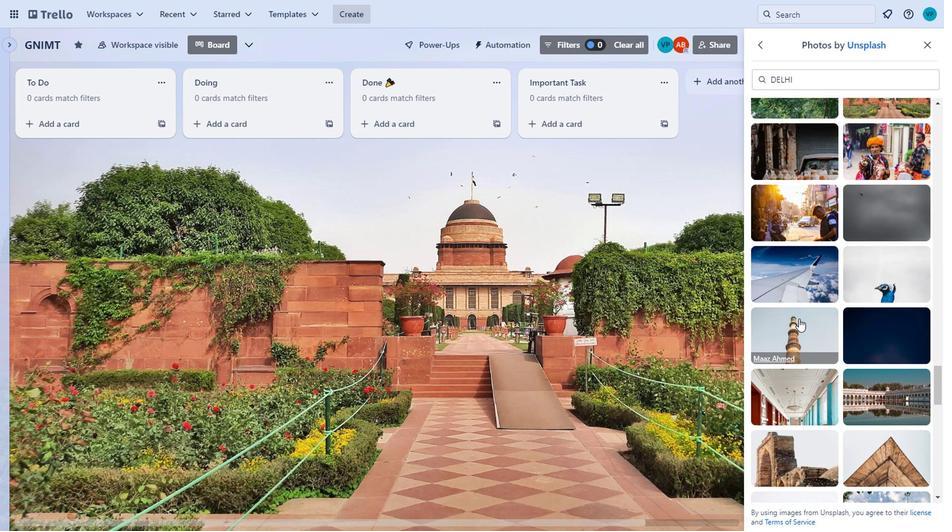 
Action: Mouse moved to (731, 328)
Screenshot: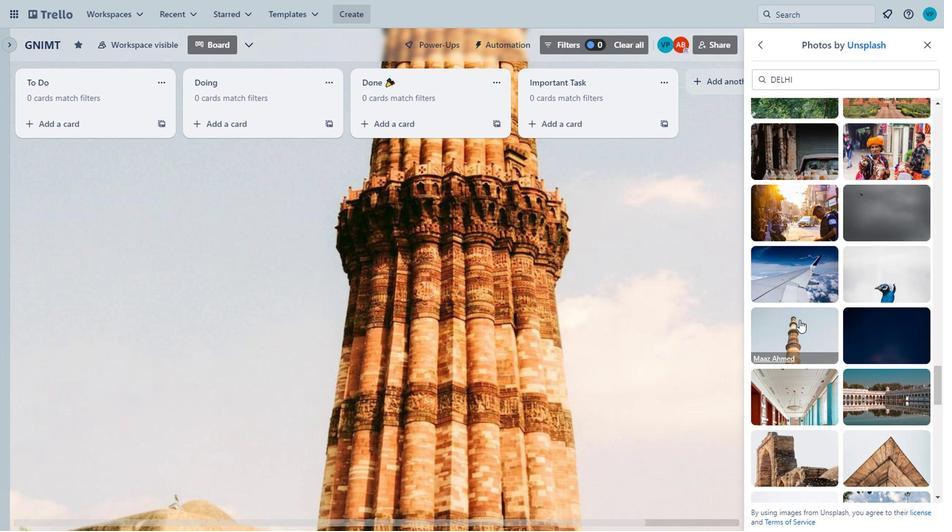 
Action: Mouse scrolled (731, 328) with delta (0, 0)
Screenshot: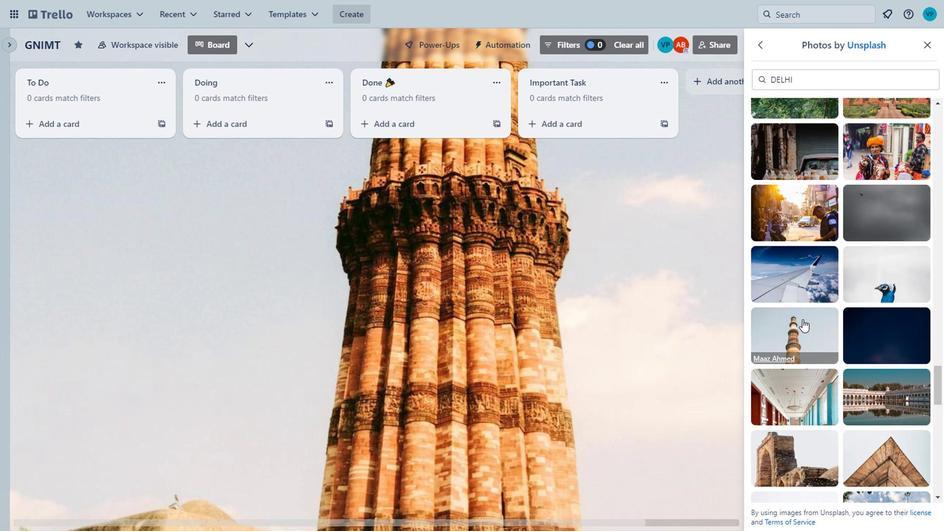 
Action: Mouse moved to (780, 403)
Screenshot: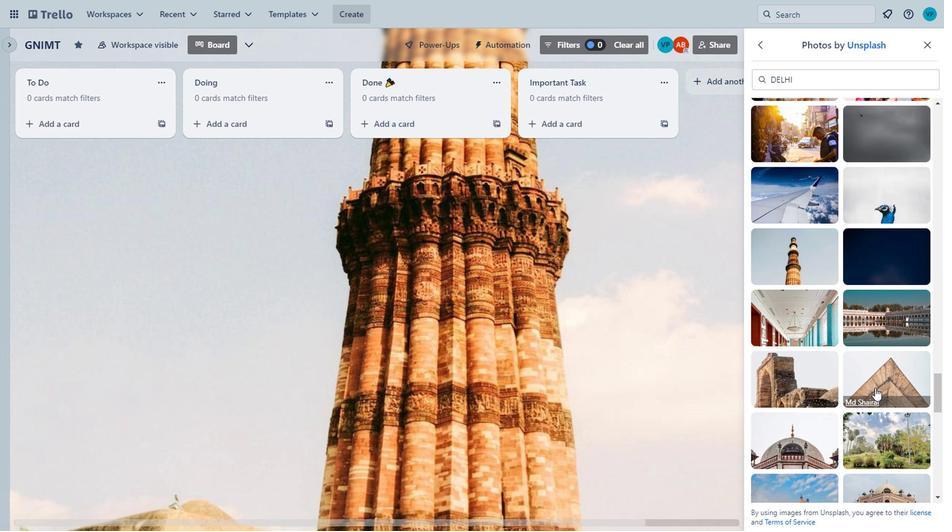 
Action: Mouse scrolled (780, 402) with delta (0, 0)
Screenshot: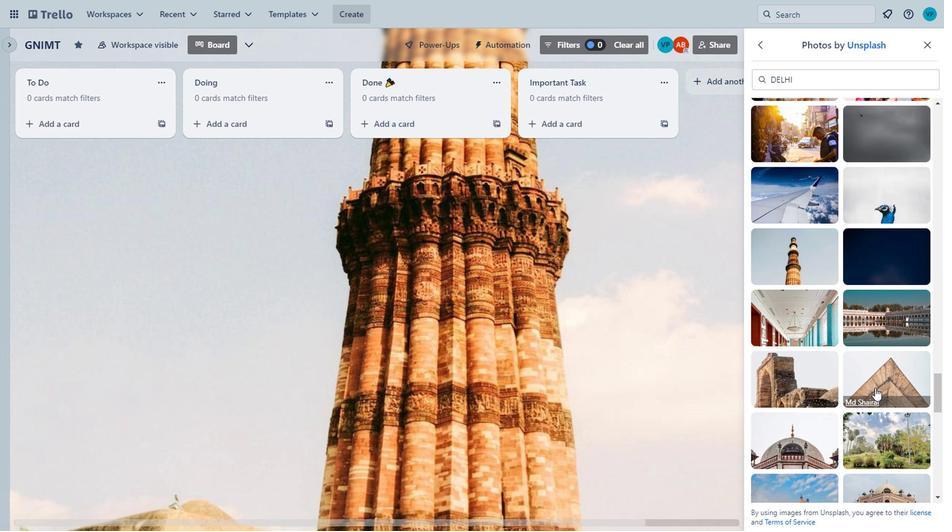 
Action: Mouse moved to (715, 358)
Screenshot: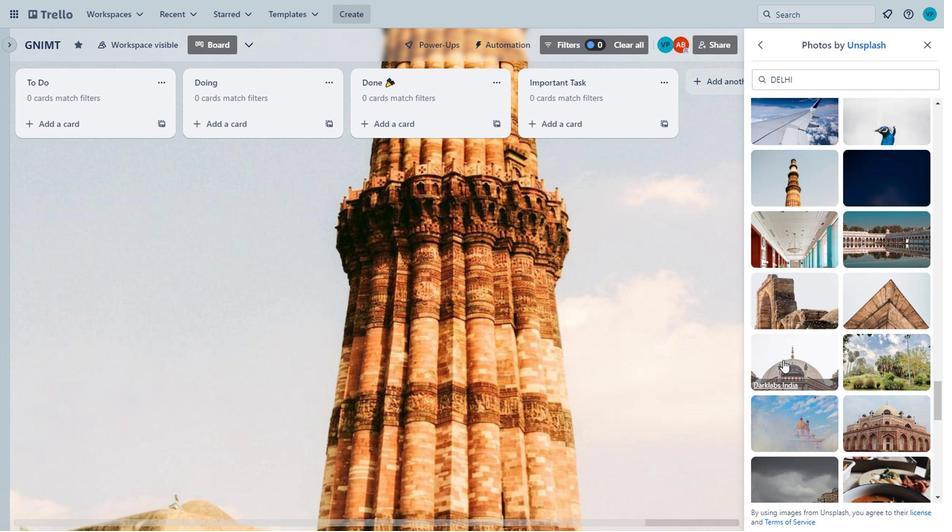 
Action: Mouse pressed left at (715, 358)
Screenshot: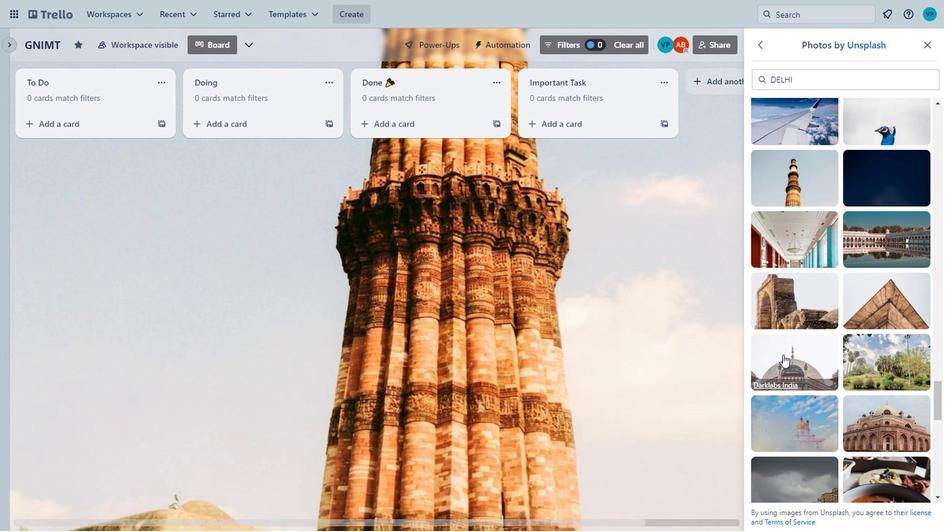 
Action: Mouse moved to (816, 349)
Screenshot: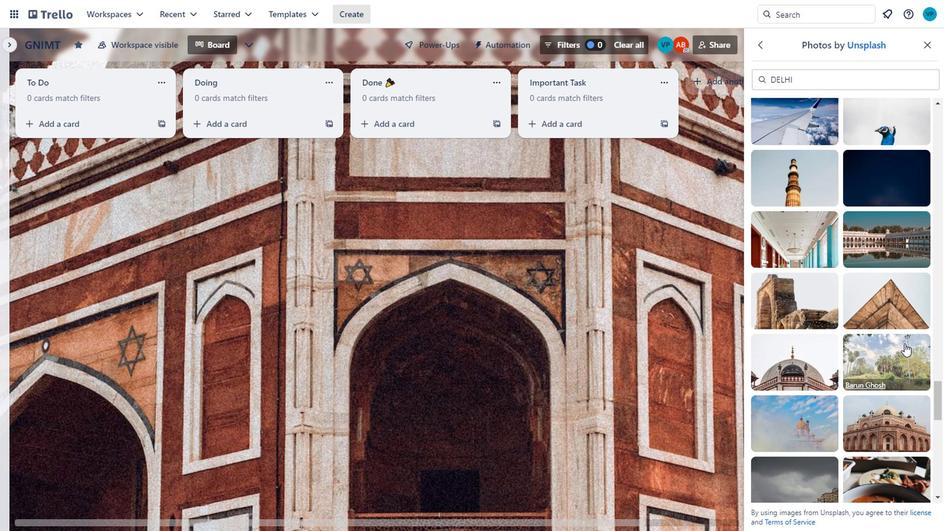 
Action: Mouse pressed left at (816, 349)
Screenshot: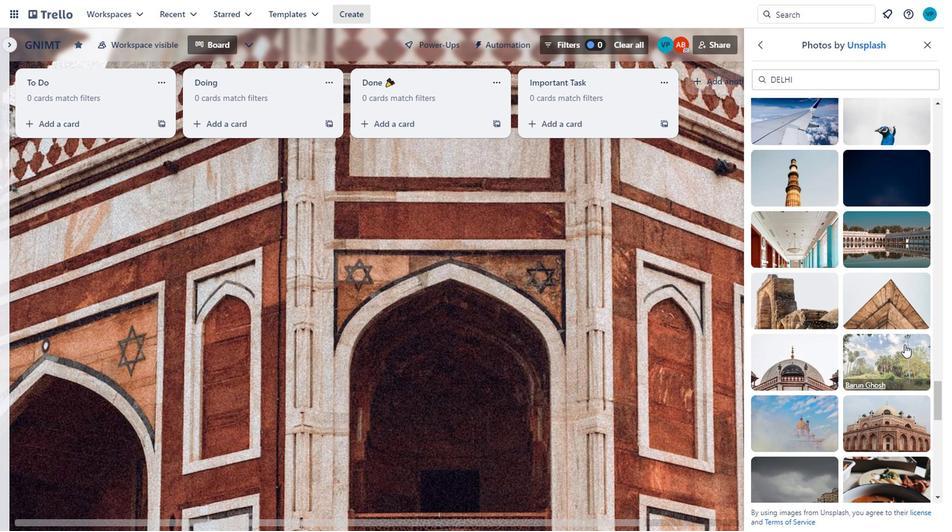 
Action: Mouse moved to (816, 358)
Screenshot: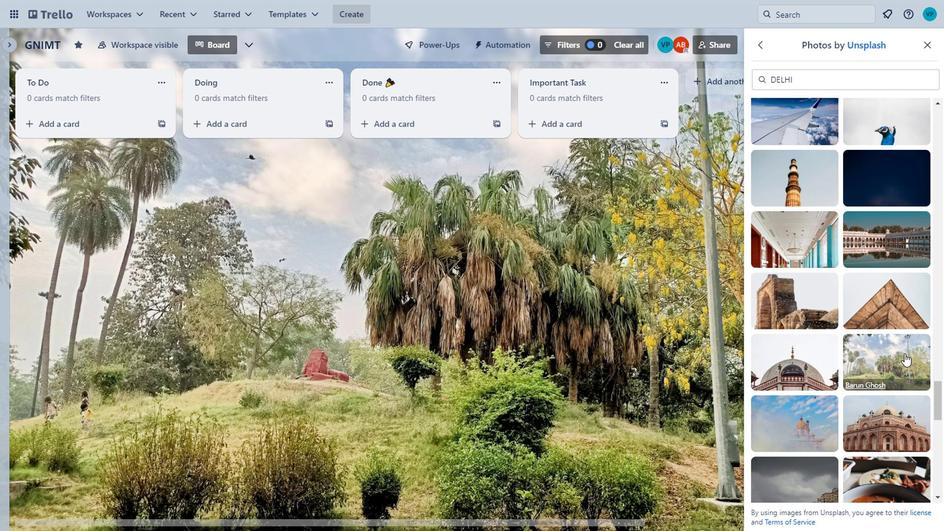 
Action: Mouse scrolled (816, 357) with delta (0, 0)
Screenshot: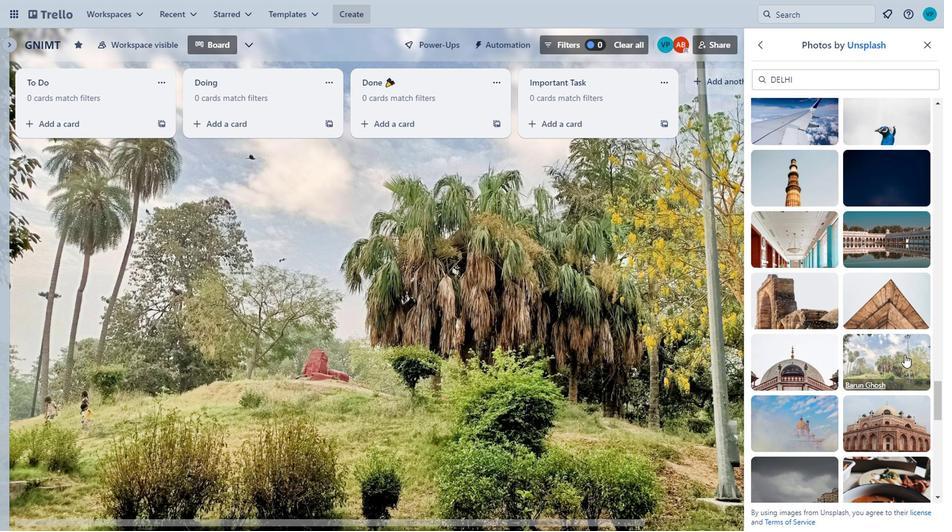 
Action: Mouse moved to (813, 359)
Screenshot: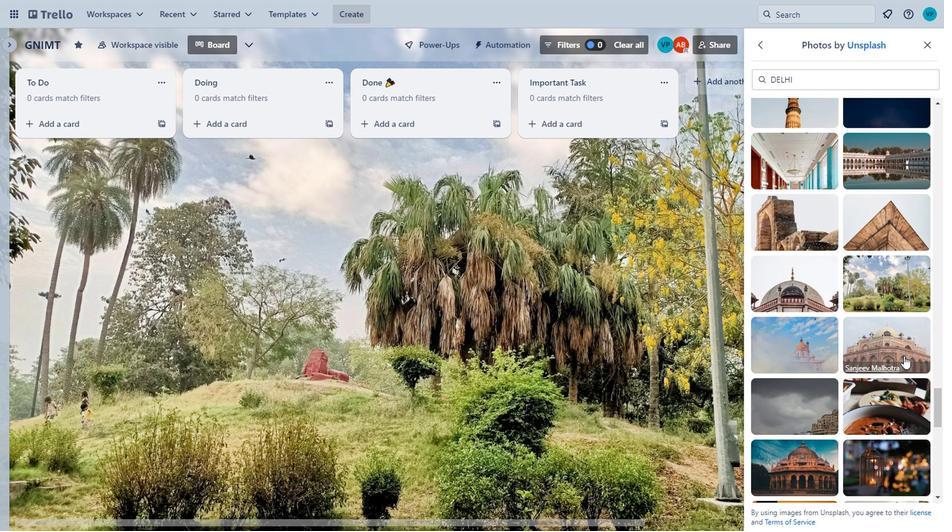 
Action: Mouse scrolled (813, 358) with delta (0, 0)
Screenshot: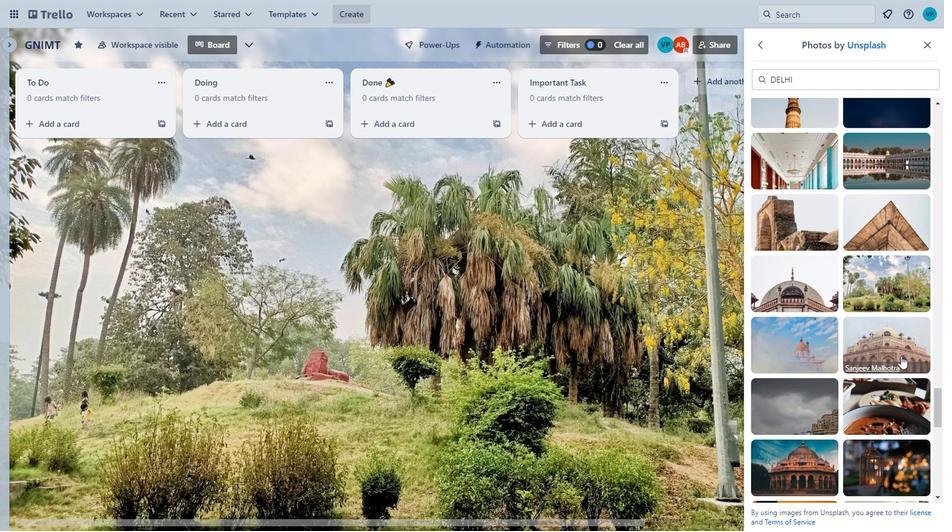 
Action: Mouse moved to (791, 429)
Screenshot: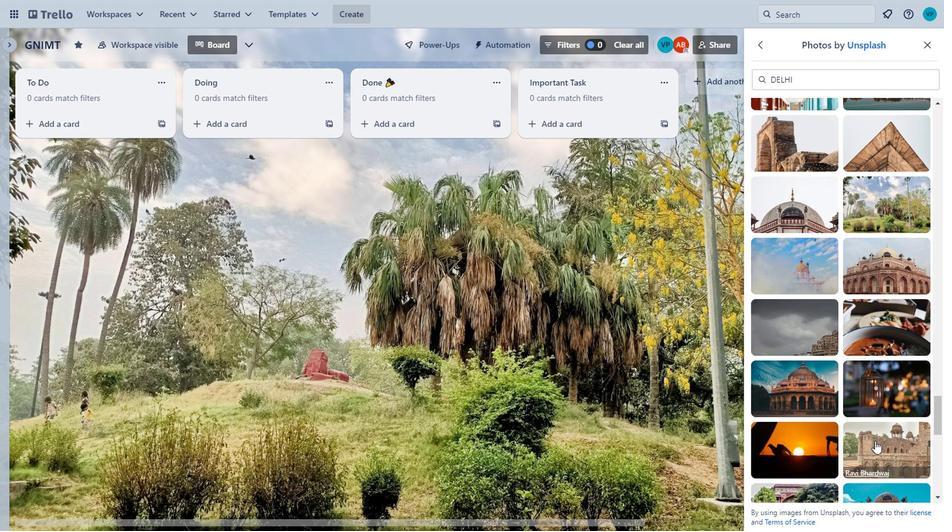 
Action: Mouse pressed left at (791, 429)
Screenshot: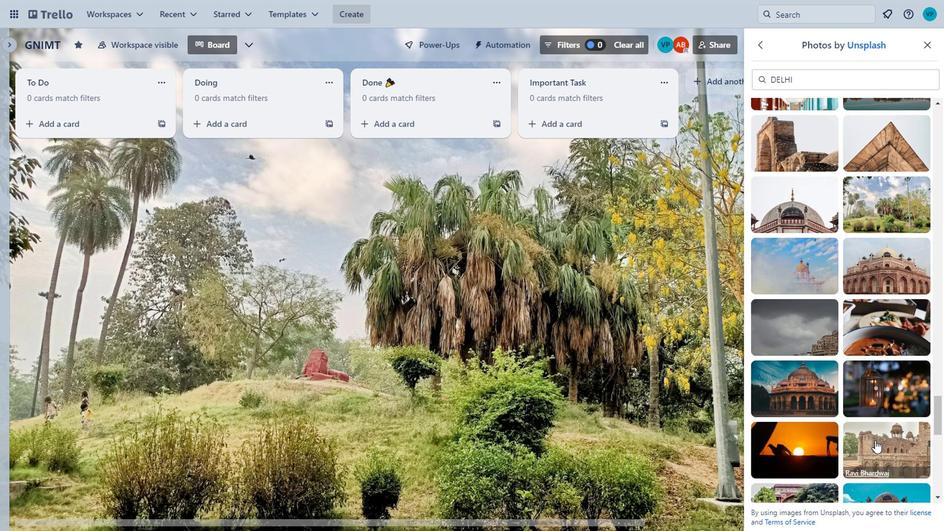 
Action: Mouse moved to (763, 453)
Screenshot: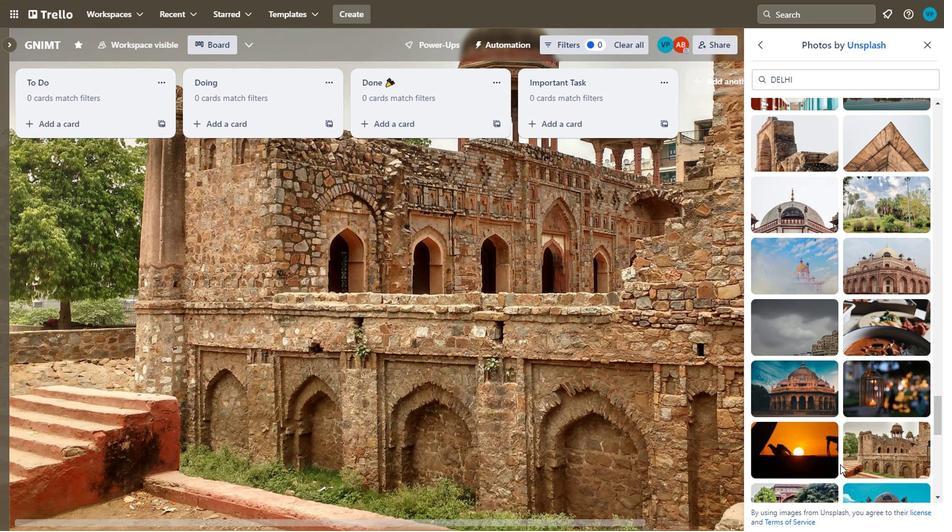 
Action: Mouse scrolled (763, 453) with delta (0, 0)
Screenshot: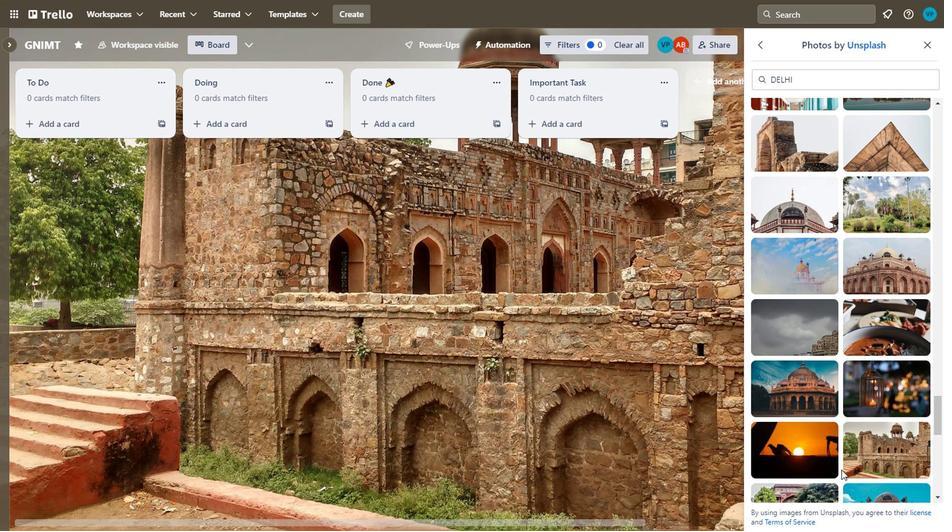 
Action: Mouse moved to (720, 416)
Screenshot: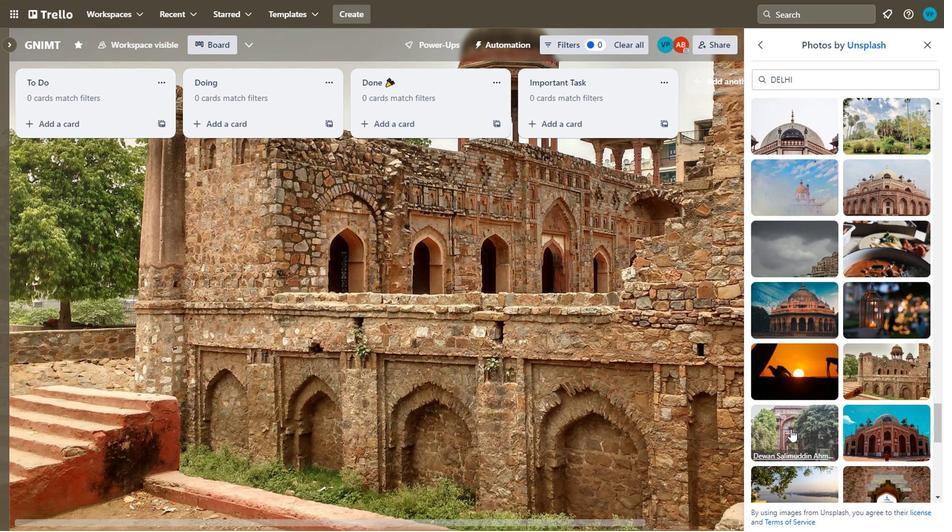 
Action: Mouse pressed left at (720, 416)
Screenshot: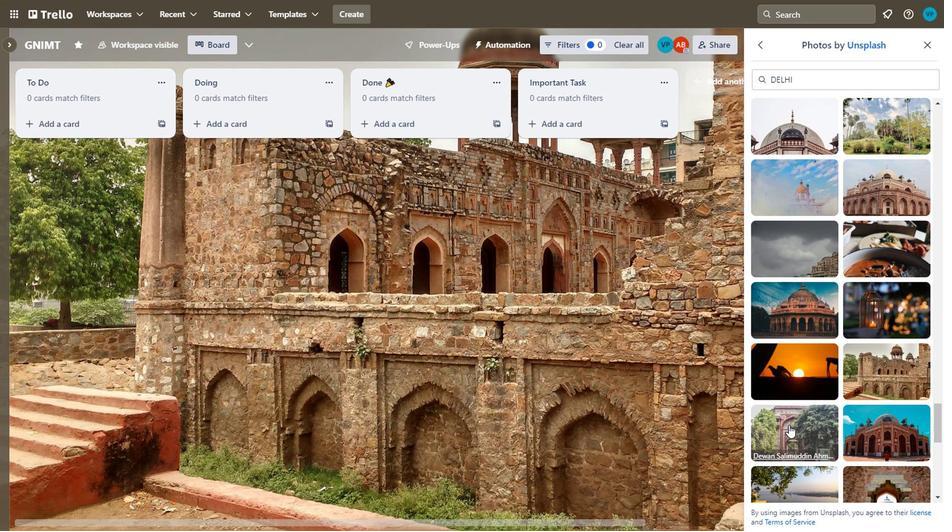 
Action: Mouse moved to (761, 405)
Screenshot: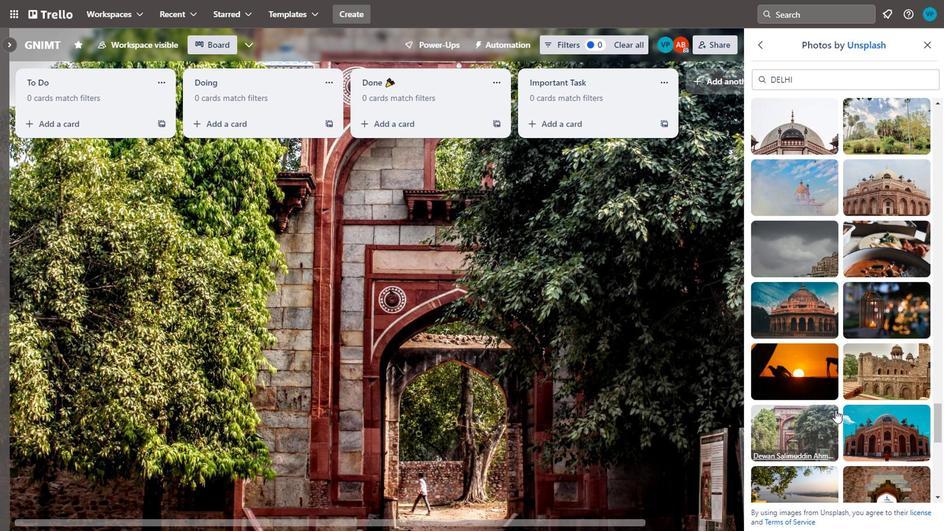 
Action: Mouse scrolled (761, 404) with delta (0, 0)
Screenshot: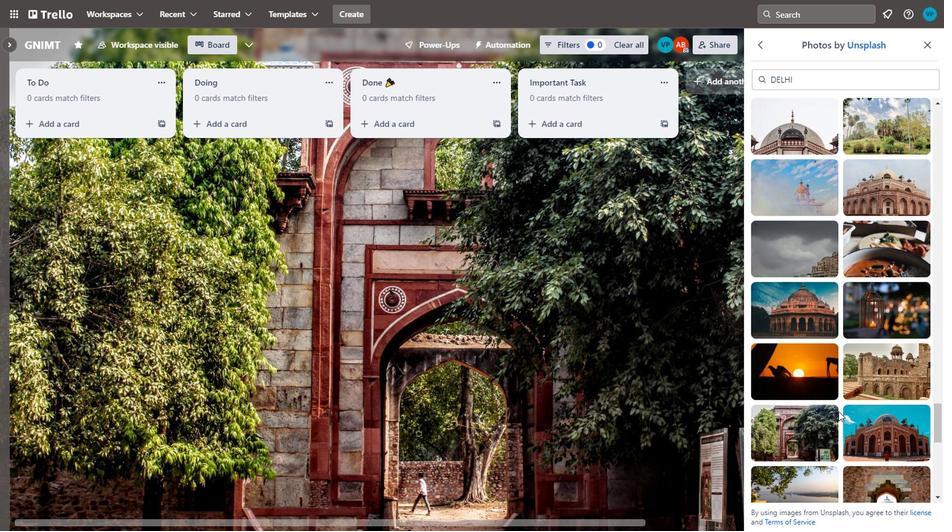 
Action: Mouse moved to (733, 394)
Screenshot: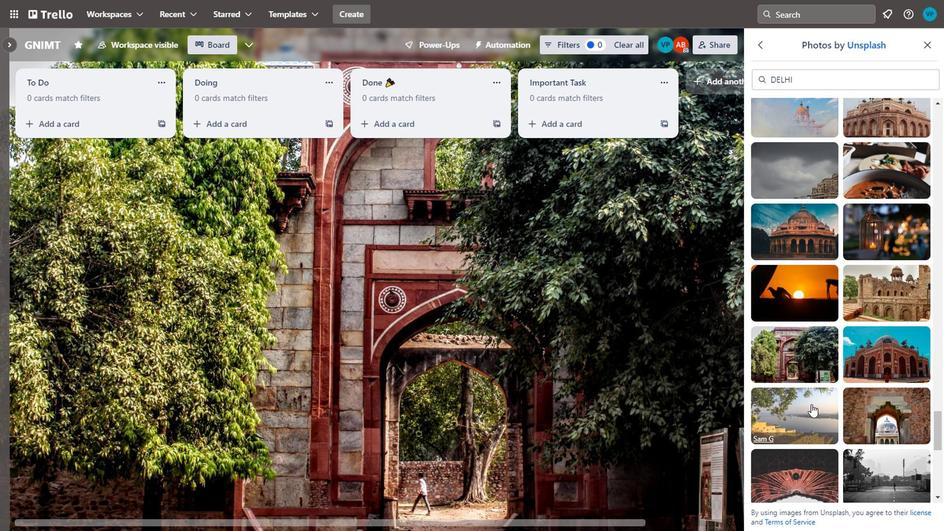 
Action: Mouse pressed left at (733, 394)
Screenshot: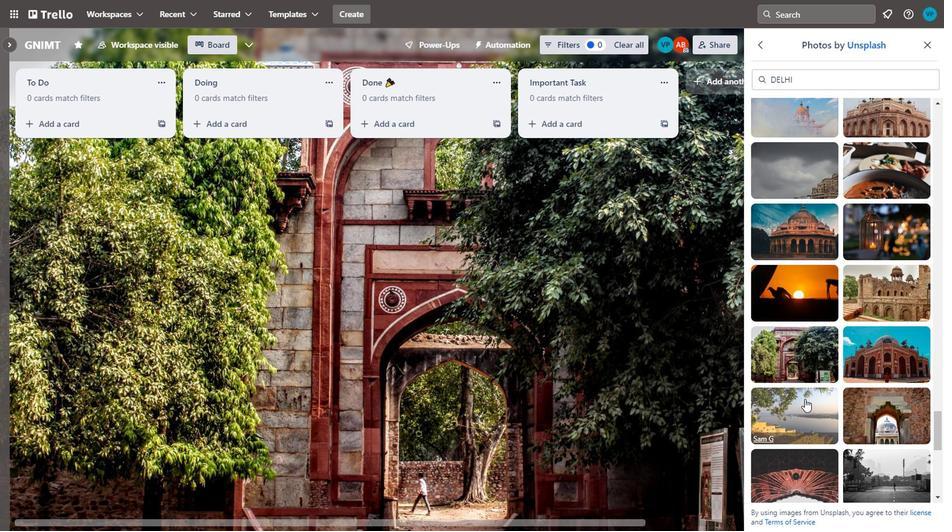 
Action: Mouse moved to (733, 391)
Screenshot: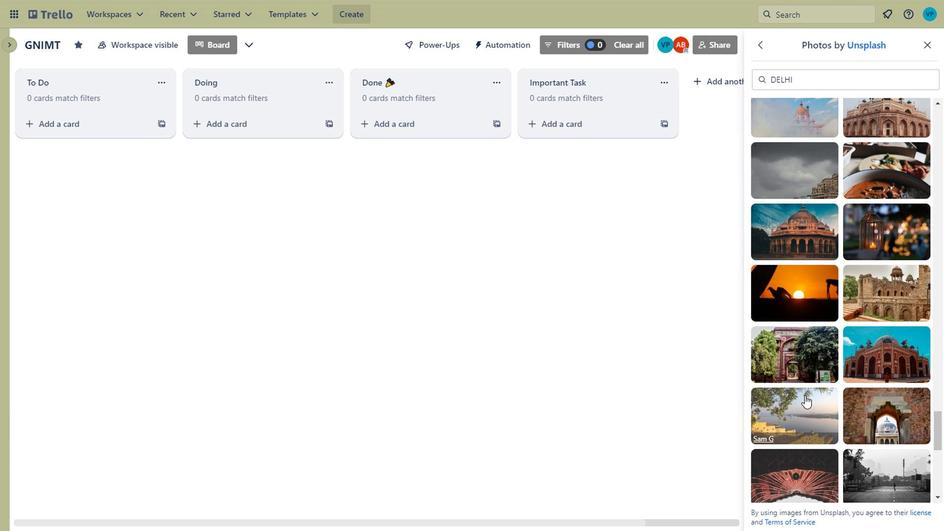 
Action: Mouse scrolled (733, 391) with delta (0, 0)
Screenshot: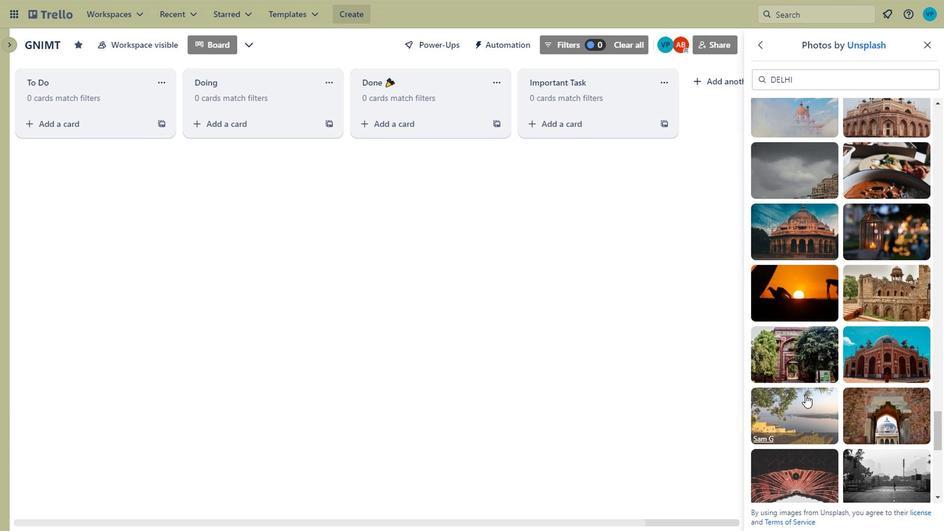 
Action: Mouse moved to (774, 424)
Screenshot: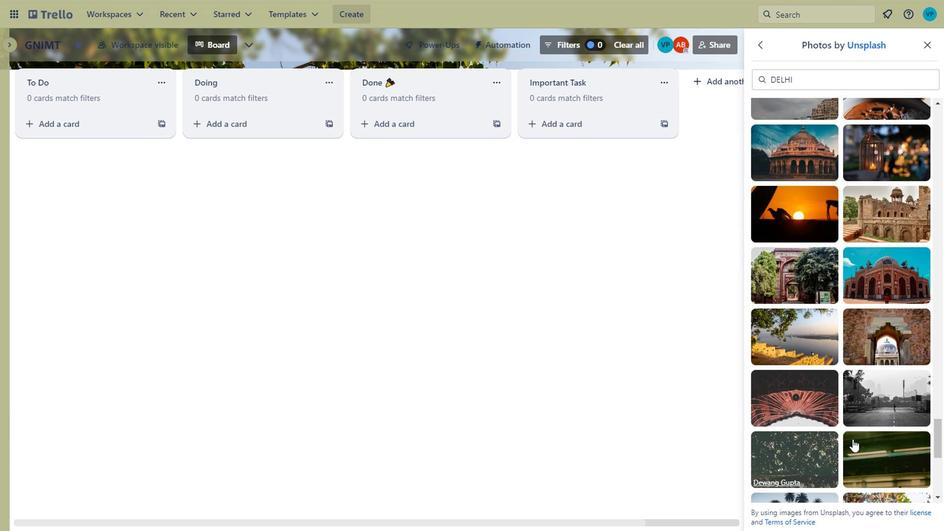 
Action: Mouse scrolled (774, 423) with delta (0, 0)
Screenshot: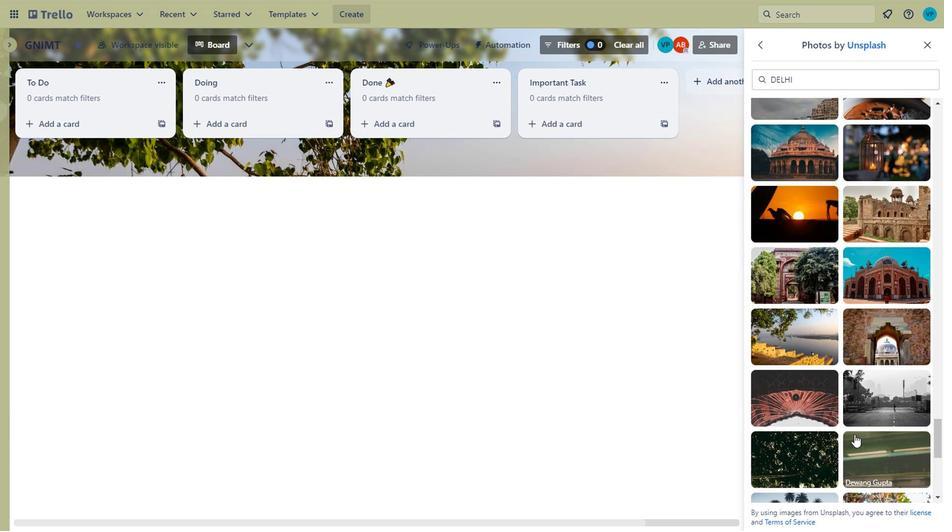 
Action: Mouse moved to (734, 422)
Screenshot: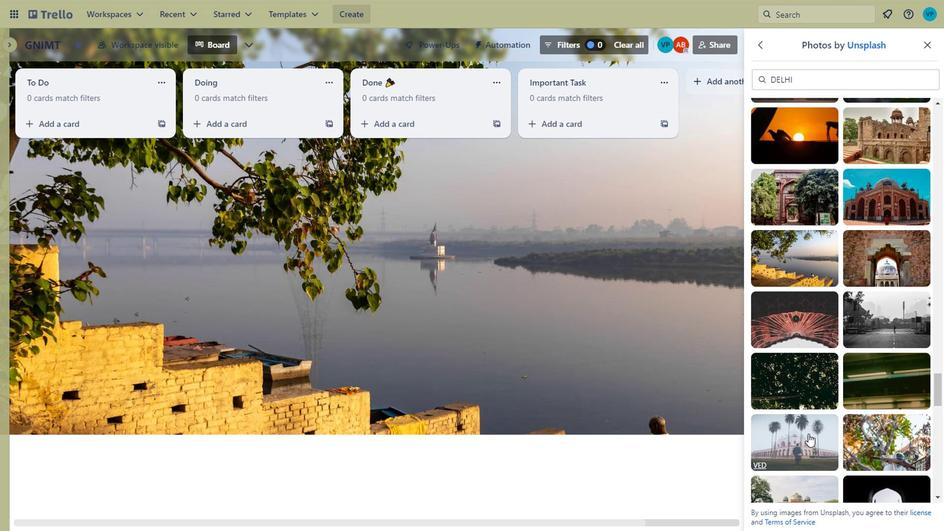 
Action: Mouse pressed left at (734, 422)
Screenshot: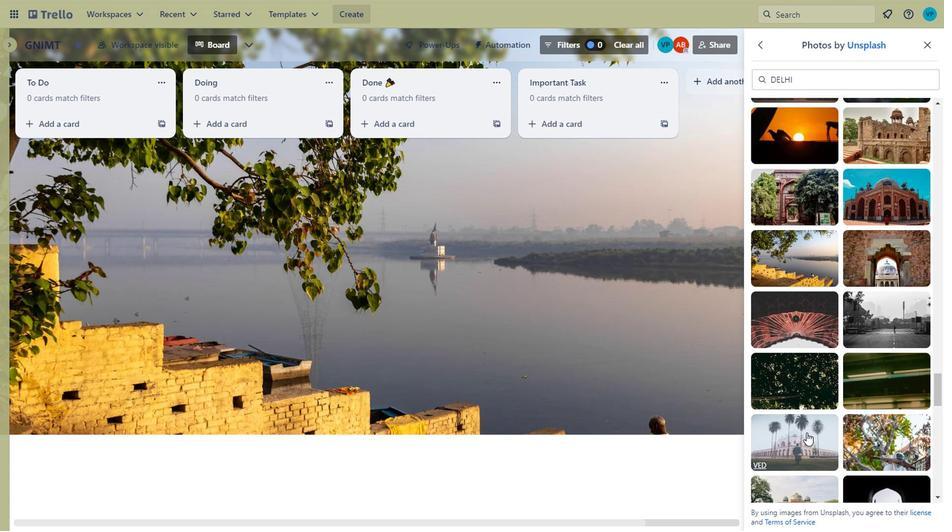 
Action: Mouse moved to (799, 417)
Screenshot: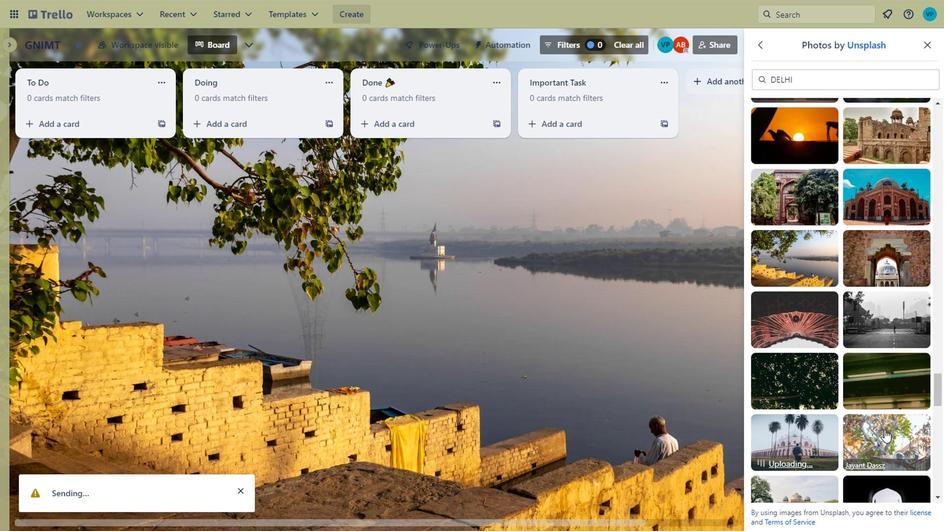 
Action: Mouse scrolled (799, 416) with delta (0, 0)
Screenshot: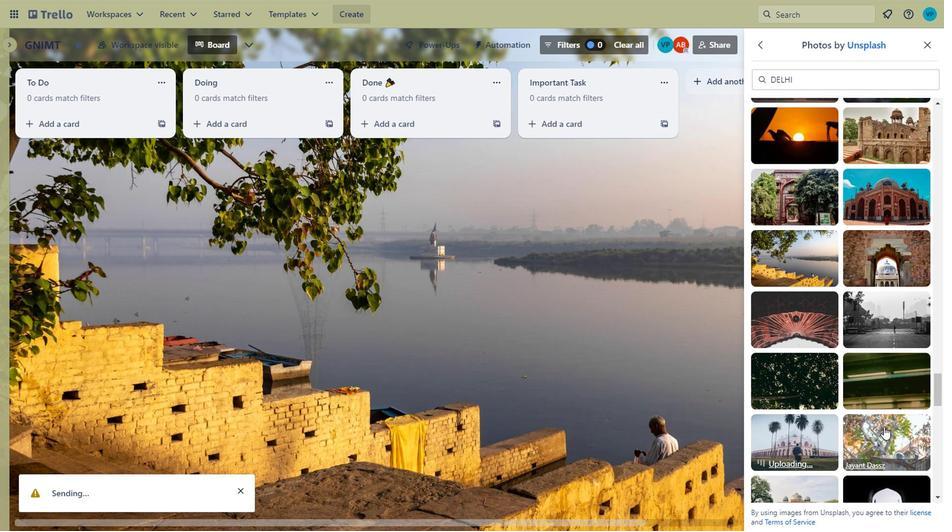 
Action: Mouse scrolled (799, 416) with delta (0, 0)
Screenshot: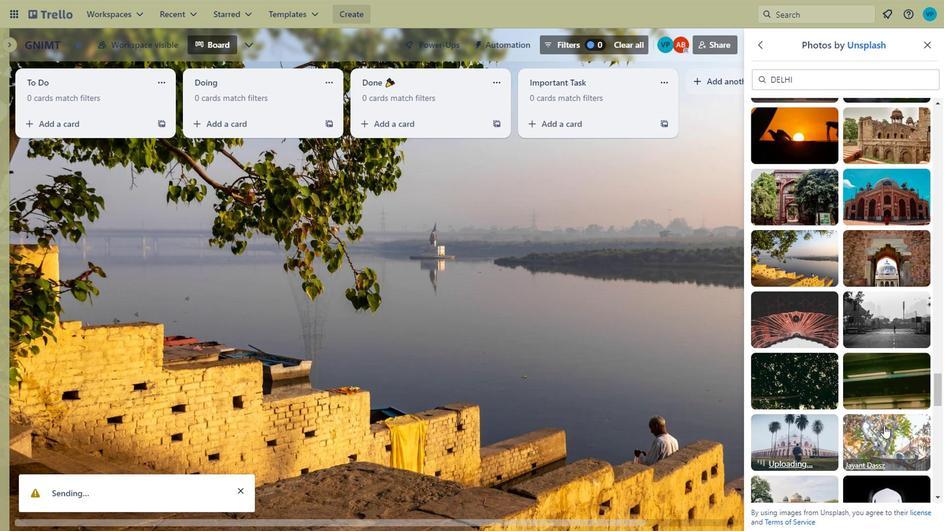 
Action: Mouse moved to (734, 390)
Screenshot: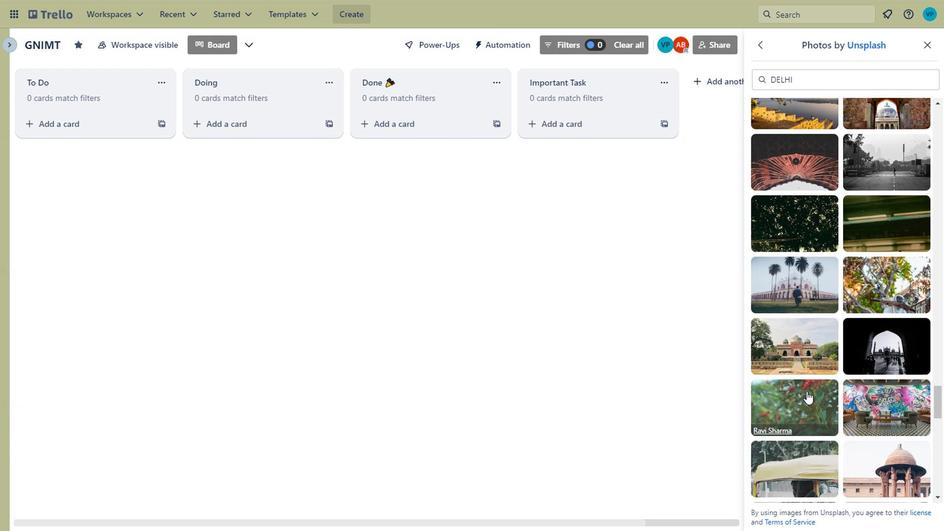 
Action: Mouse pressed left at (734, 390)
Screenshot: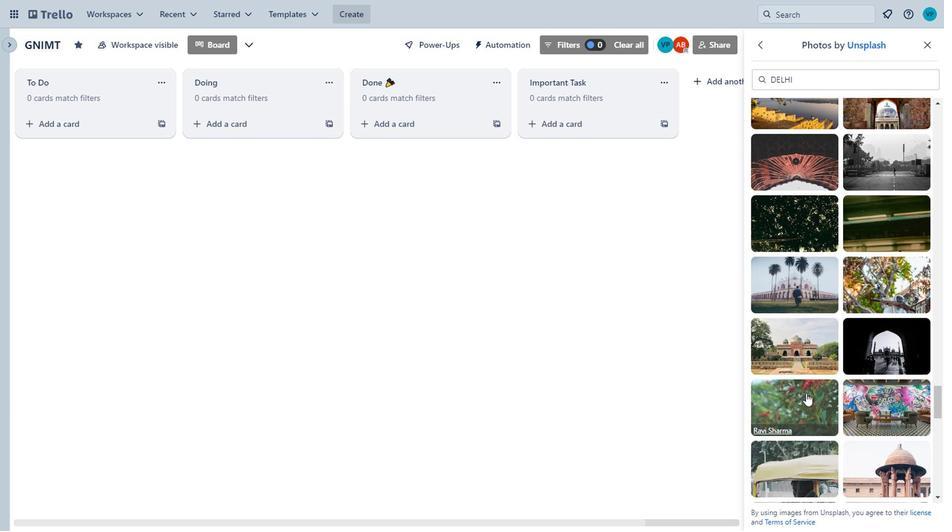 
Action: Mouse moved to (786, 401)
Screenshot: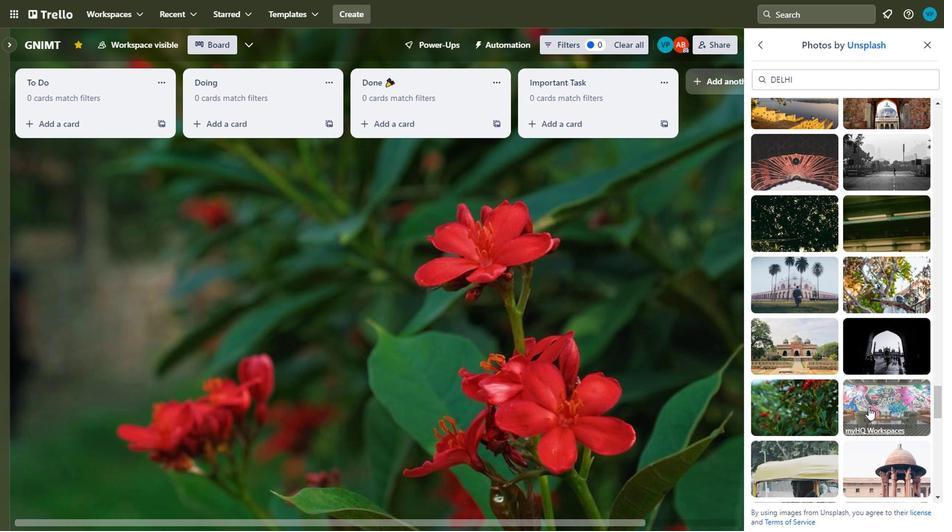 
Action: Mouse pressed left at (786, 401)
Screenshot: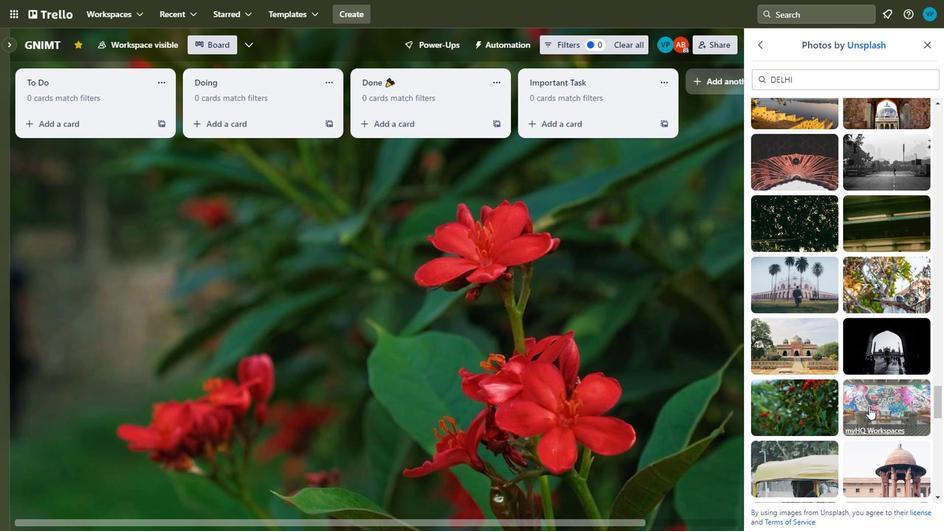 
Action: Mouse moved to (788, 397)
Screenshot: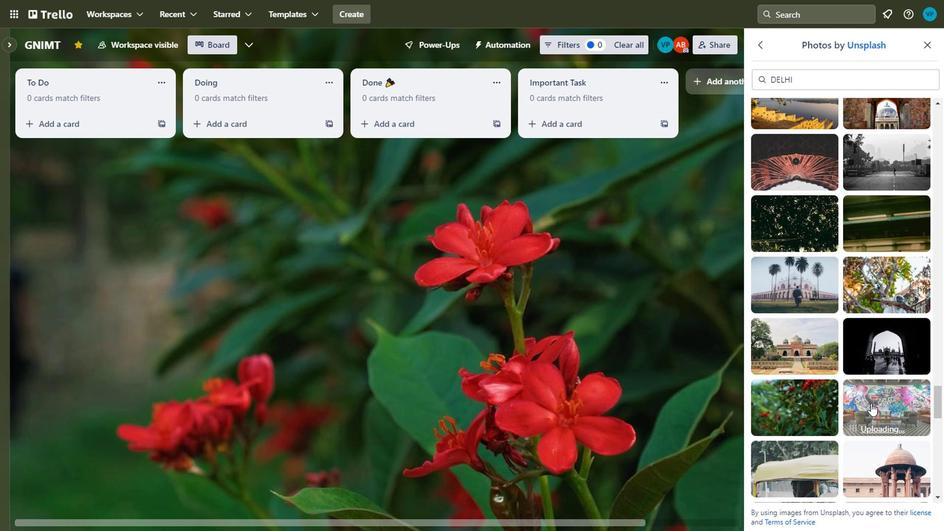 
Action: Mouse scrolled (788, 396) with delta (0, 0)
Screenshot: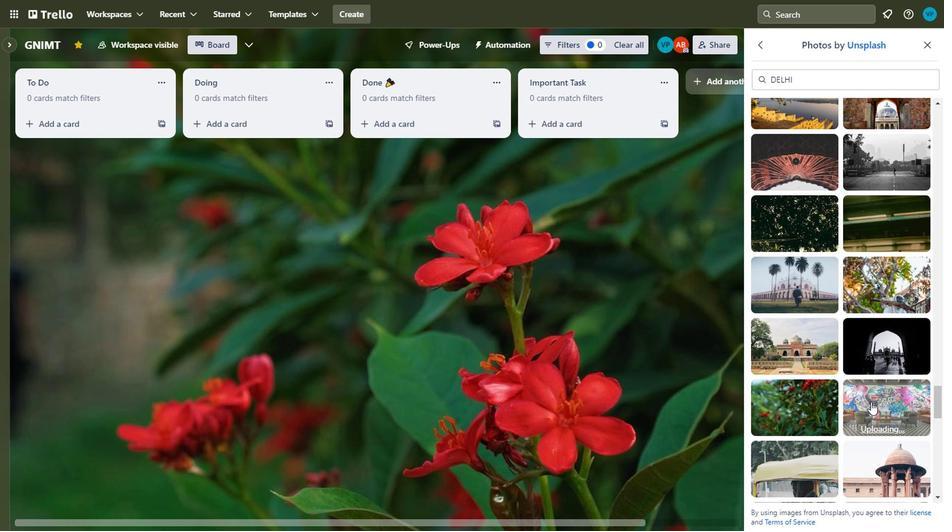 
Action: Mouse moved to (797, 414)
Screenshot: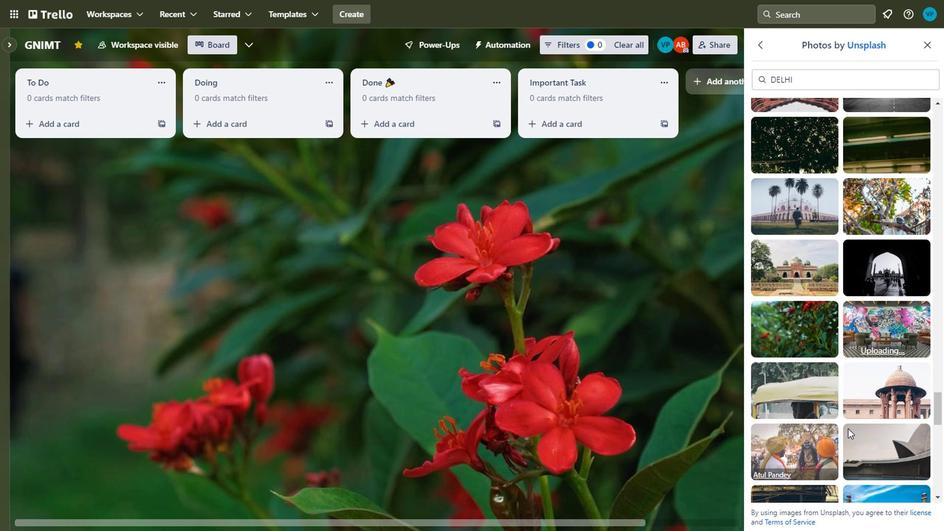 
Action: Mouse scrolled (797, 413) with delta (0, 0)
Screenshot: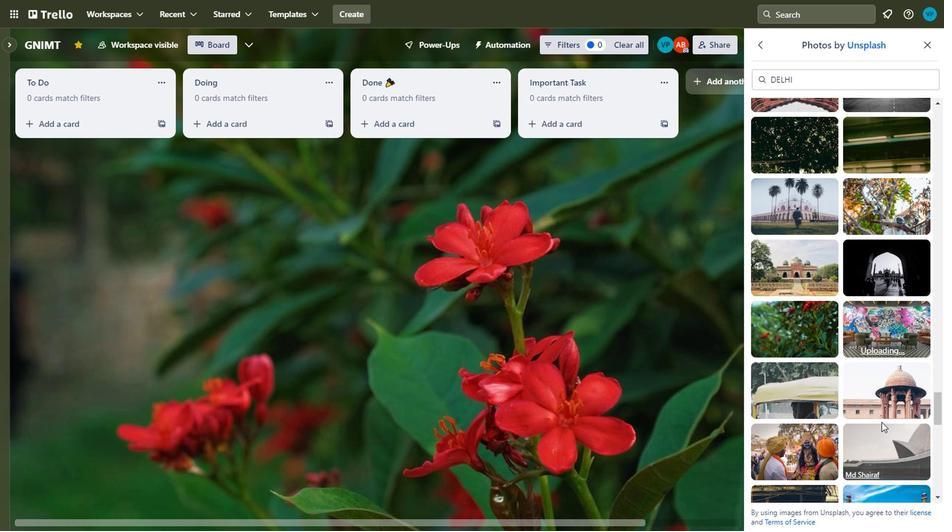 
Action: Mouse scrolled (797, 413) with delta (0, 0)
Screenshot: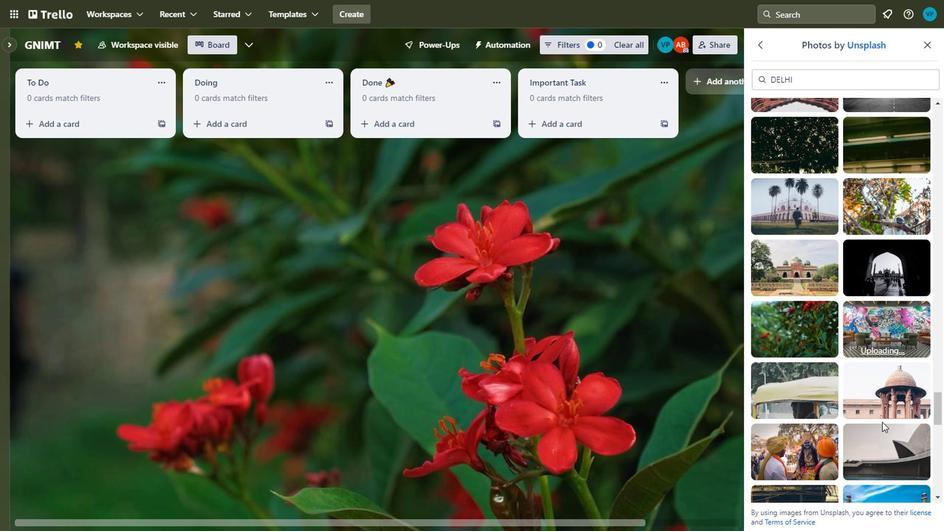 
Action: Mouse moved to (732, 441)
Screenshot: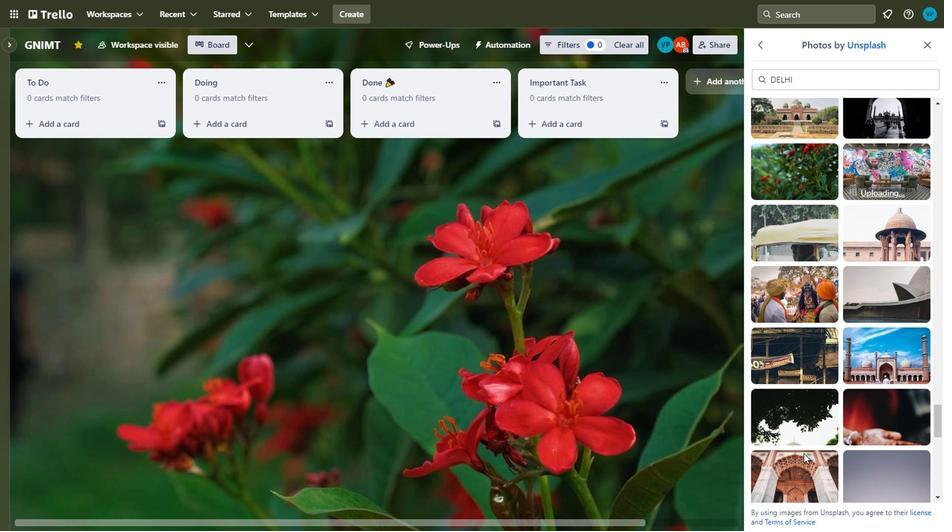 
Action: Mouse scrolled (732, 441) with delta (0, 0)
Screenshot: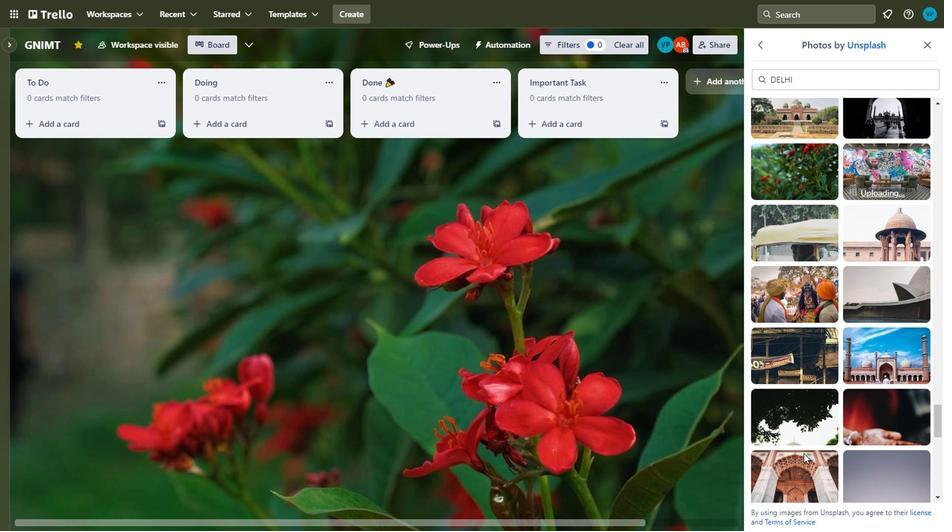 
Action: Mouse moved to (737, 387)
Screenshot: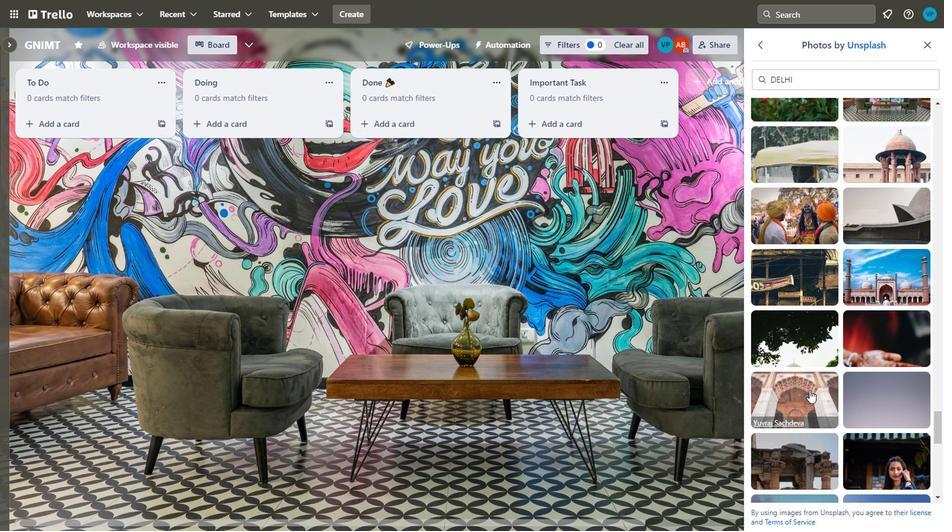 
Action: Mouse scrolled (737, 386) with delta (0, 0)
Screenshot: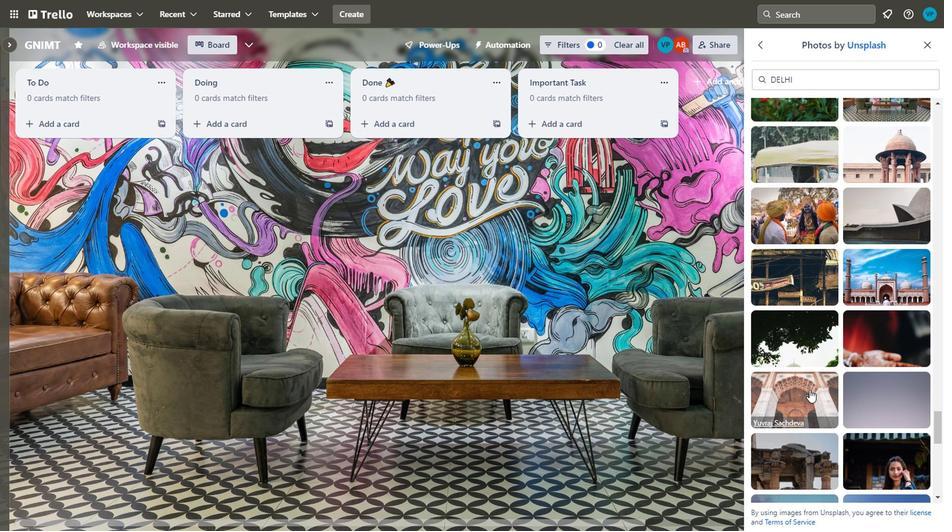 
Action: Mouse scrolled (737, 386) with delta (0, 0)
Screenshot: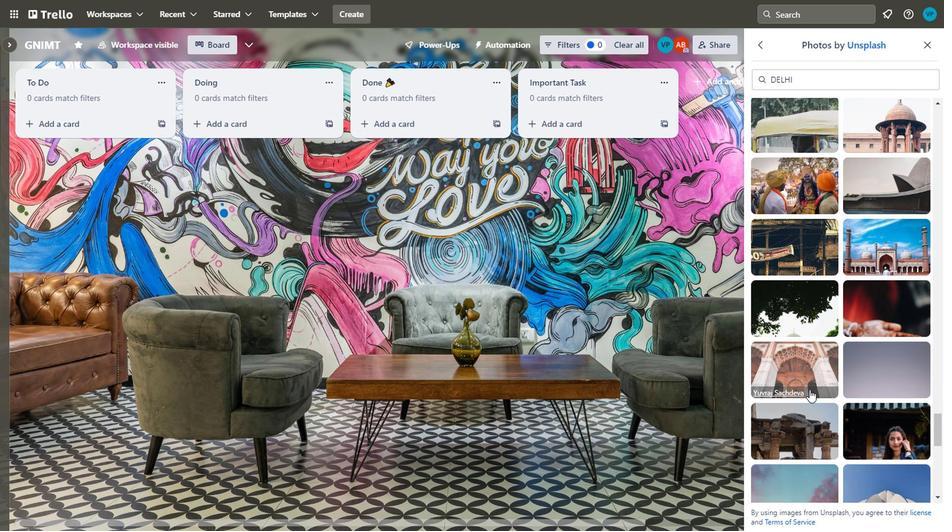 
Action: Mouse moved to (734, 259)
Screenshot: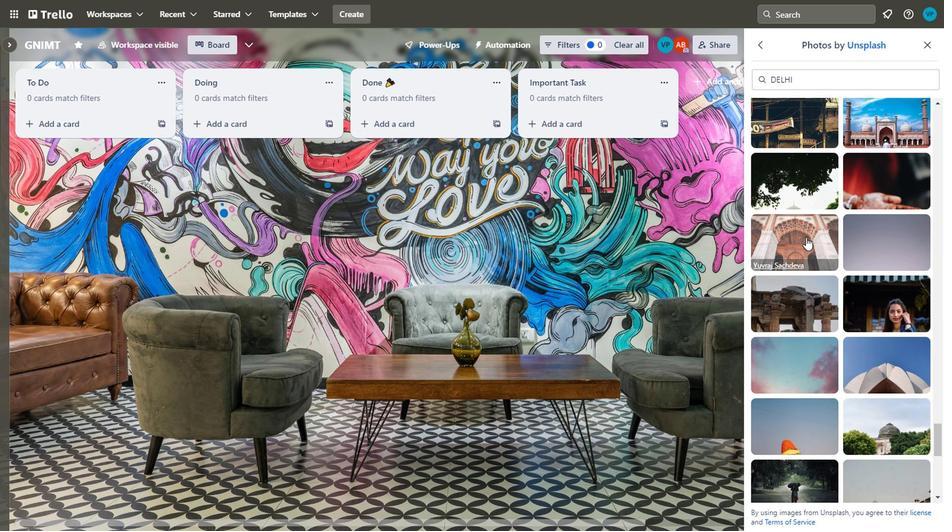 
Action: Mouse pressed left at (734, 259)
Screenshot: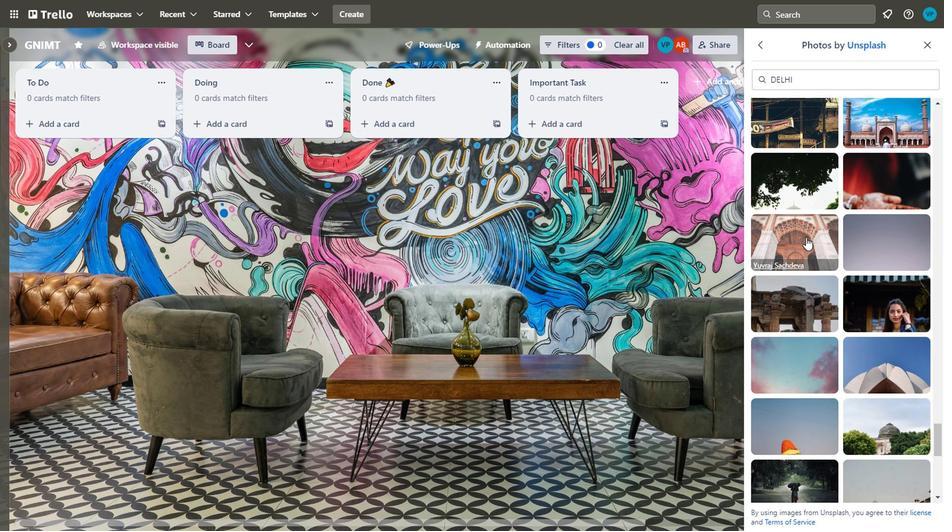 
Action: Mouse moved to (799, 358)
Screenshot: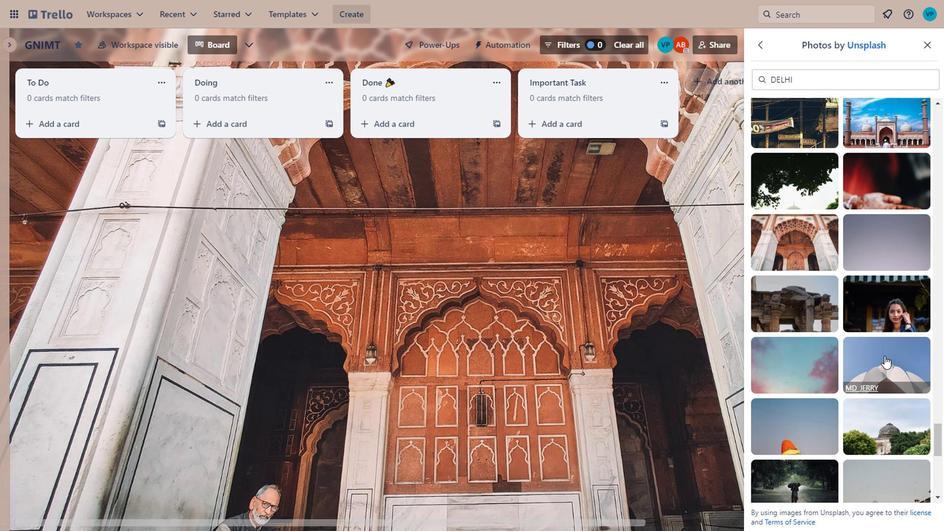 
Action: Mouse pressed left at (799, 358)
Screenshot: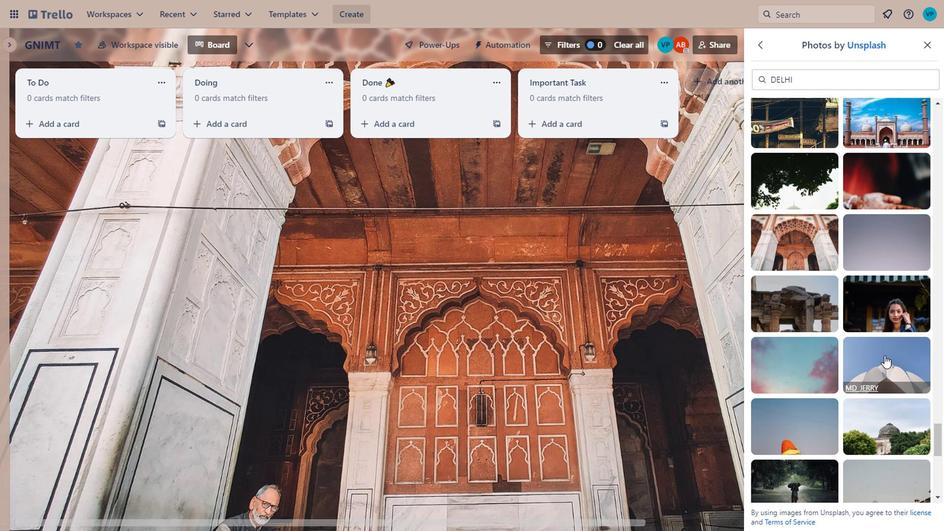 
Action: Mouse moved to (804, 360)
Screenshot: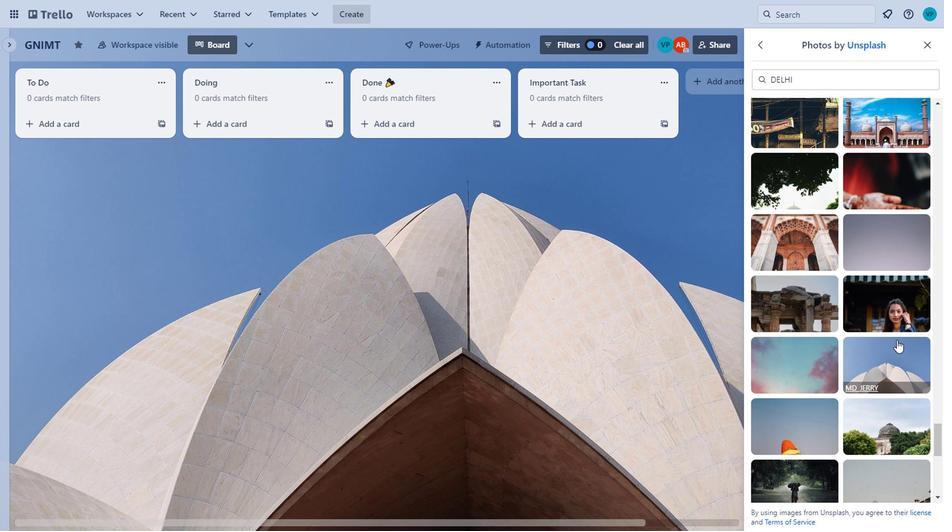 
Action: Mouse scrolled (804, 359) with delta (0, 0)
Screenshot: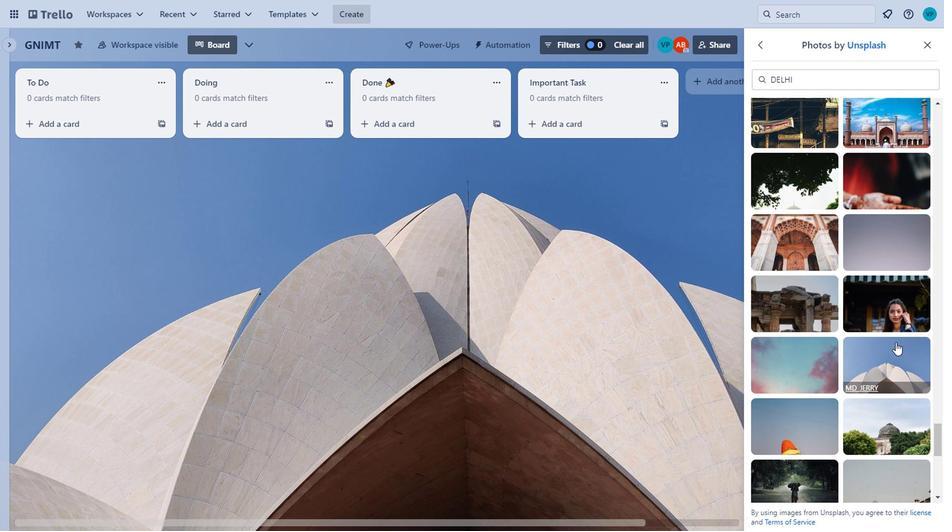 
Action: Mouse scrolled (804, 359) with delta (0, 0)
Screenshot: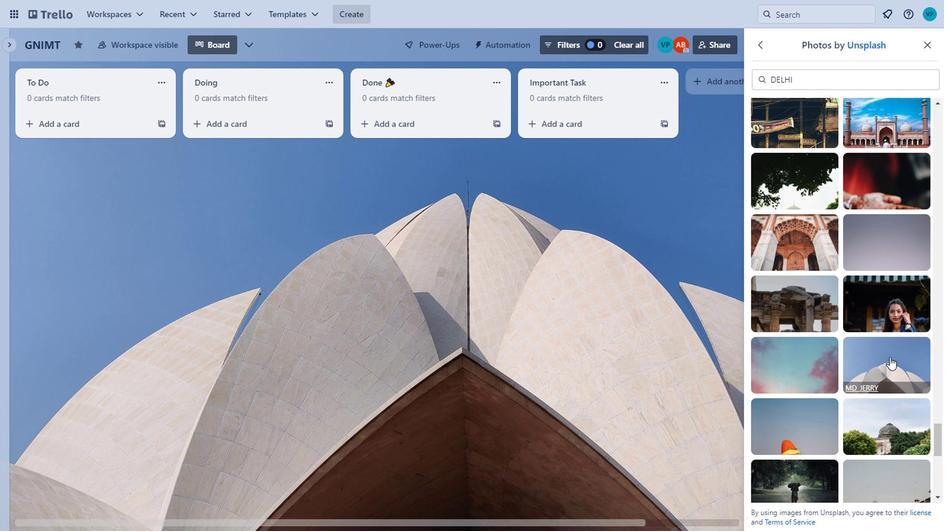 
Action: Mouse moved to (707, 329)
Screenshot: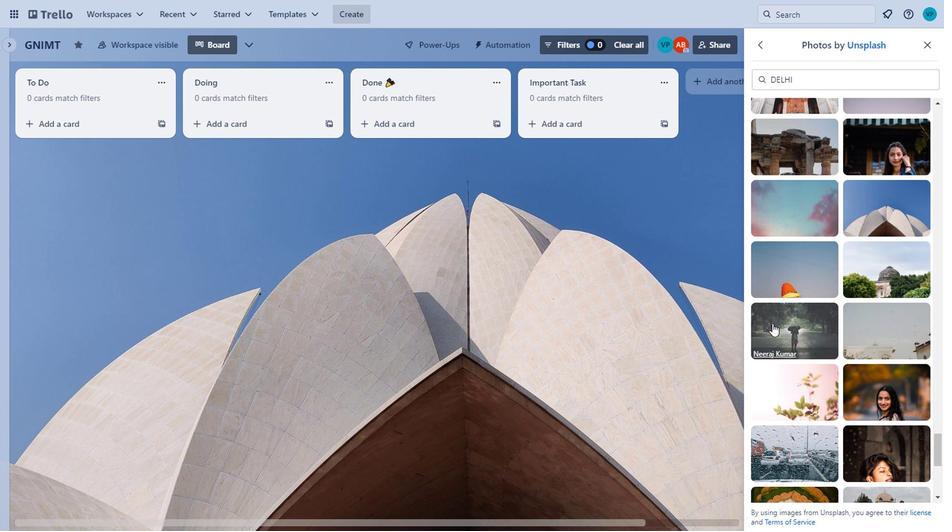 
Action: Mouse pressed left at (707, 329)
Screenshot: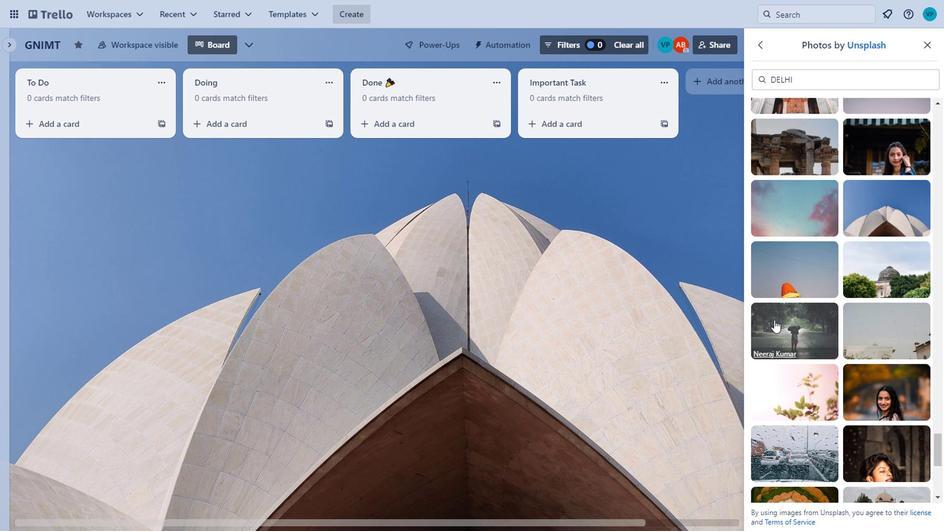 
Action: Mouse moved to (714, 330)
Screenshot: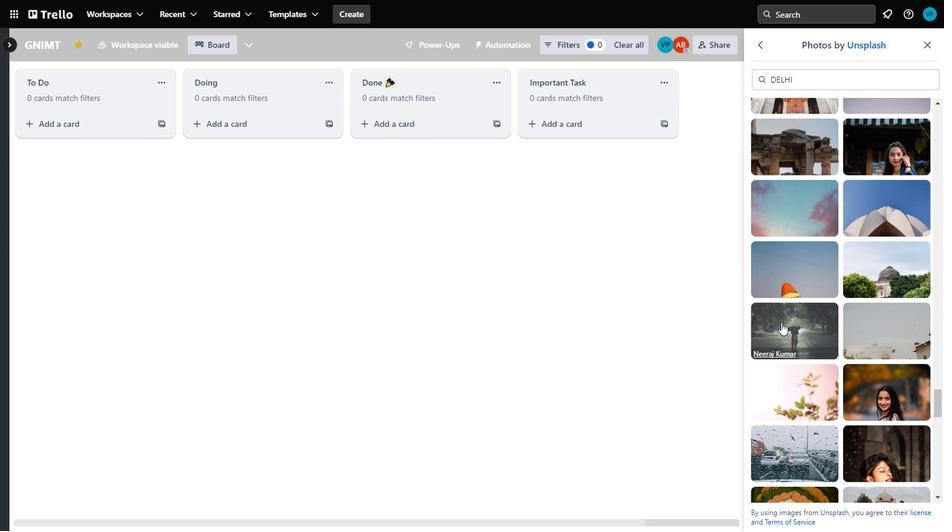 
Action: Mouse scrolled (714, 330) with delta (0, 0)
Screenshot: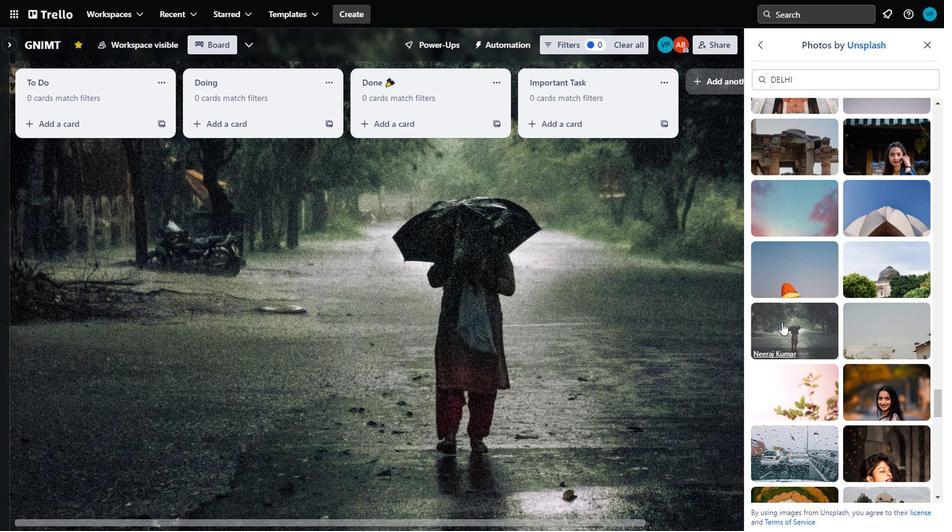 
Action: Mouse moved to (718, 415)
Screenshot: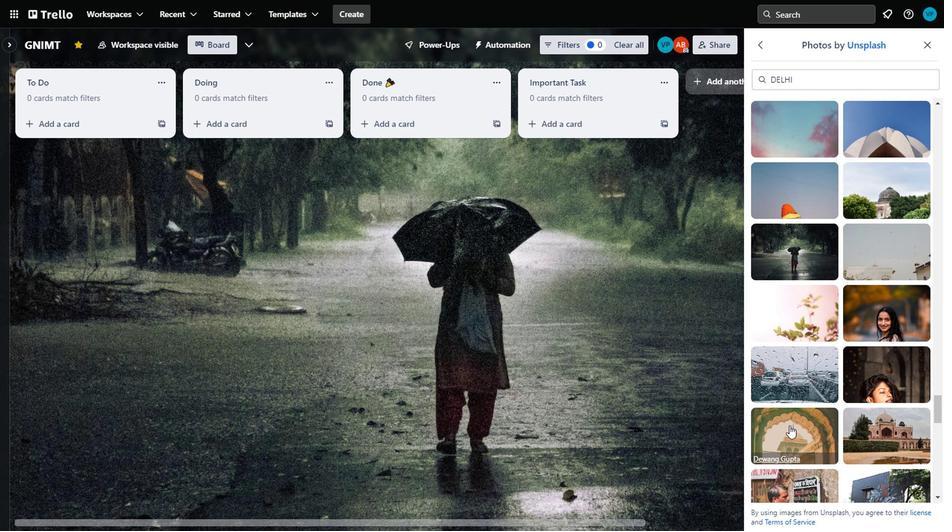 
Action: Mouse pressed left at (718, 415)
Screenshot: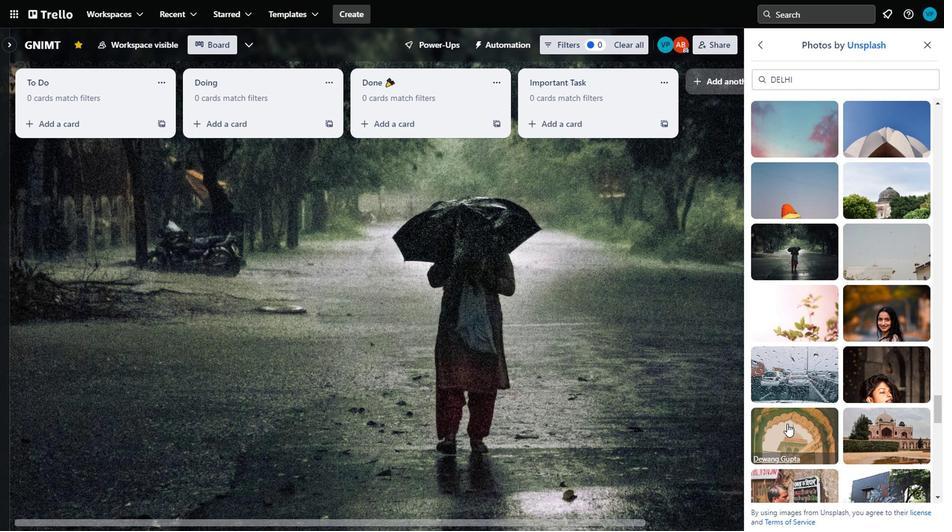 
Action: Mouse moved to (718, 408)
Screenshot: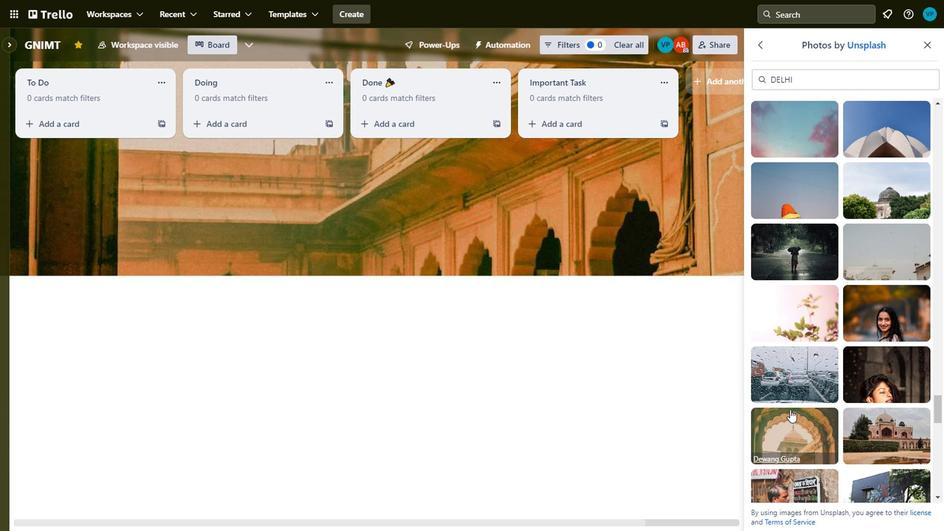 
Action: Mouse scrolled (718, 408) with delta (0, 0)
Screenshot: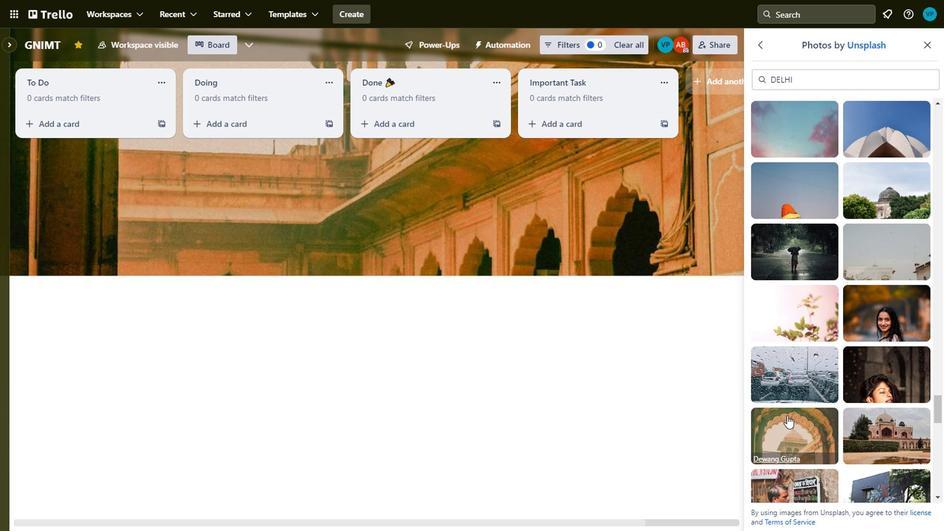 
Action: Mouse scrolled (718, 408) with delta (0, 0)
Screenshot: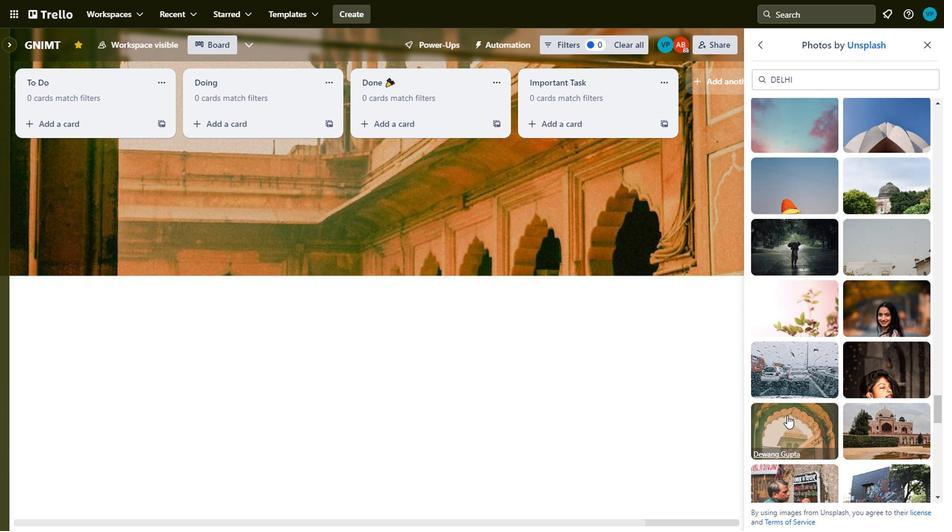
Action: Mouse moved to (777, 432)
Screenshot: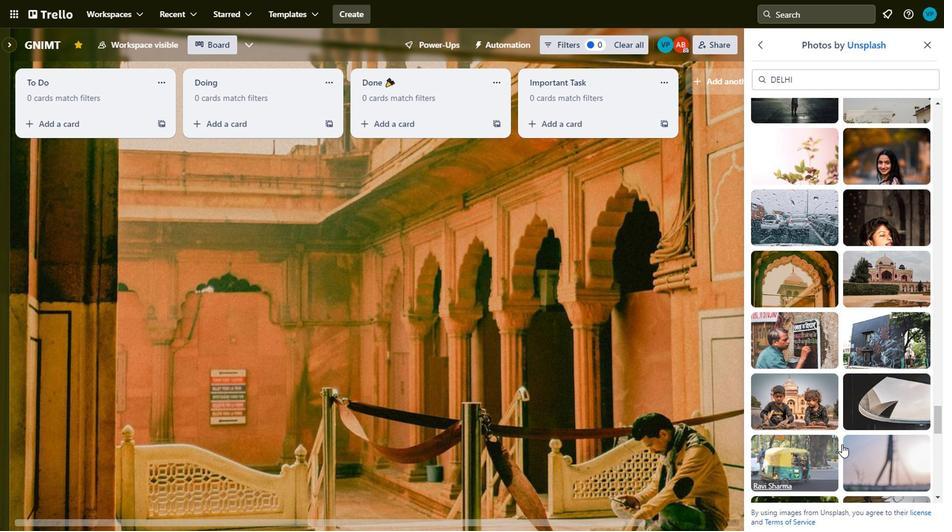 
Action: Mouse scrolled (777, 431) with delta (0, 0)
Screenshot: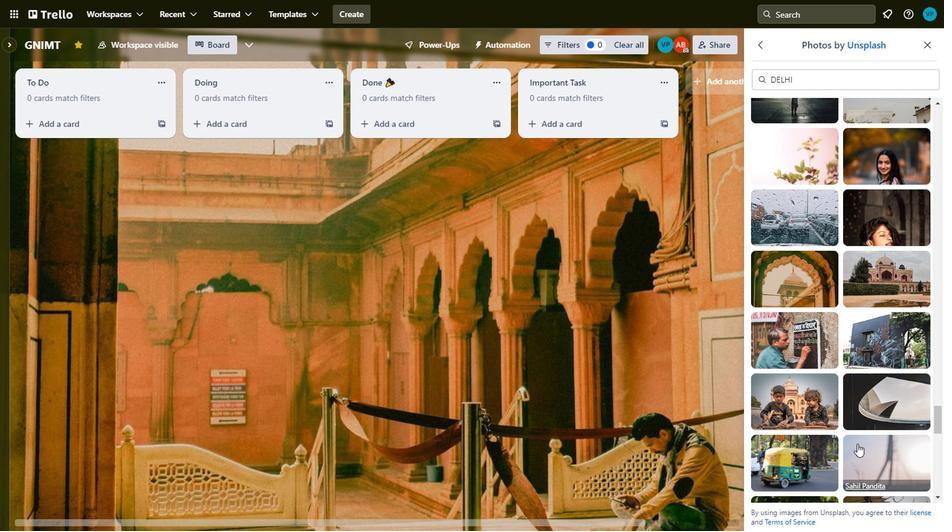 
Action: Mouse scrolled (777, 431) with delta (0, 0)
Screenshot: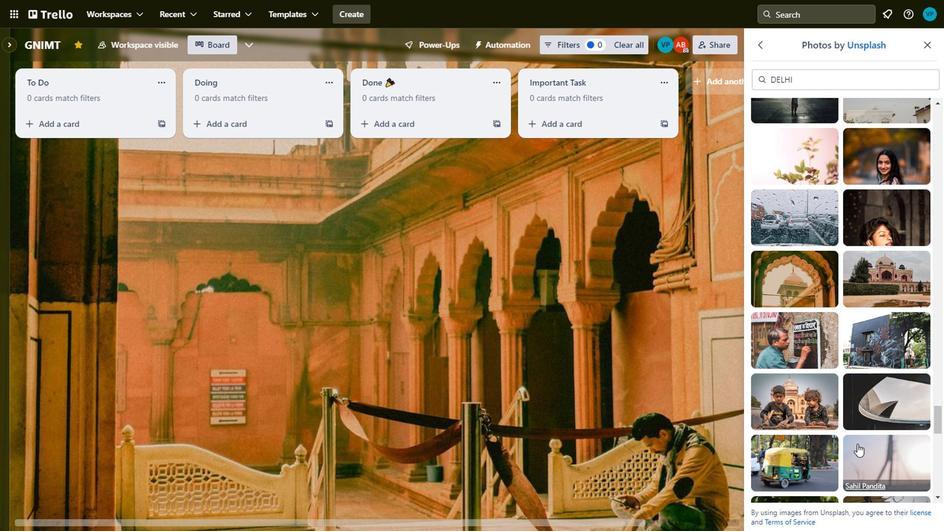 
Action: Mouse moved to (735, 410)
Screenshot: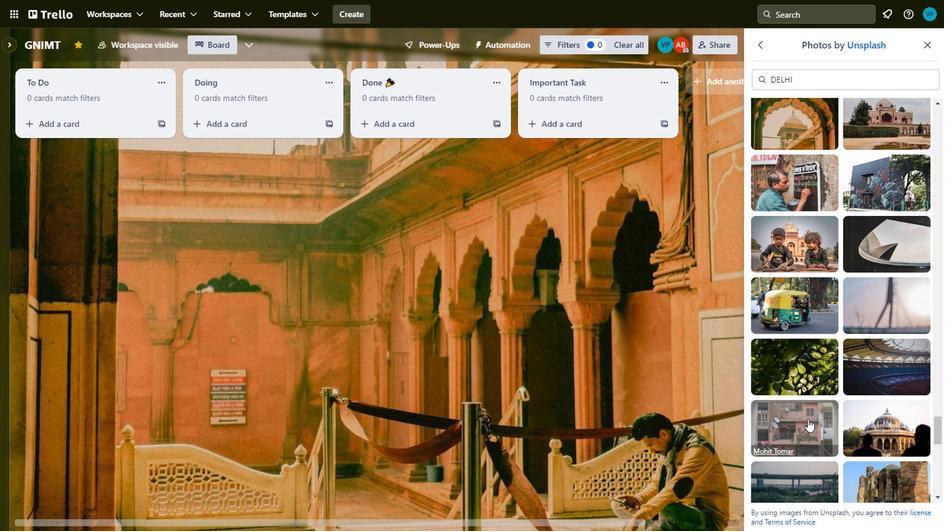
Action: Mouse pressed left at (735, 410)
Screenshot: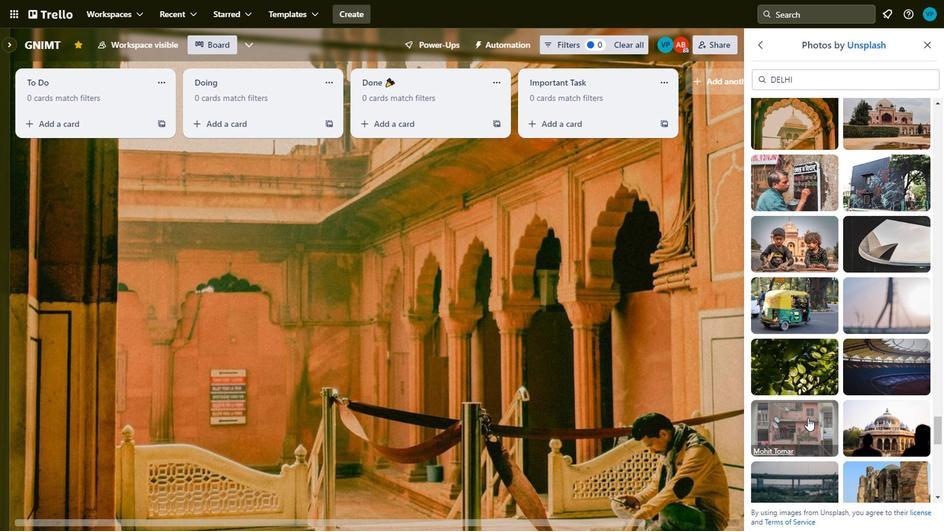 
Action: Mouse moved to (799, 420)
Screenshot: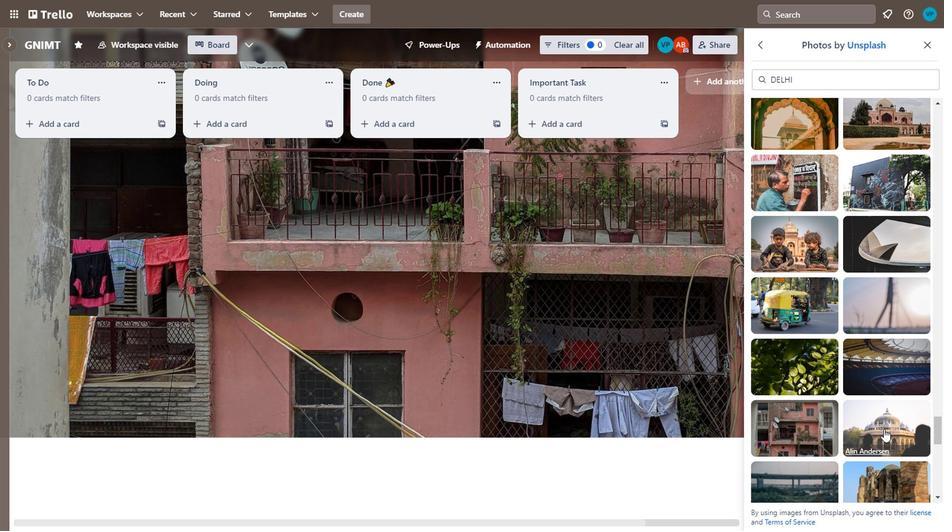 
Action: Mouse pressed left at (799, 420)
Screenshot: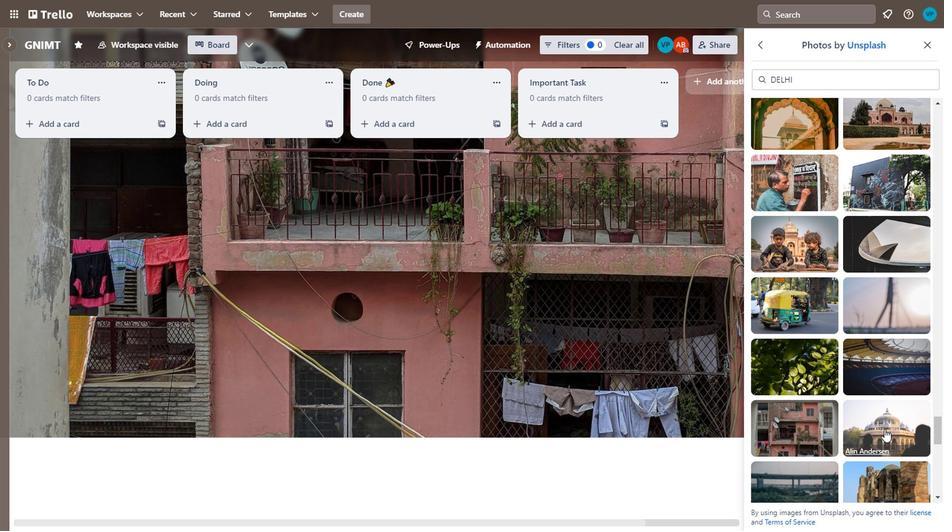 
Action: Mouse moved to (775, 460)
Screenshot: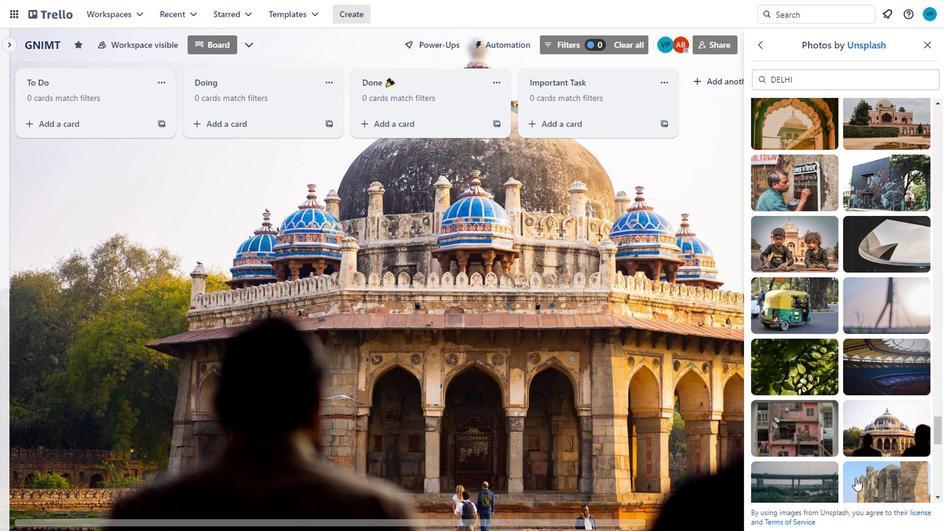 
Action: Mouse scrolled (775, 459) with delta (0, 0)
Screenshot: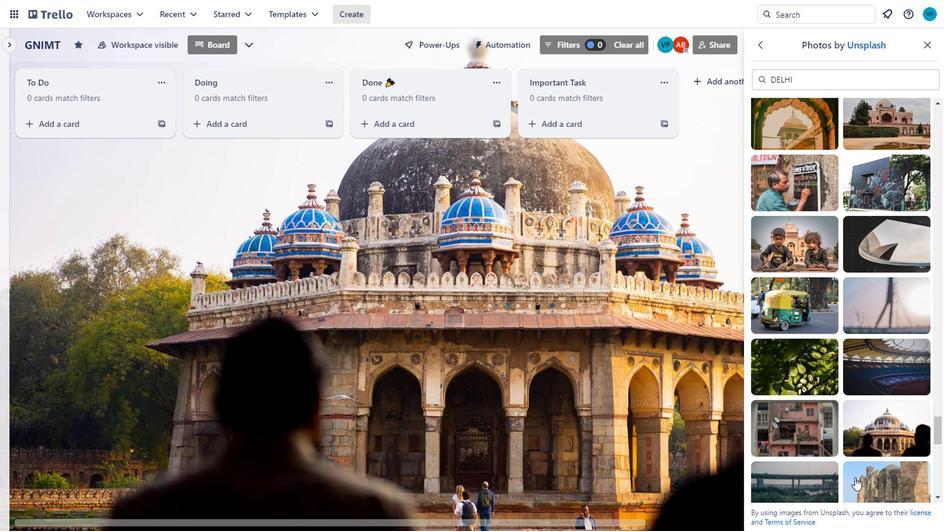 
Action: Mouse moved to (773, 457)
Screenshot: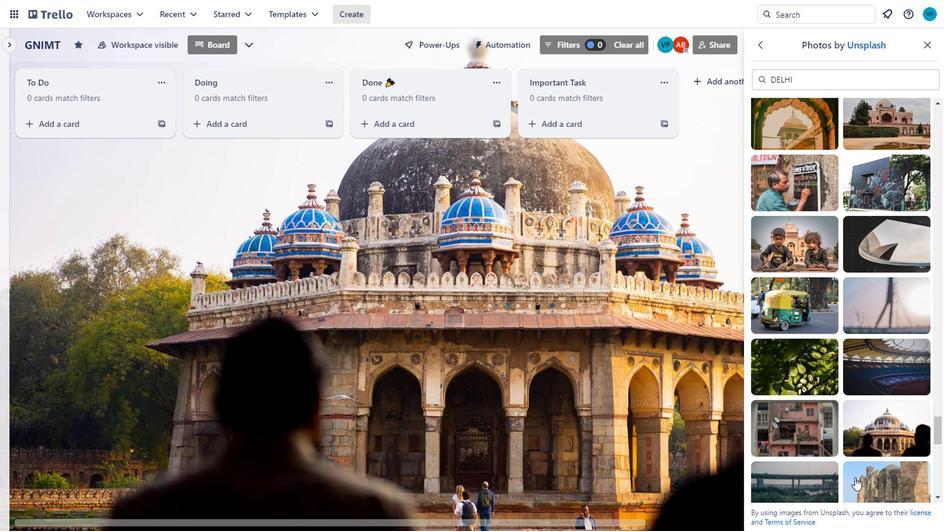 
Action: Mouse scrolled (773, 457) with delta (0, 0)
Screenshot: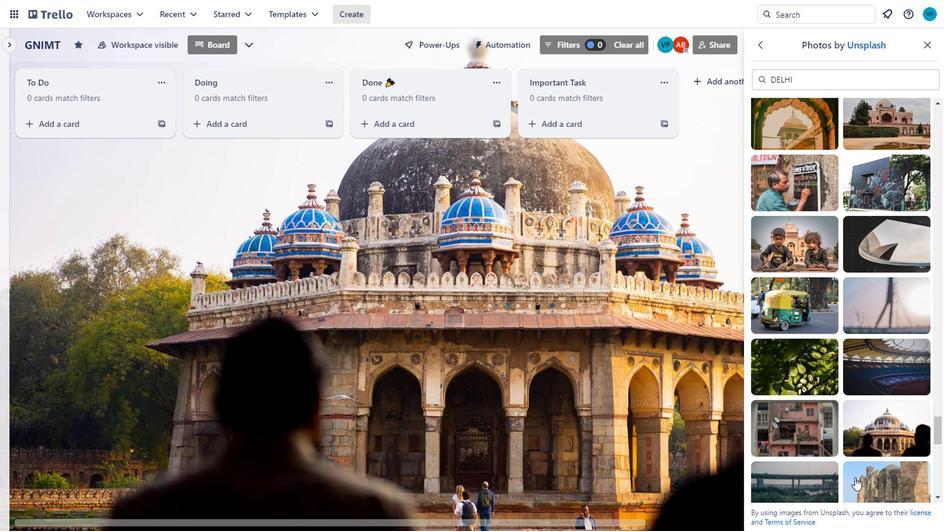 
Action: Mouse moved to (733, 333)
Screenshot: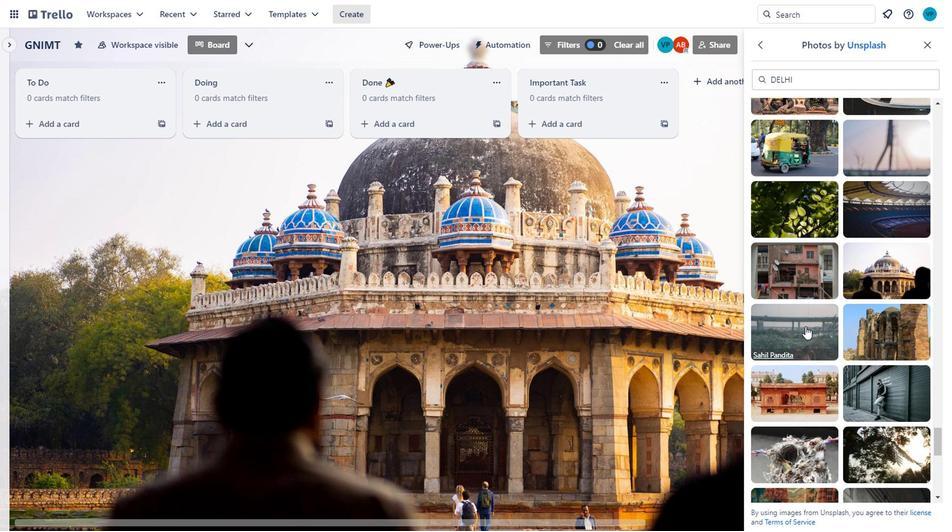 
Action: Mouse pressed left at (733, 333)
Screenshot: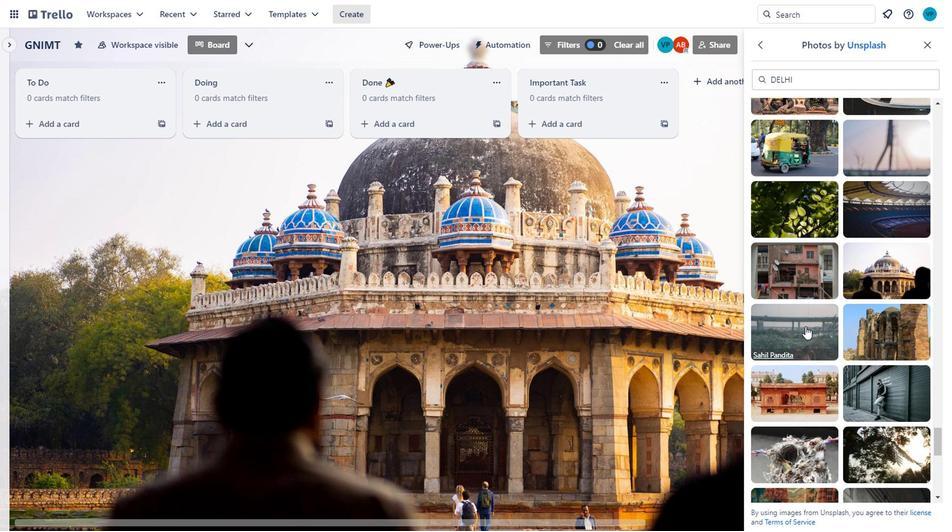
Action: Mouse moved to (729, 407)
Screenshot: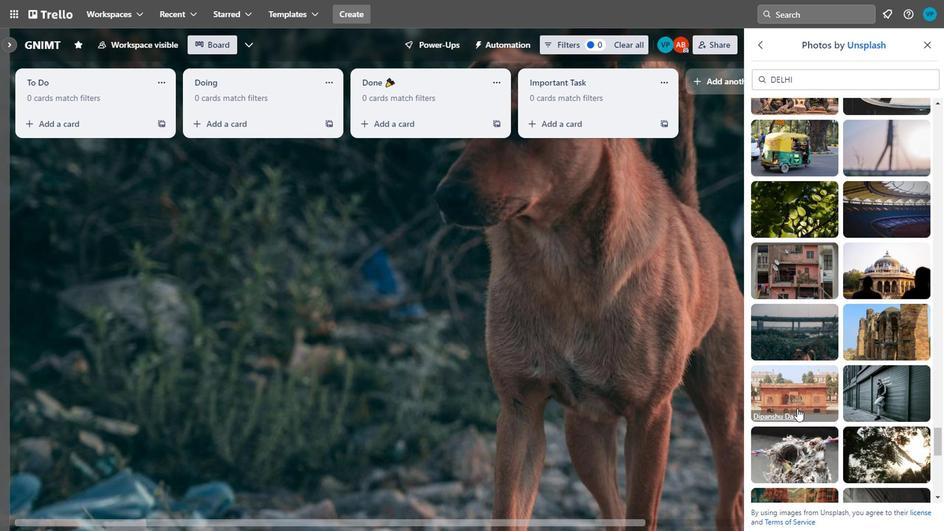 
Action: Mouse scrolled (729, 407) with delta (0, 0)
Screenshot: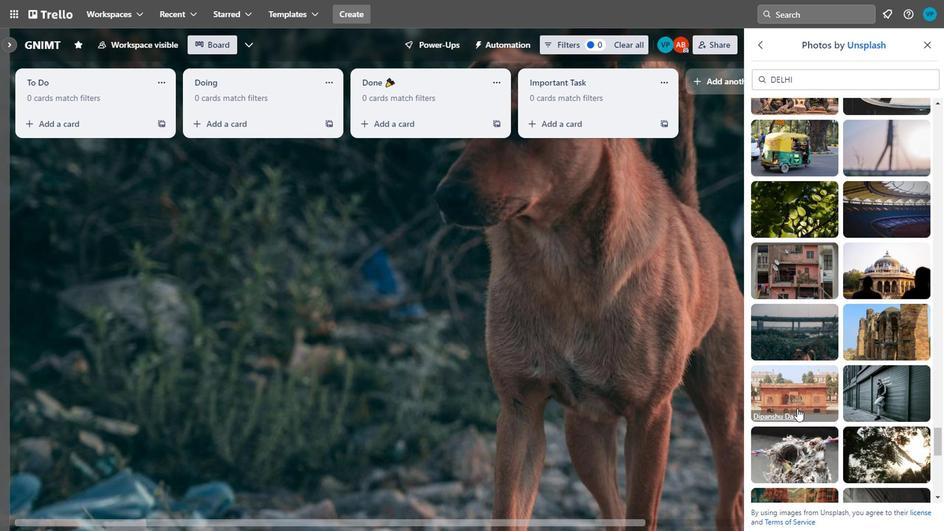 
Action: Mouse moved to (734, 416)
Screenshot: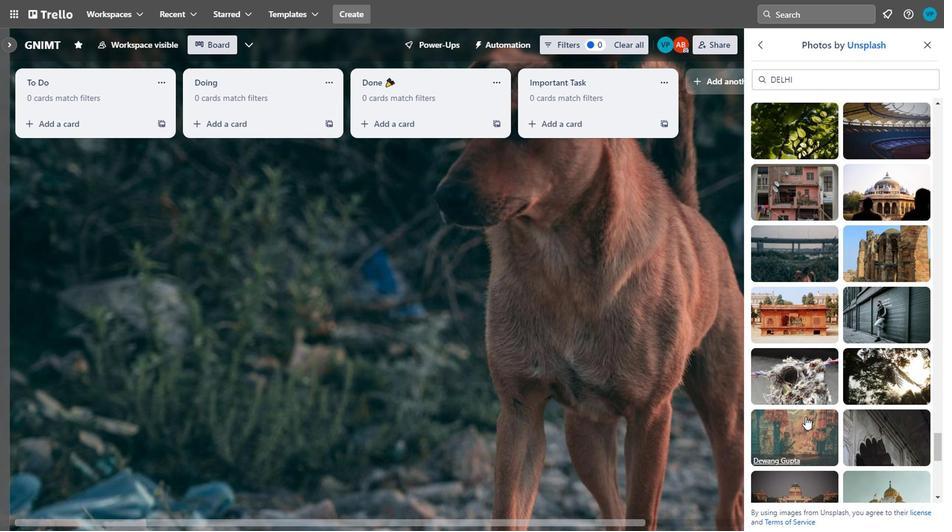 
Action: Mouse pressed left at (734, 416)
Screenshot: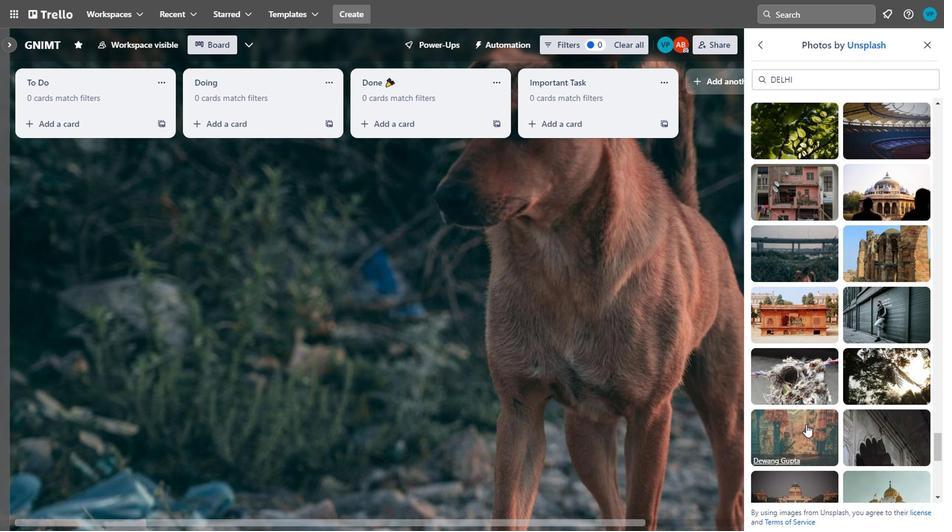 
Action: Mouse moved to (797, 417)
Screenshot: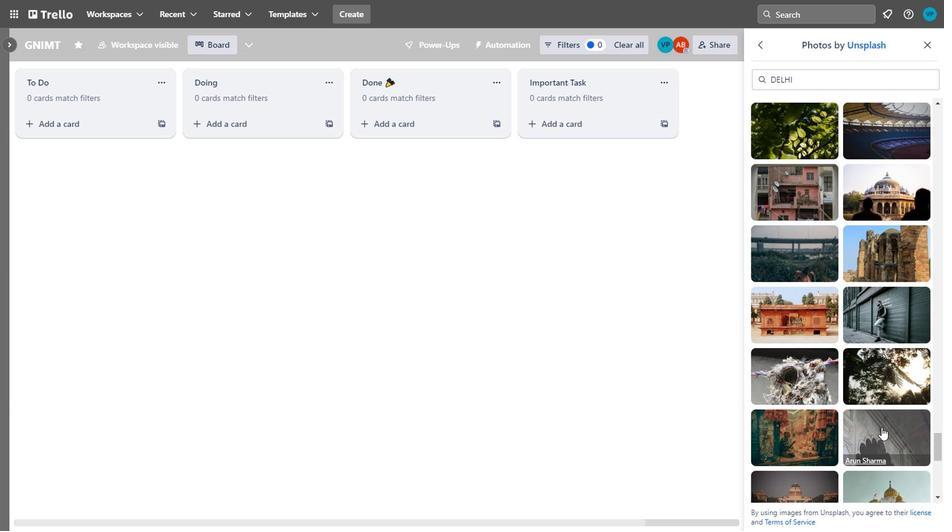 
Action: Mouse pressed left at (797, 417)
Screenshot: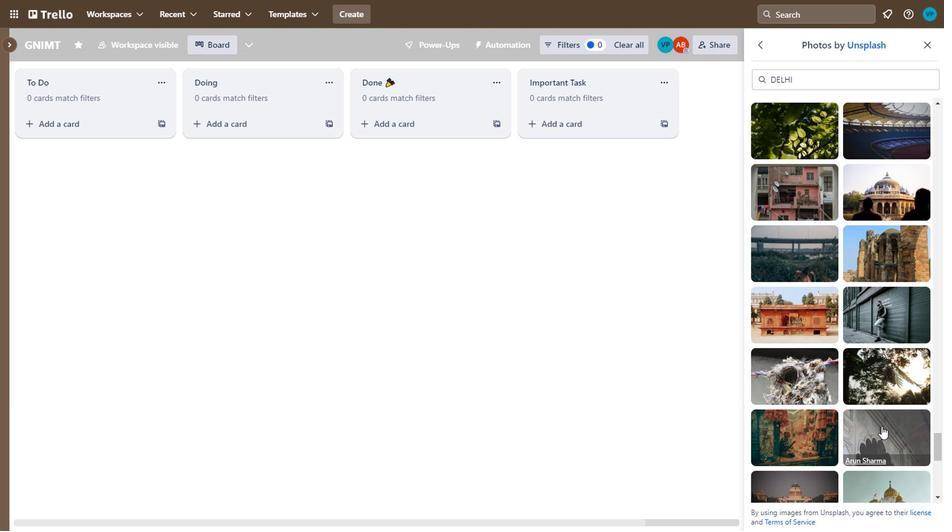 
Action: Mouse moved to (765, 420)
Screenshot: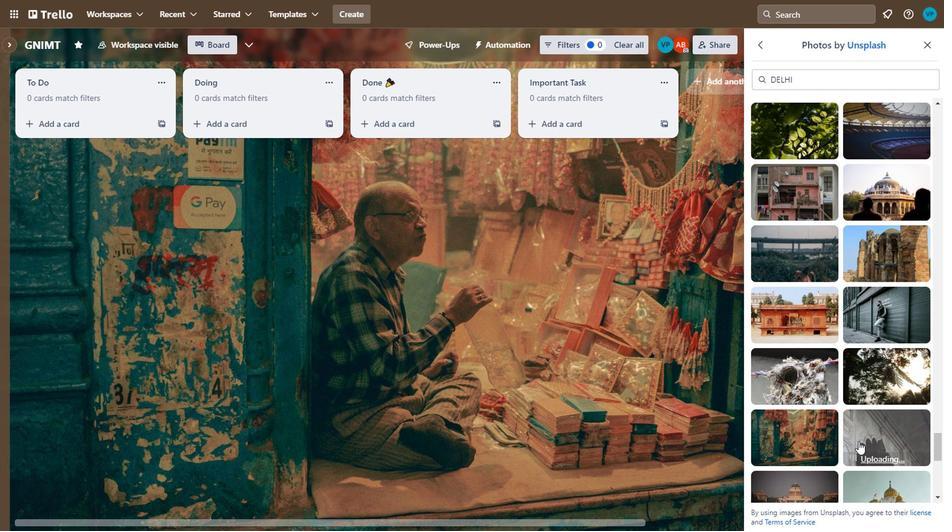 
Action: Mouse scrolled (765, 420) with delta (0, 0)
Screenshot: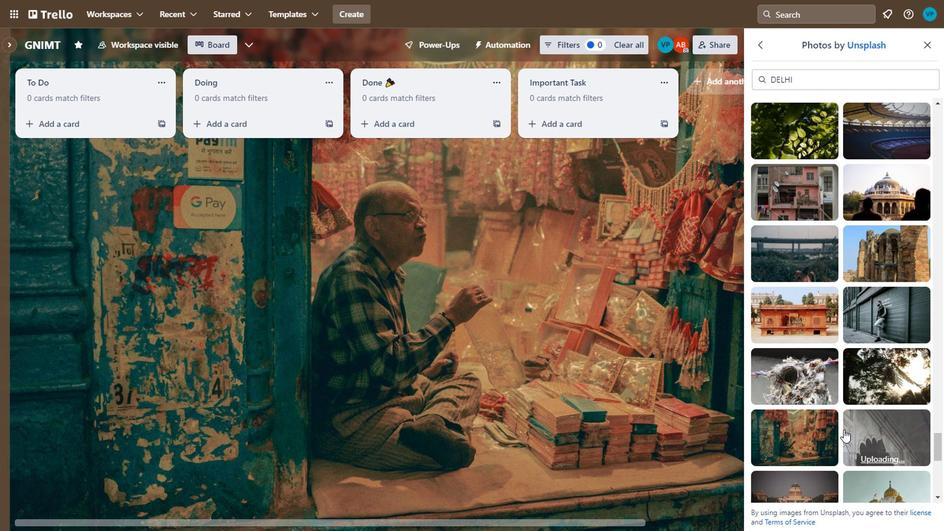 
Action: Mouse scrolled (765, 420) with delta (0, 0)
Screenshot: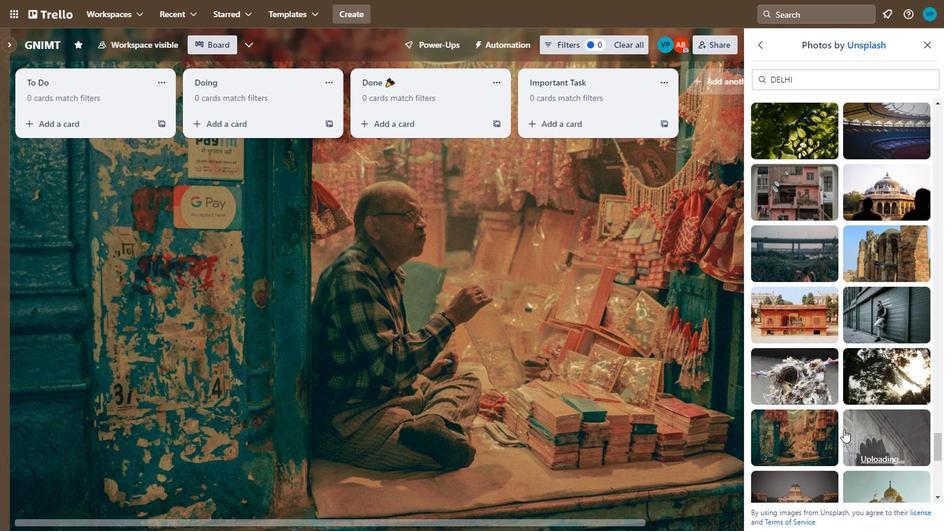 
Action: Mouse moved to (817, 339)
Screenshot: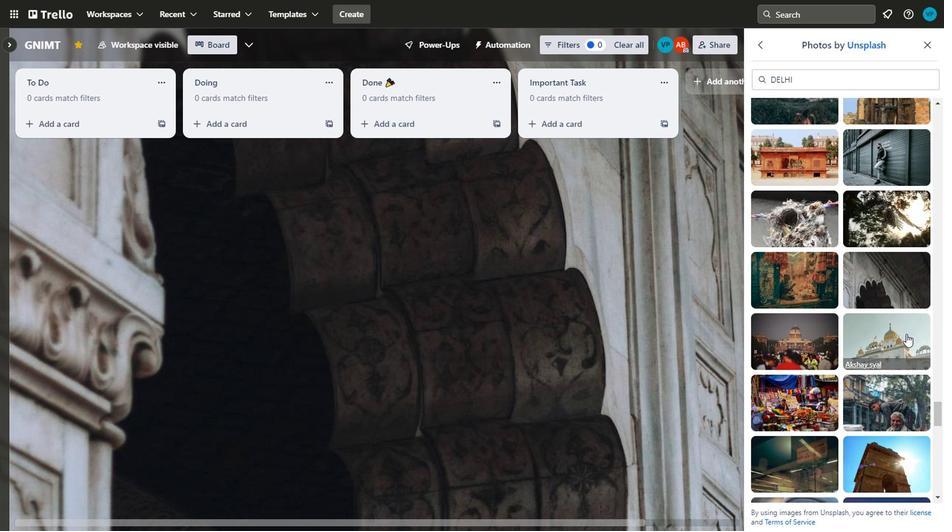 
Action: Mouse pressed left at (817, 339)
Screenshot: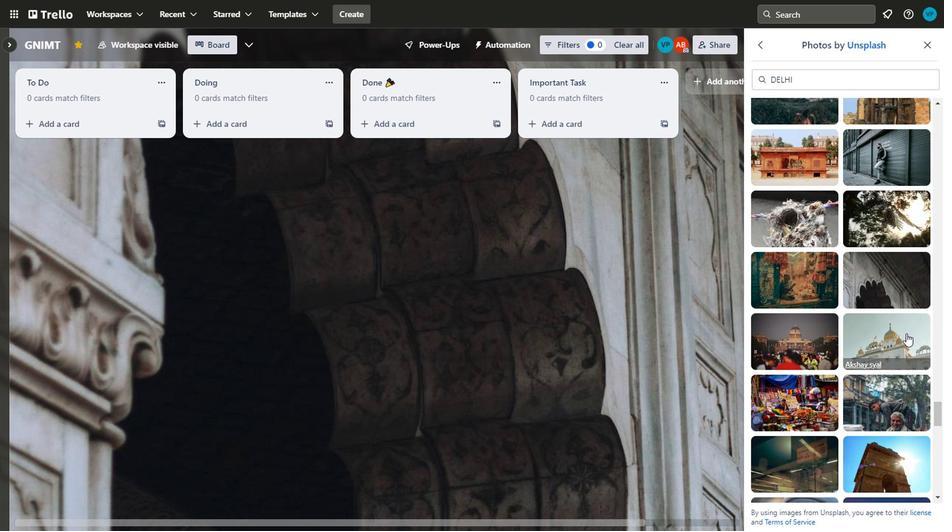 
Action: Mouse moved to (789, 442)
Screenshot: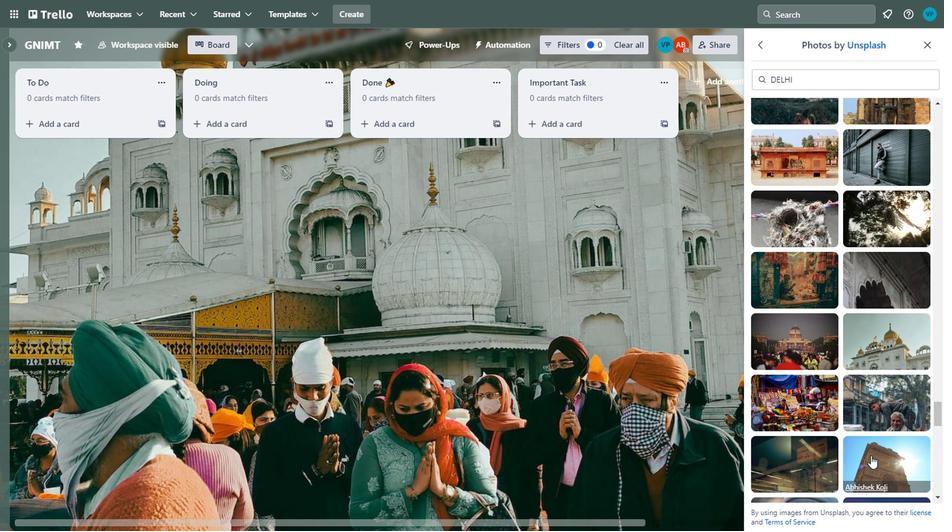 
Action: Mouse pressed left at (789, 442)
Screenshot: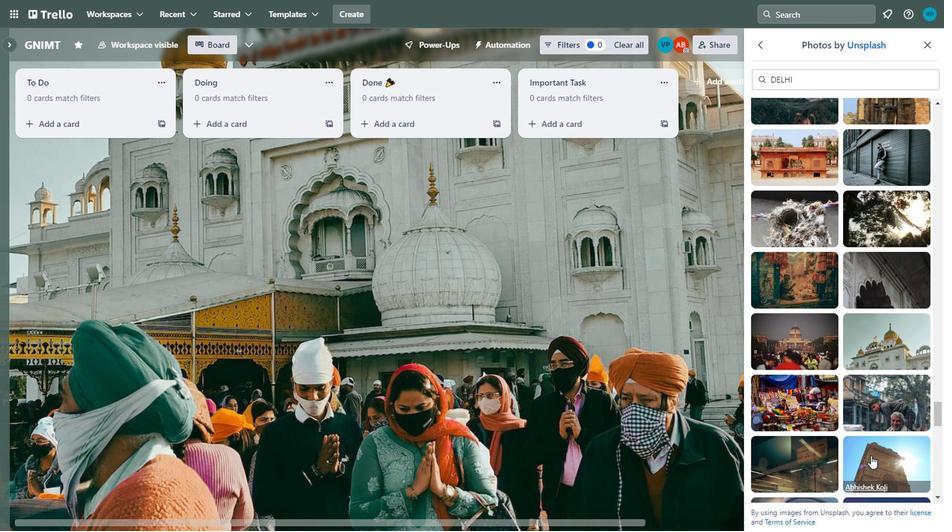 
Action: Mouse moved to (789, 450)
Screenshot: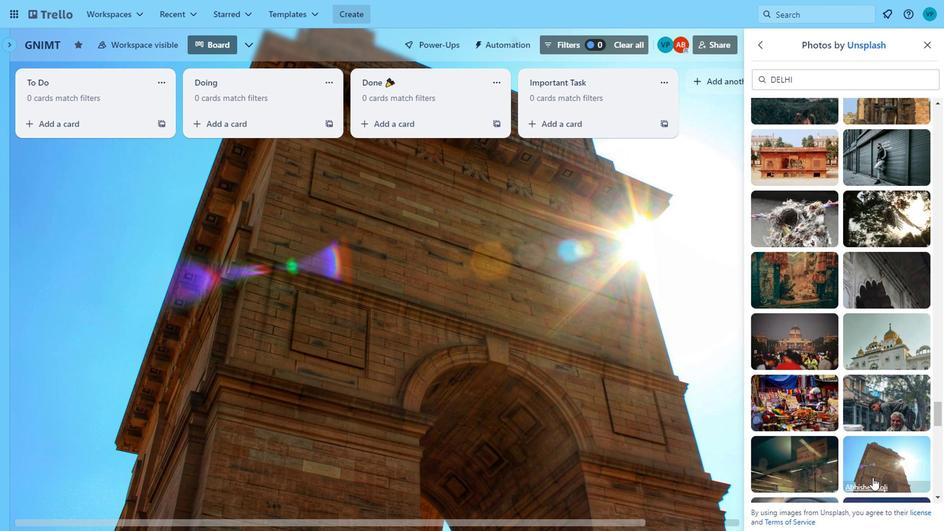 
Action: Mouse scrolled (789, 450) with delta (0, 0)
Screenshot: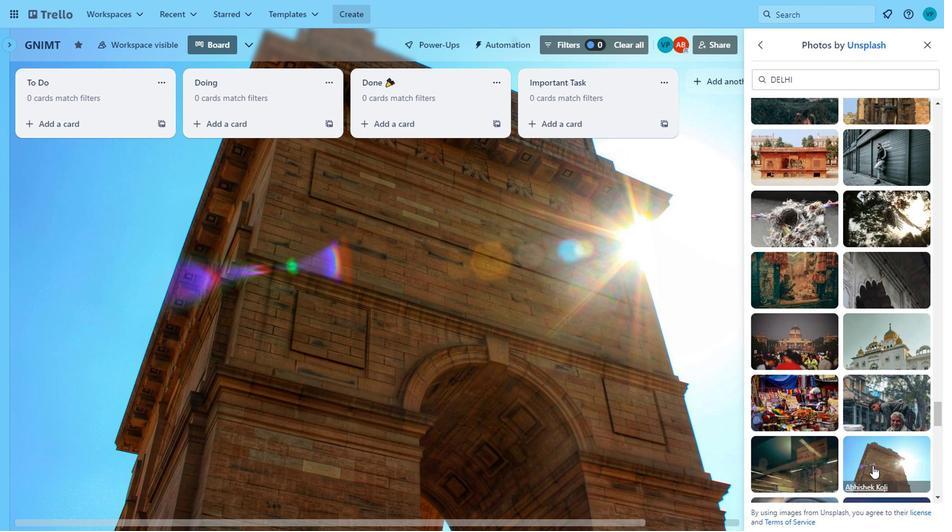 
Action: Mouse scrolled (789, 450) with delta (0, 0)
Screenshot: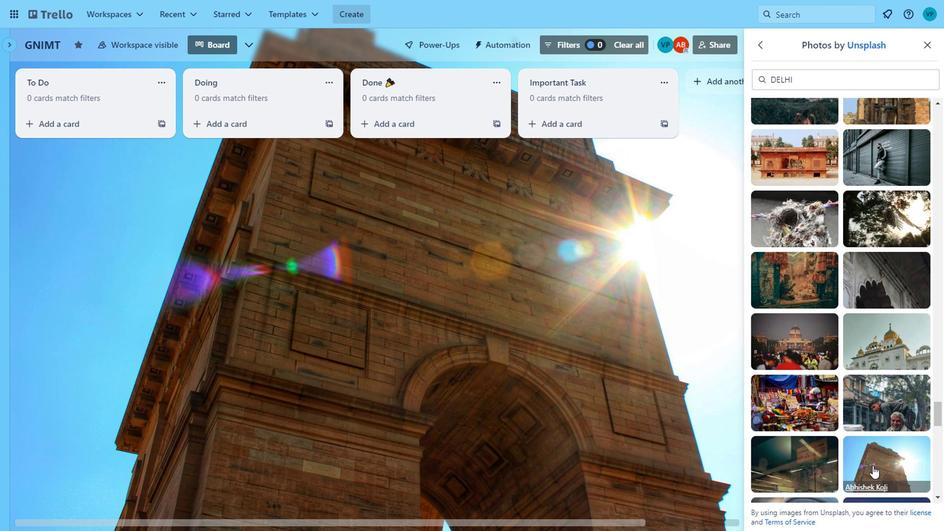 
Action: Mouse moved to (740, 415)
Screenshot: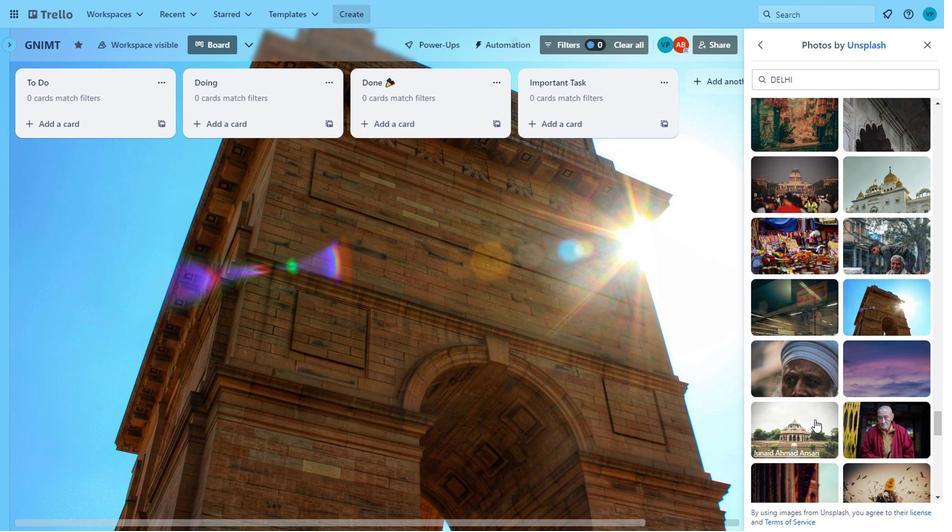 
Action: Mouse pressed left at (740, 415)
Screenshot: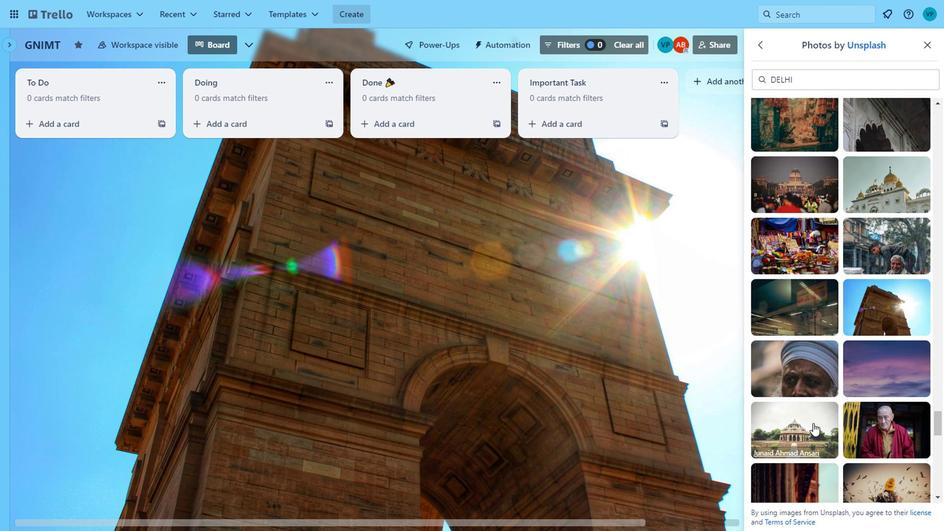 
Action: Mouse moved to (793, 414)
Screenshot: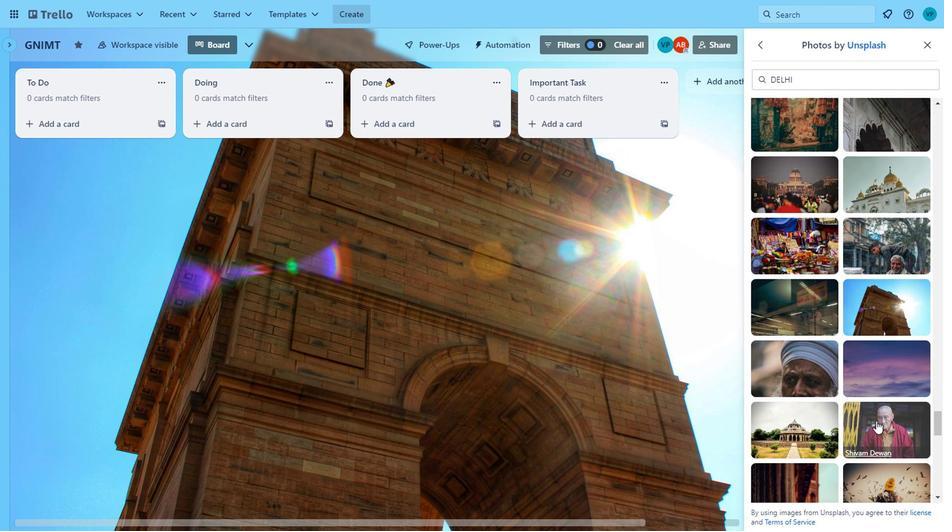 
Action: Mouse scrolled (793, 414) with delta (0, 0)
Screenshot: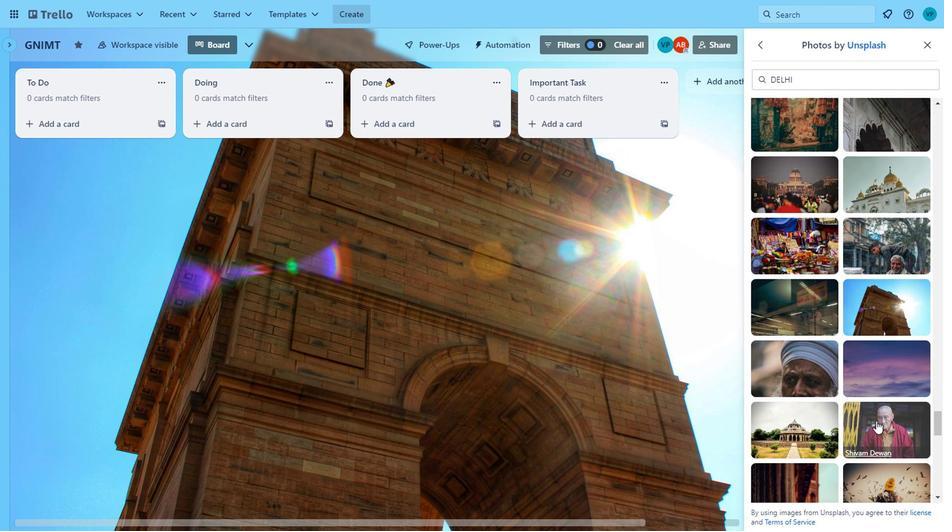 
Action: Mouse scrolled (793, 414) with delta (0, 0)
Screenshot: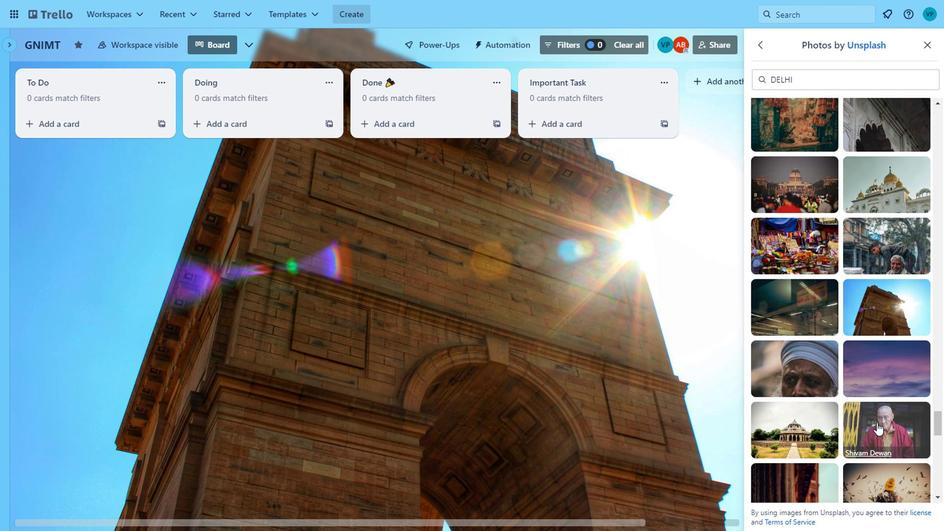 
Action: Mouse moved to (789, 332)
Screenshot: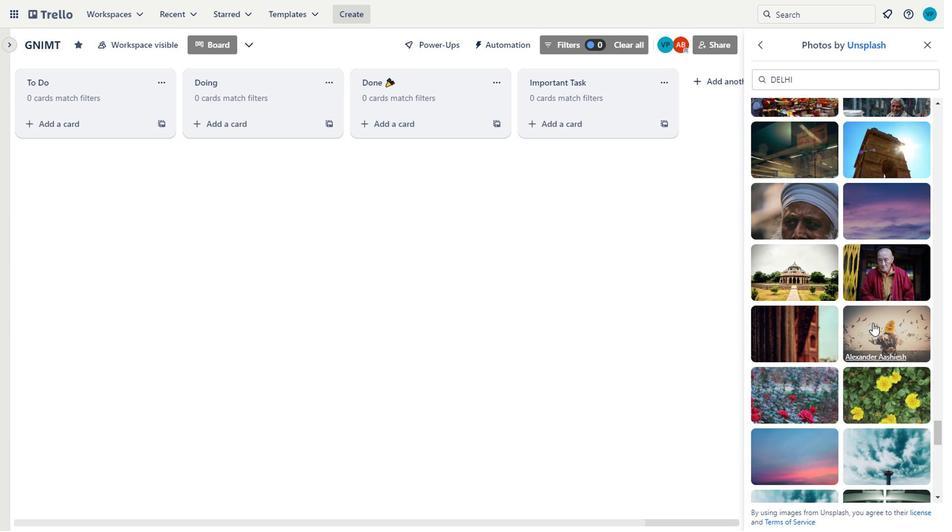 
Action: Mouse pressed left at (789, 332)
Screenshot: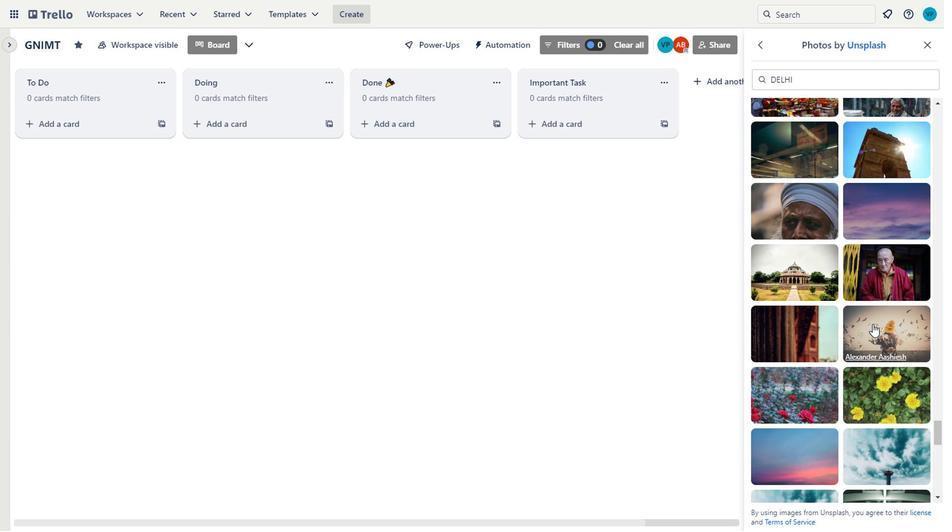 
Action: Mouse moved to (787, 335)
Screenshot: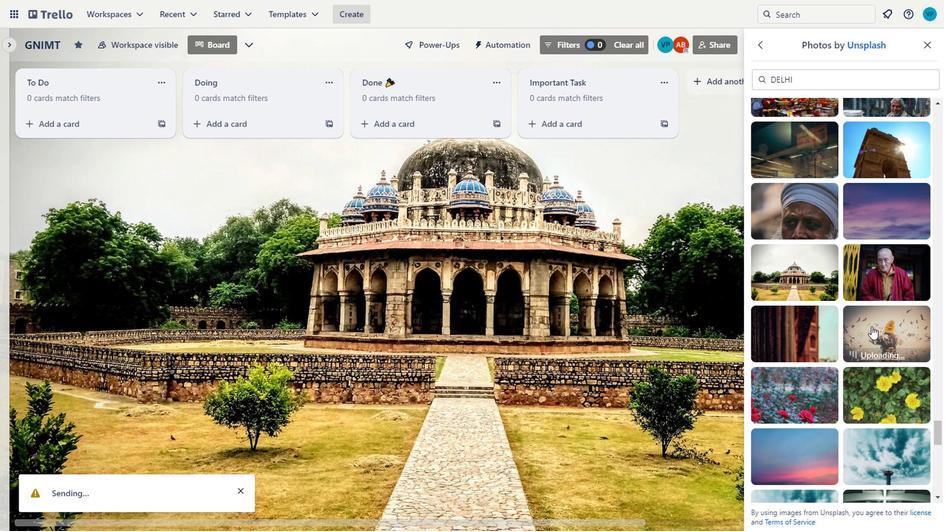 
Action: Mouse scrolled (787, 334) with delta (0, 0)
Screenshot: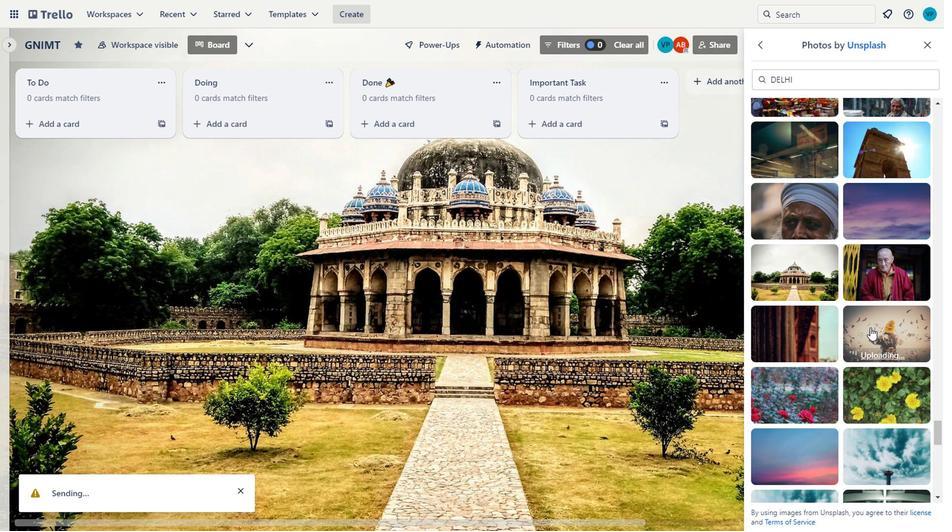 
Action: Mouse moved to (741, 423)
Screenshot: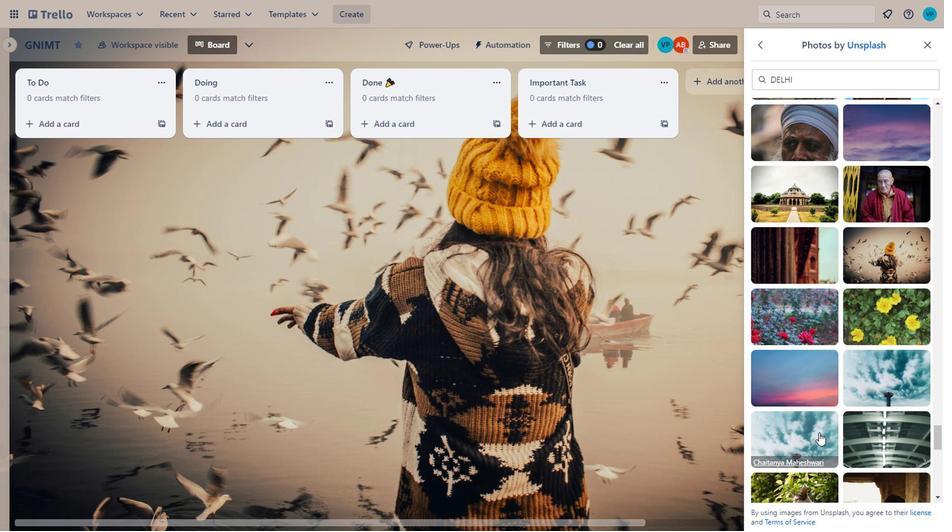 
Action: Mouse pressed left at (741, 423)
Screenshot: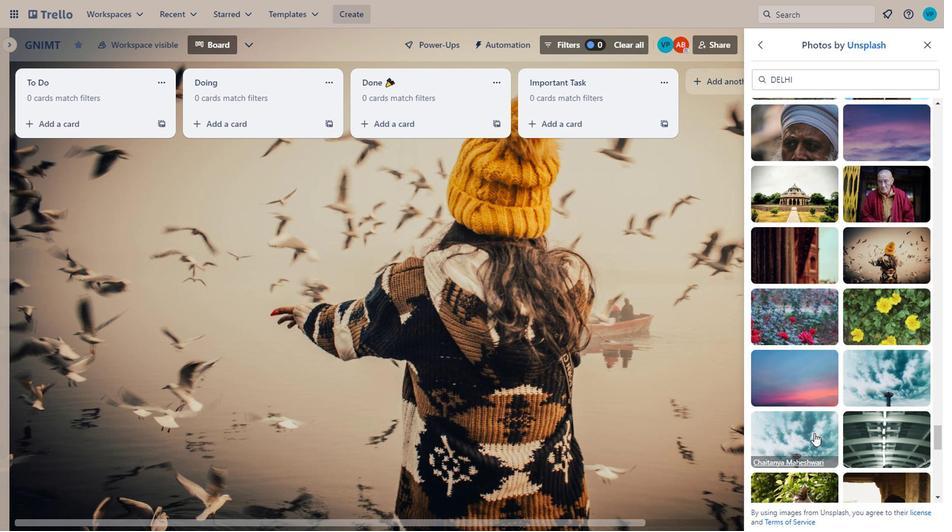 
Action: Mouse moved to (816, 419)
Screenshot: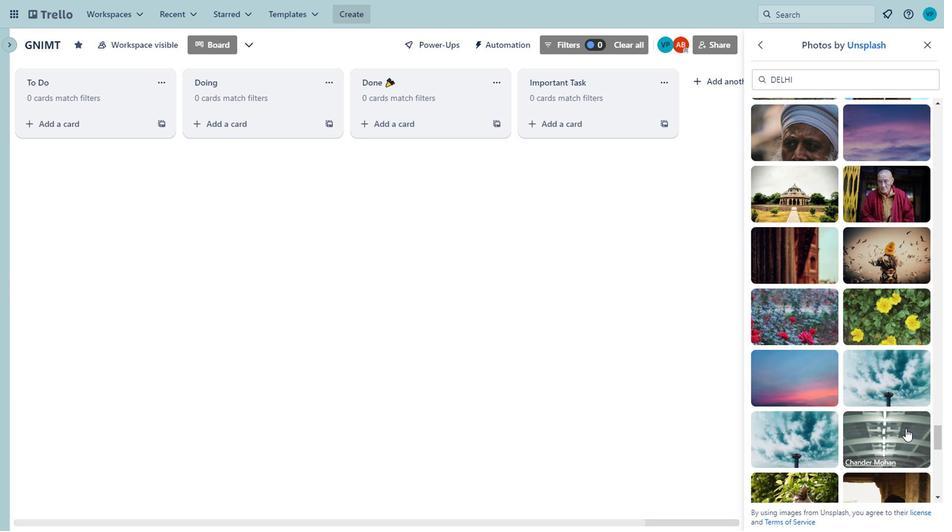 
Action: Mouse scrolled (816, 419) with delta (0, 0)
Screenshot: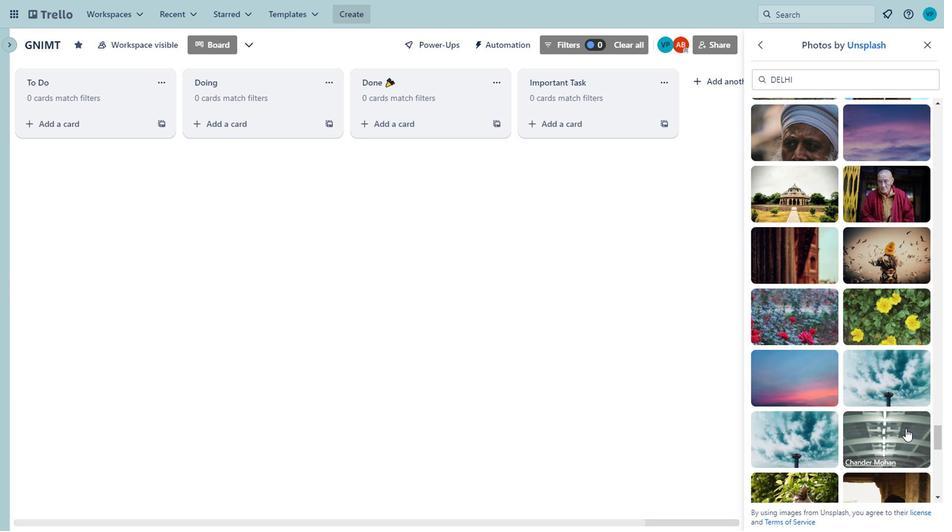 
Action: Mouse moved to (720, 405)
Screenshot: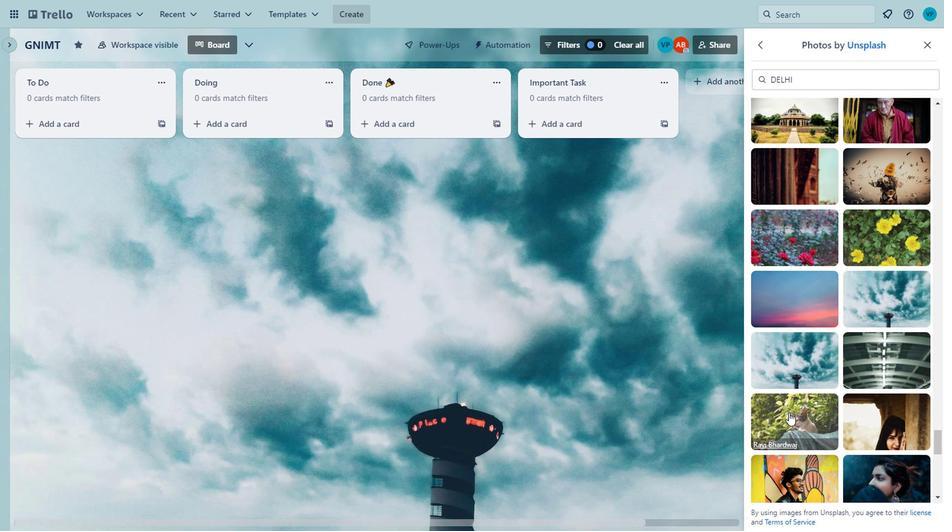 
Action: Mouse pressed left at (720, 405)
Screenshot: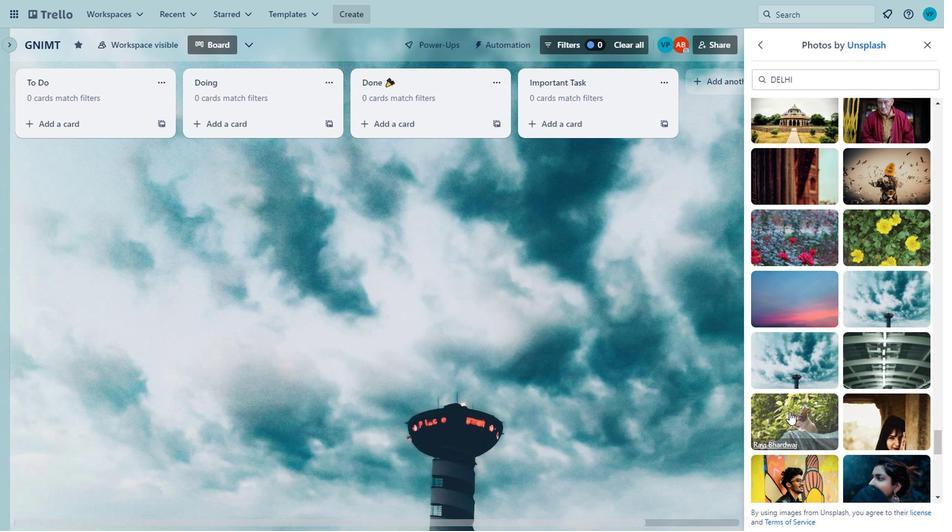 
Action: Mouse moved to (797, 394)
Screenshot: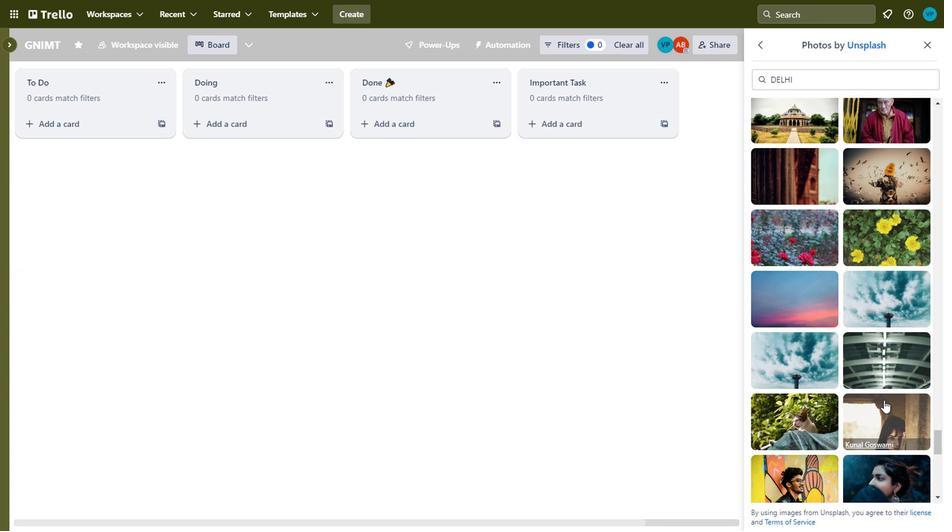 
Action: Mouse scrolled (797, 394) with delta (0, 0)
Screenshot: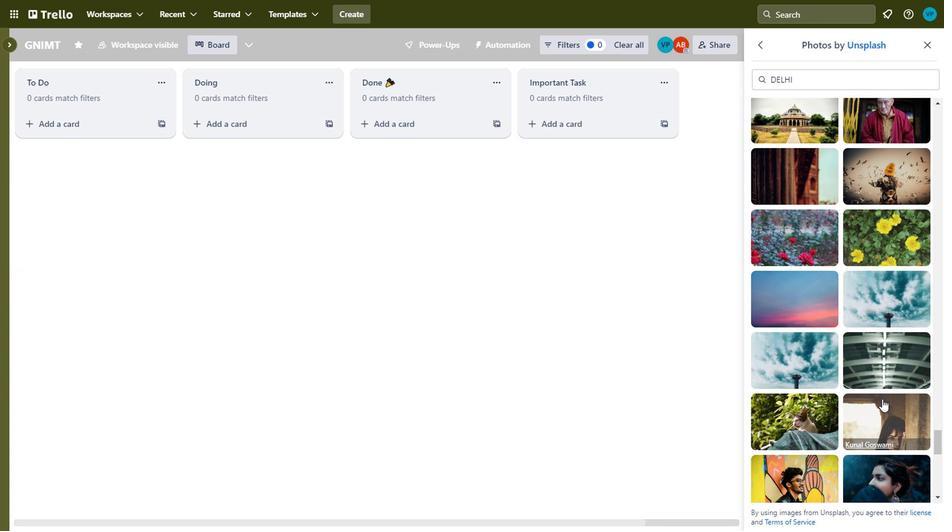 
Action: Mouse moved to (753, 395)
Screenshot: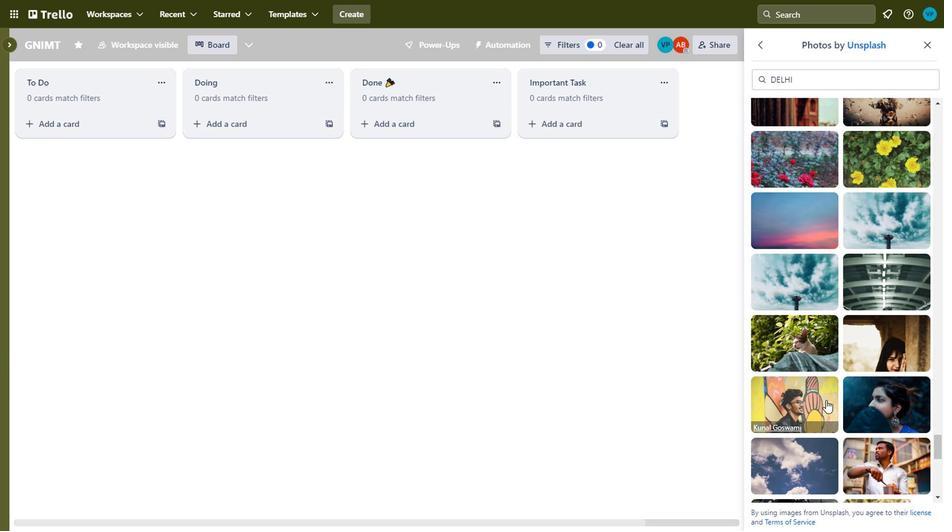 
Action: Mouse pressed left at (753, 395)
Screenshot: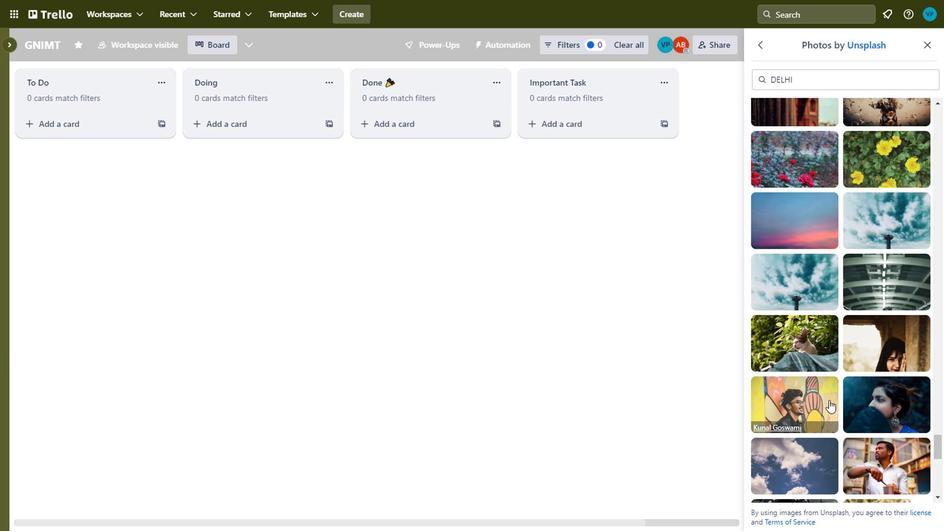 
Action: Mouse moved to (770, 395)
Screenshot: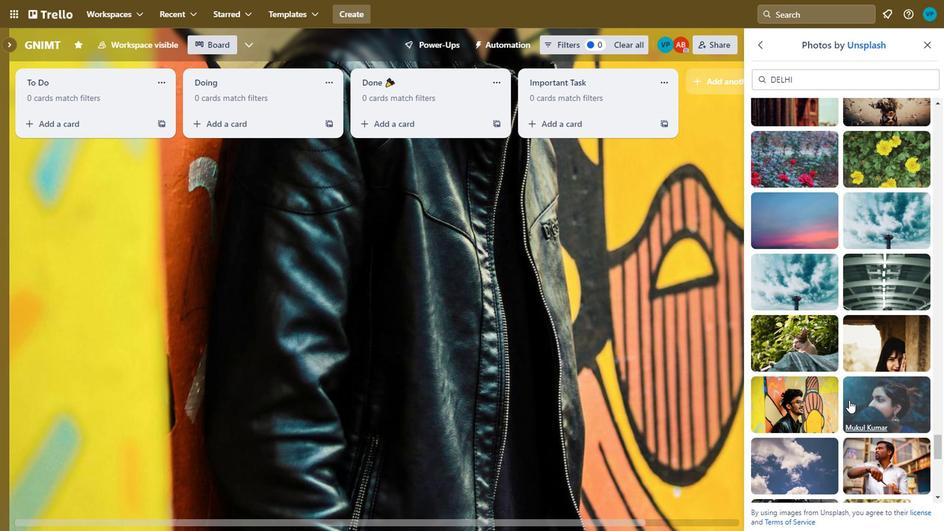 
Action: Mouse scrolled (770, 395) with delta (0, 0)
Screenshot: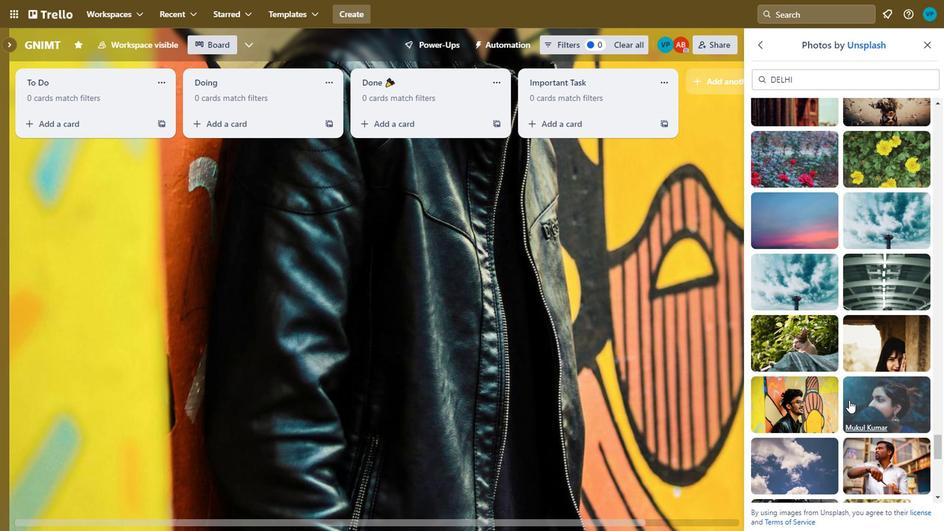 
Action: Mouse moved to (782, 426)
Screenshot: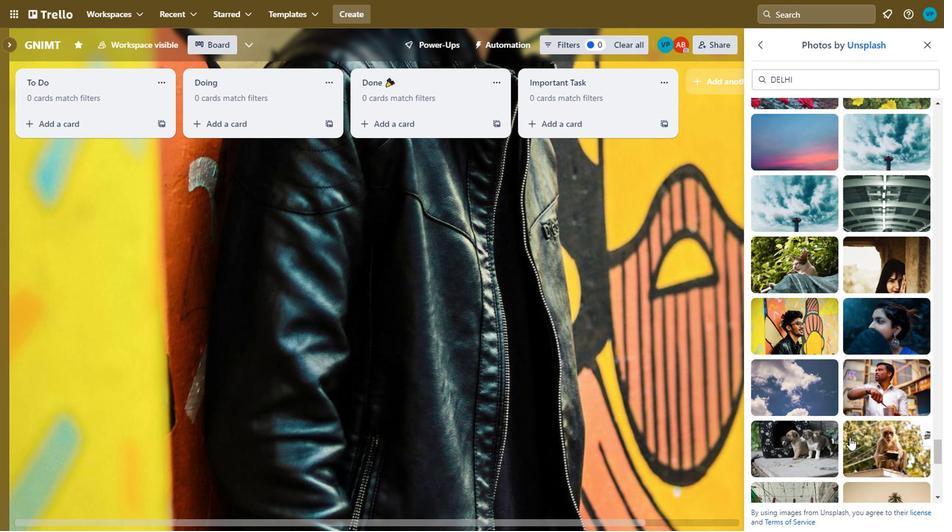
Action: Mouse scrolled (782, 426) with delta (0, 0)
